 Task: Search one way flight ticket for 1 adult, 5 children, 2 infants in seat and 1 infant on lap in first from Eastsound: Orcas Island Airport to Indianapolis: Indianapolis International Airport on 8-5-2023. Choice of flights is Singapure airlines. Number of bags: 7 checked bags. Price is upto 100000. Outbound departure time preference is 15:00.
Action: Mouse moved to (382, 343)
Screenshot: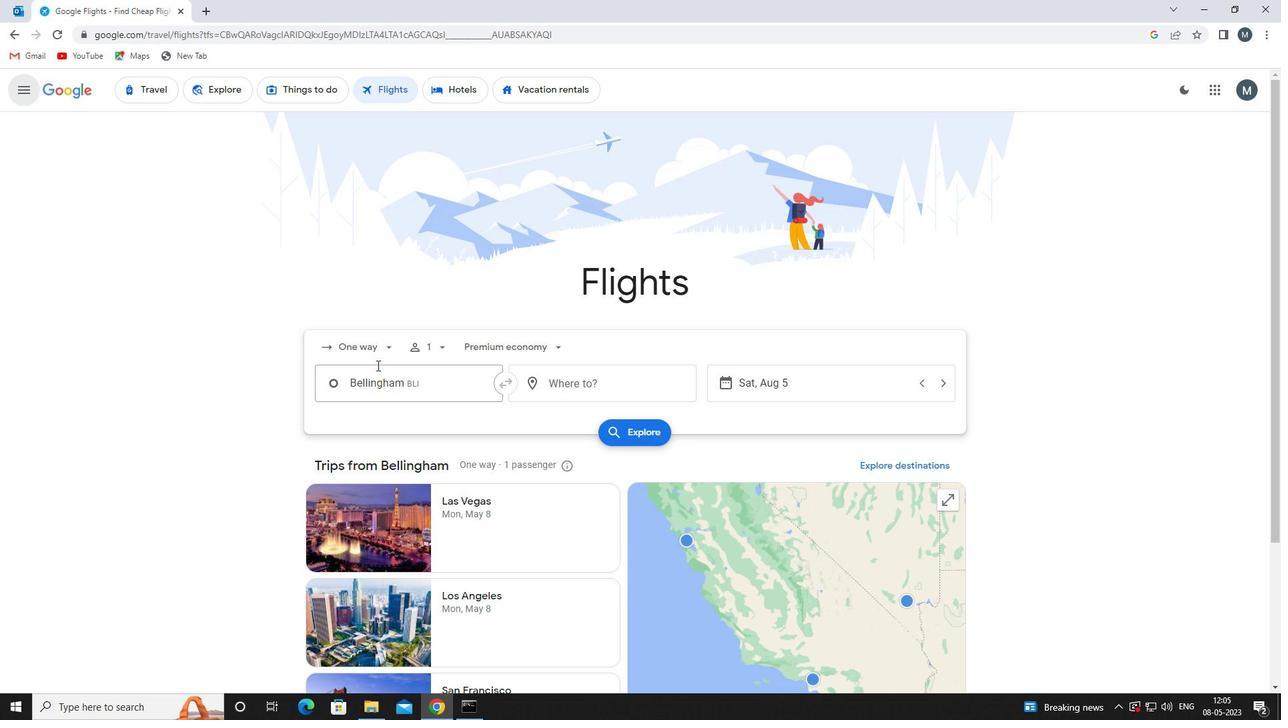 
Action: Mouse pressed left at (382, 343)
Screenshot: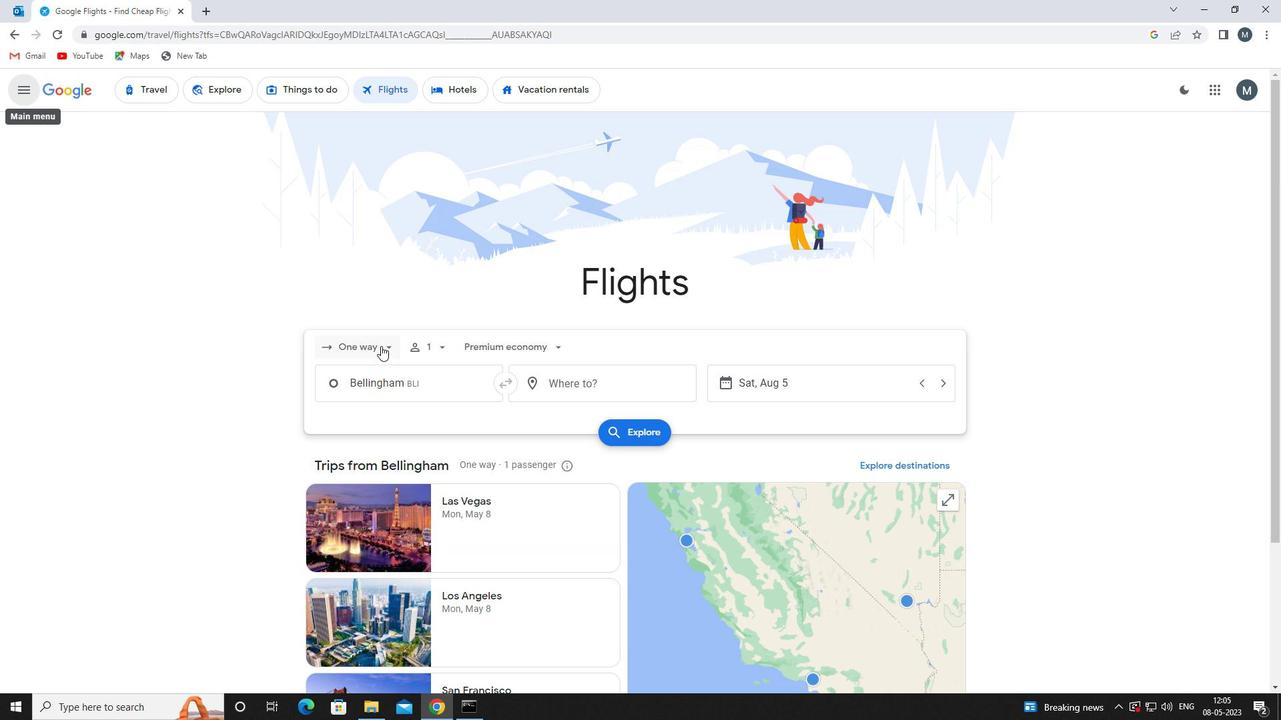 
Action: Mouse moved to (391, 403)
Screenshot: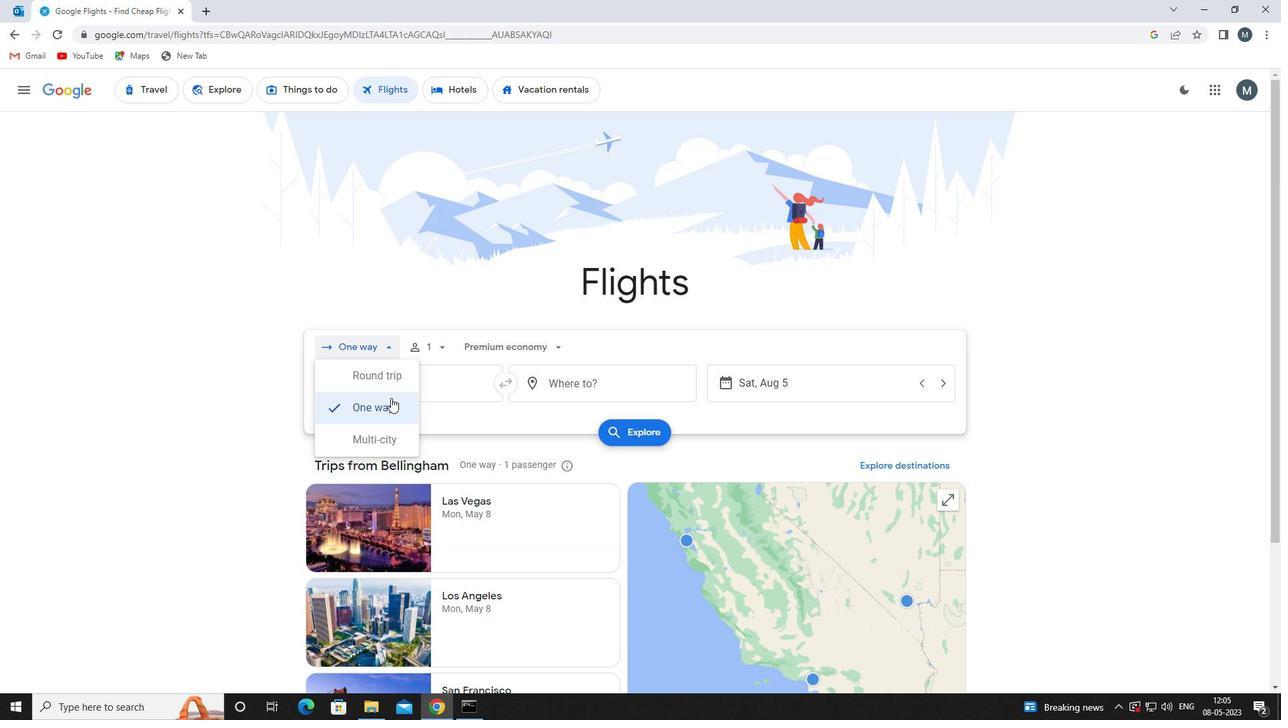 
Action: Mouse pressed left at (391, 403)
Screenshot: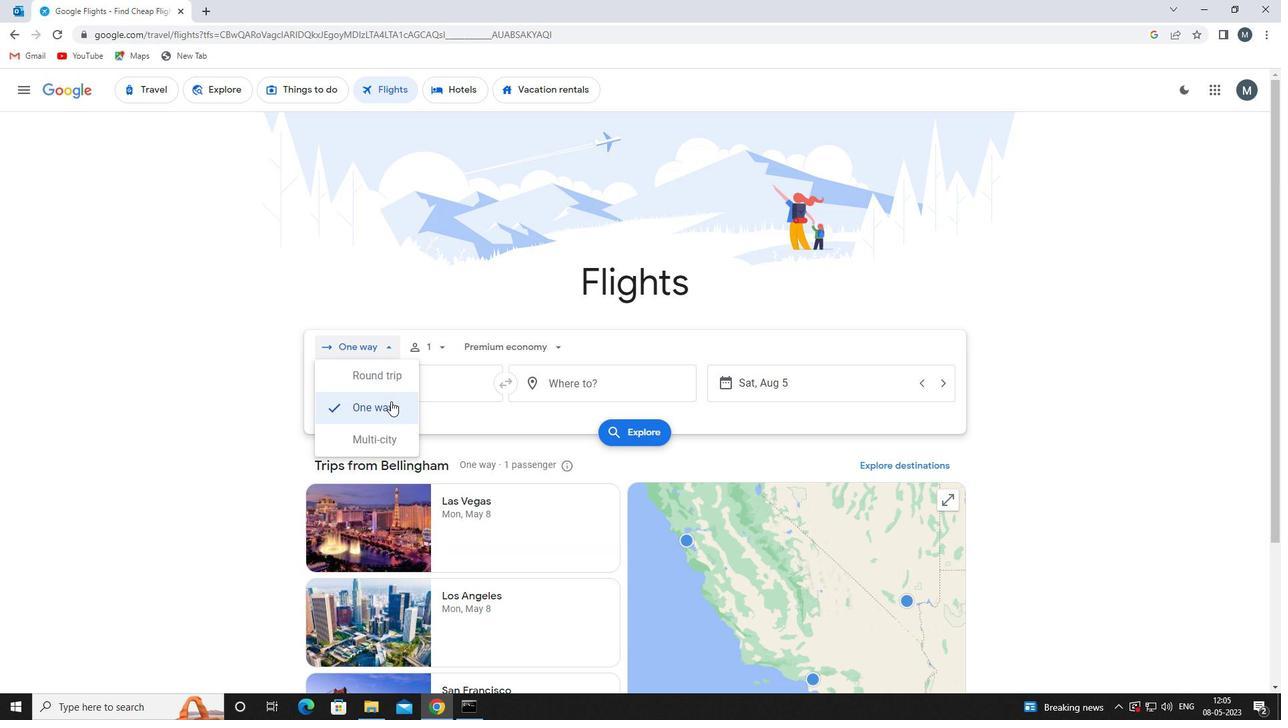 
Action: Mouse moved to (439, 351)
Screenshot: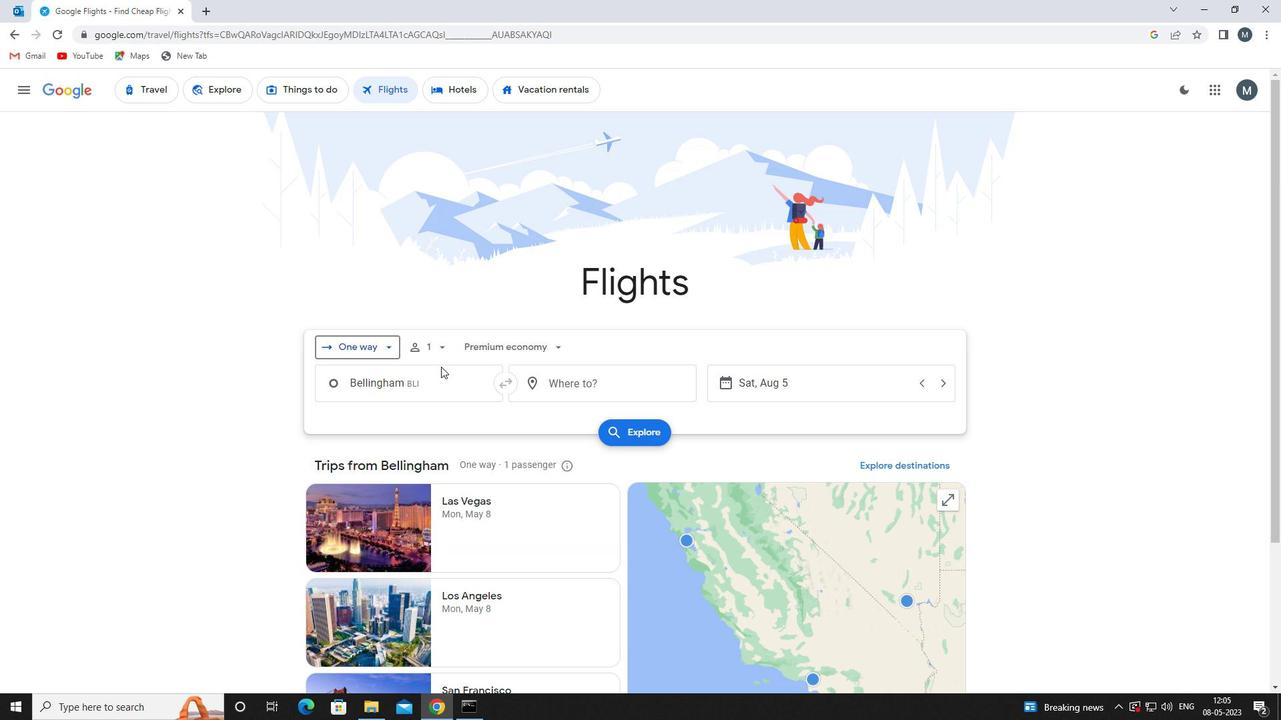 
Action: Mouse pressed left at (439, 351)
Screenshot: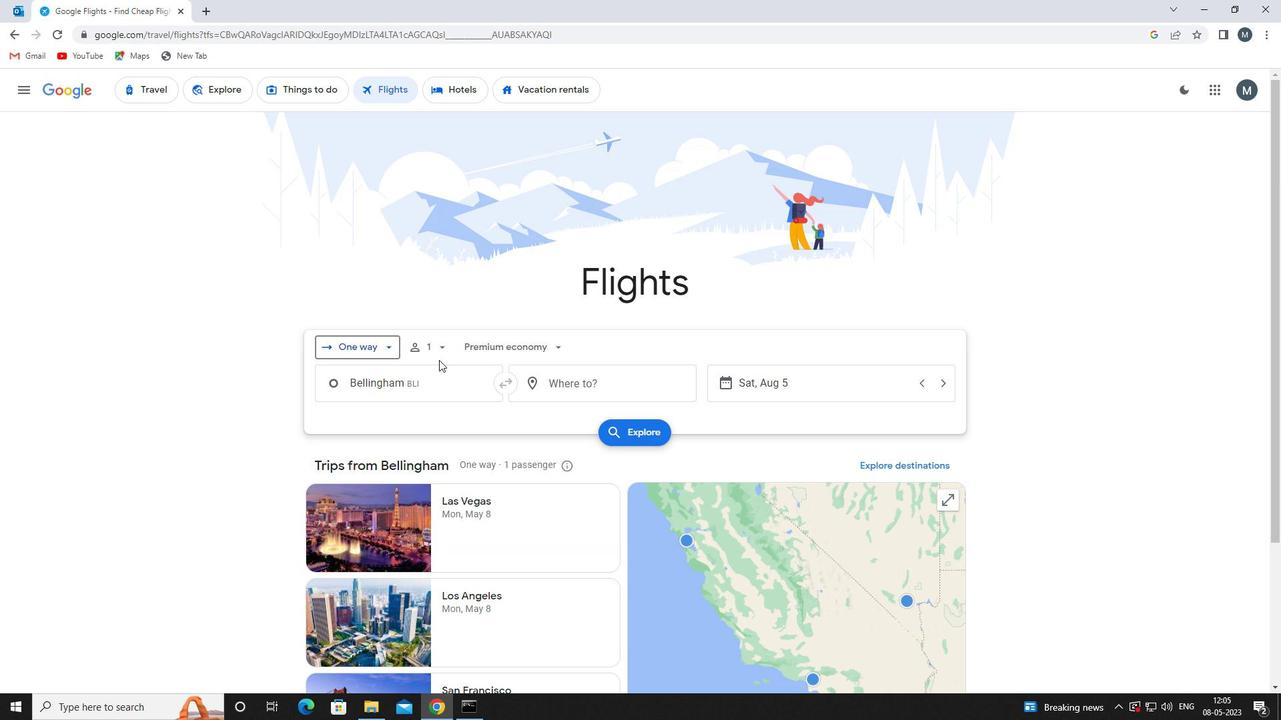 
Action: Mouse moved to (538, 419)
Screenshot: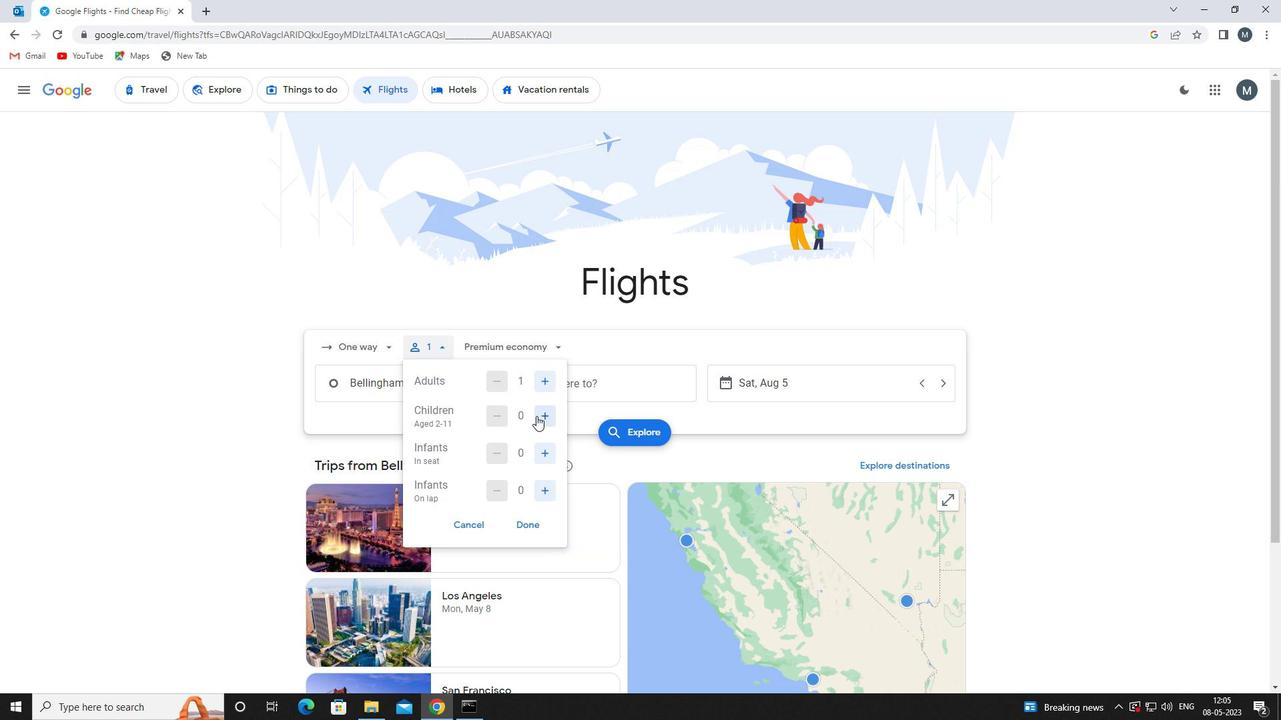 
Action: Mouse pressed left at (538, 419)
Screenshot: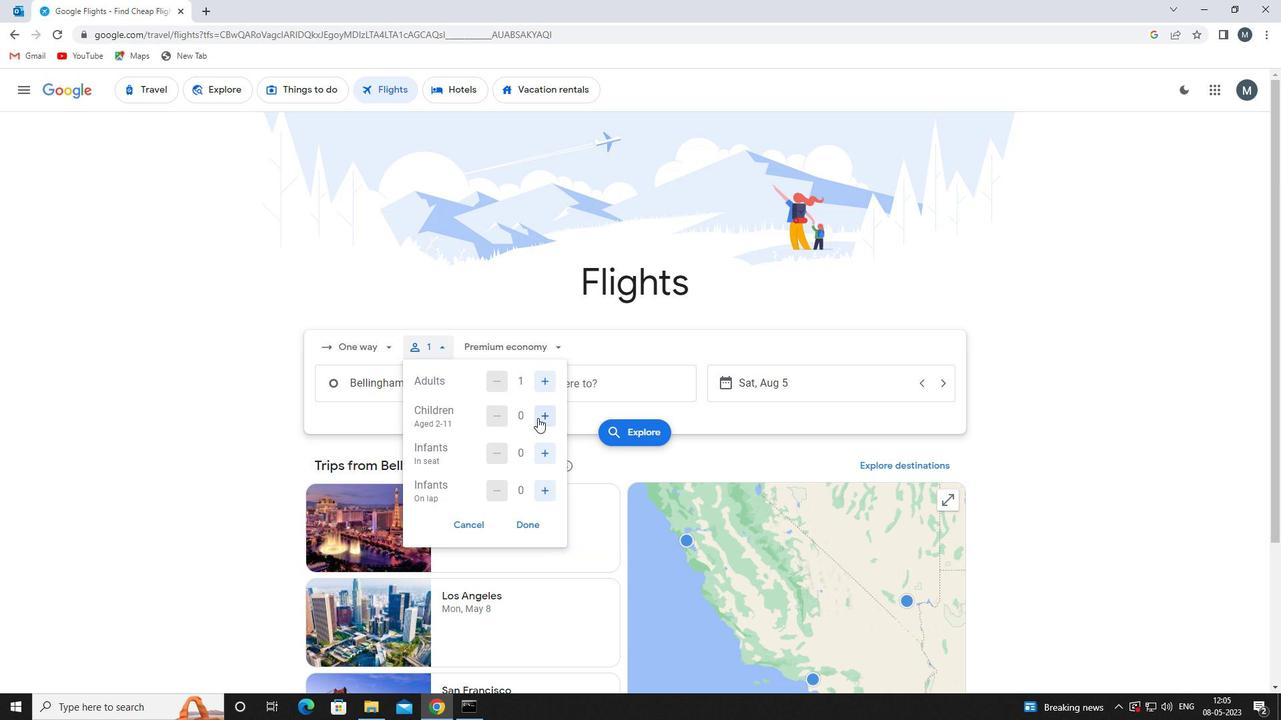 
Action: Mouse moved to (539, 419)
Screenshot: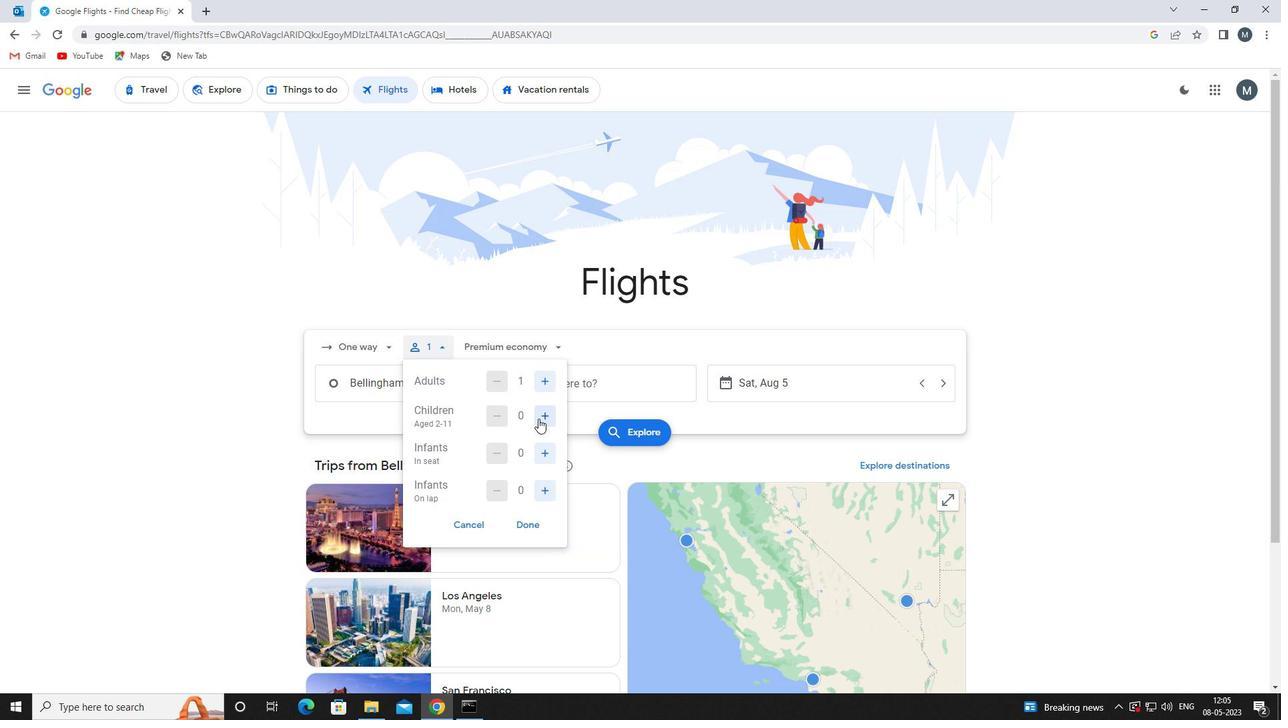 
Action: Mouse pressed left at (539, 419)
Screenshot: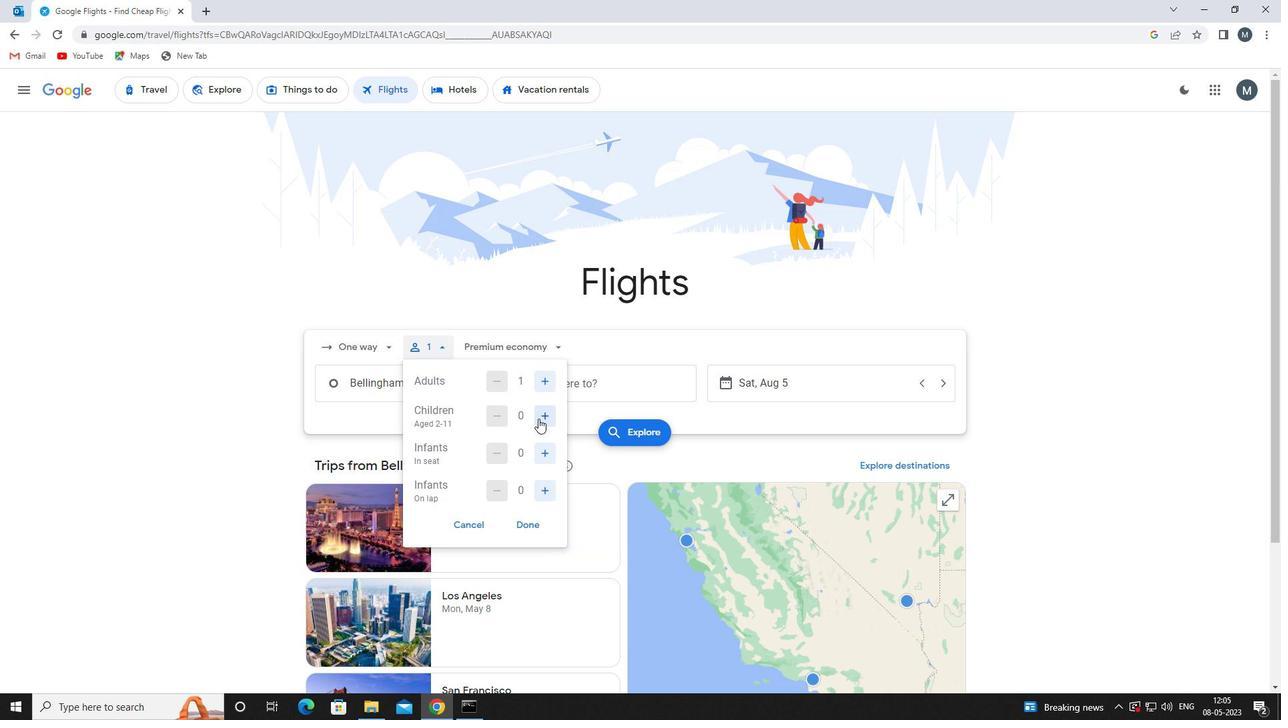 
Action: Mouse moved to (541, 419)
Screenshot: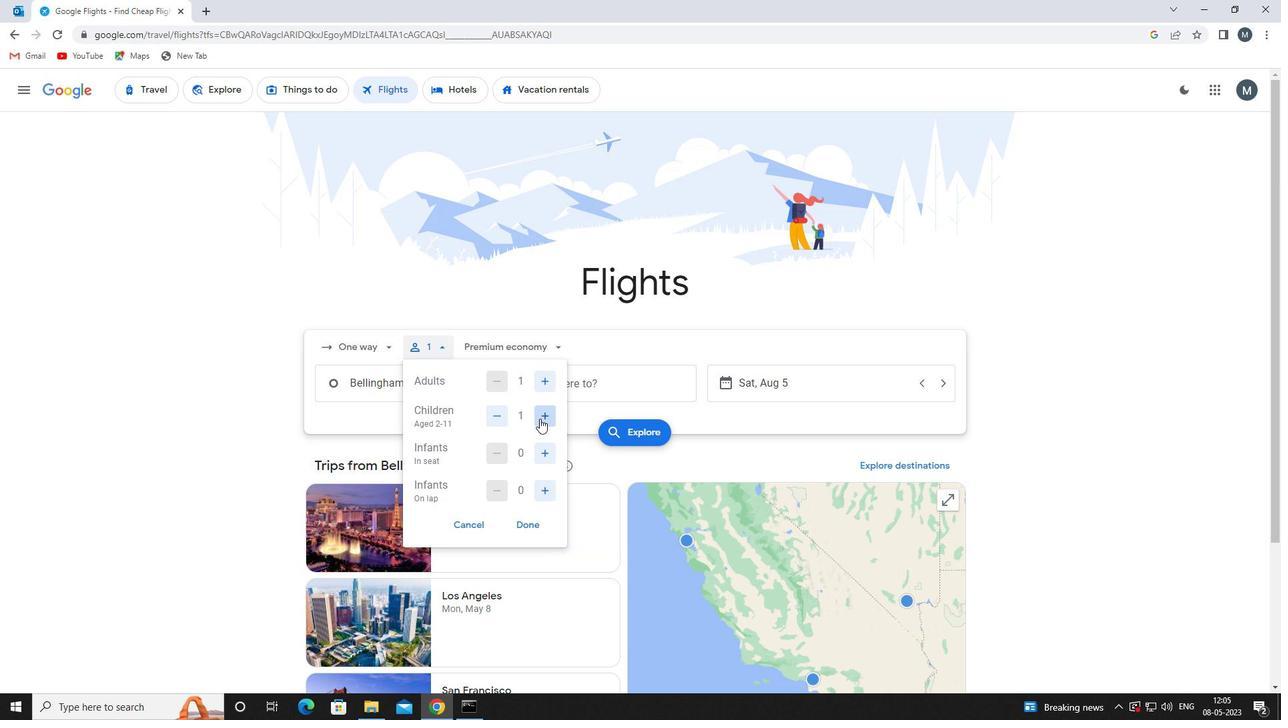 
Action: Mouse pressed left at (541, 419)
Screenshot: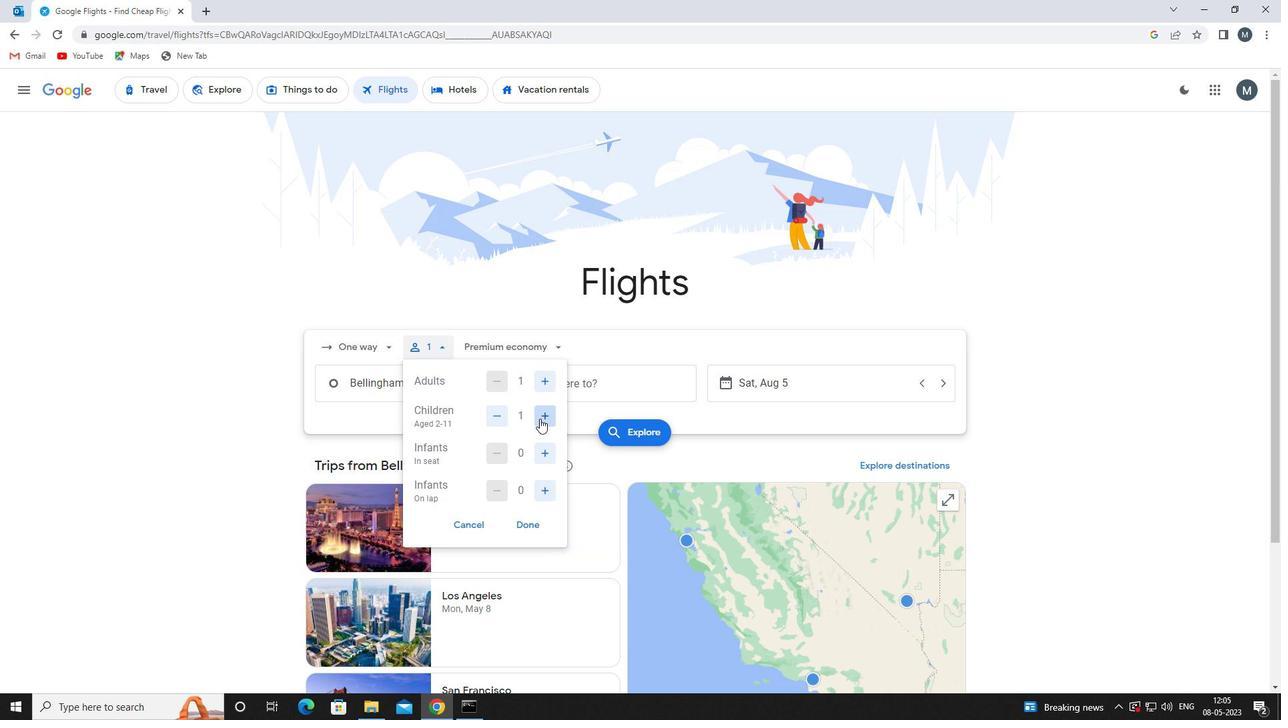 
Action: Mouse pressed left at (541, 419)
Screenshot: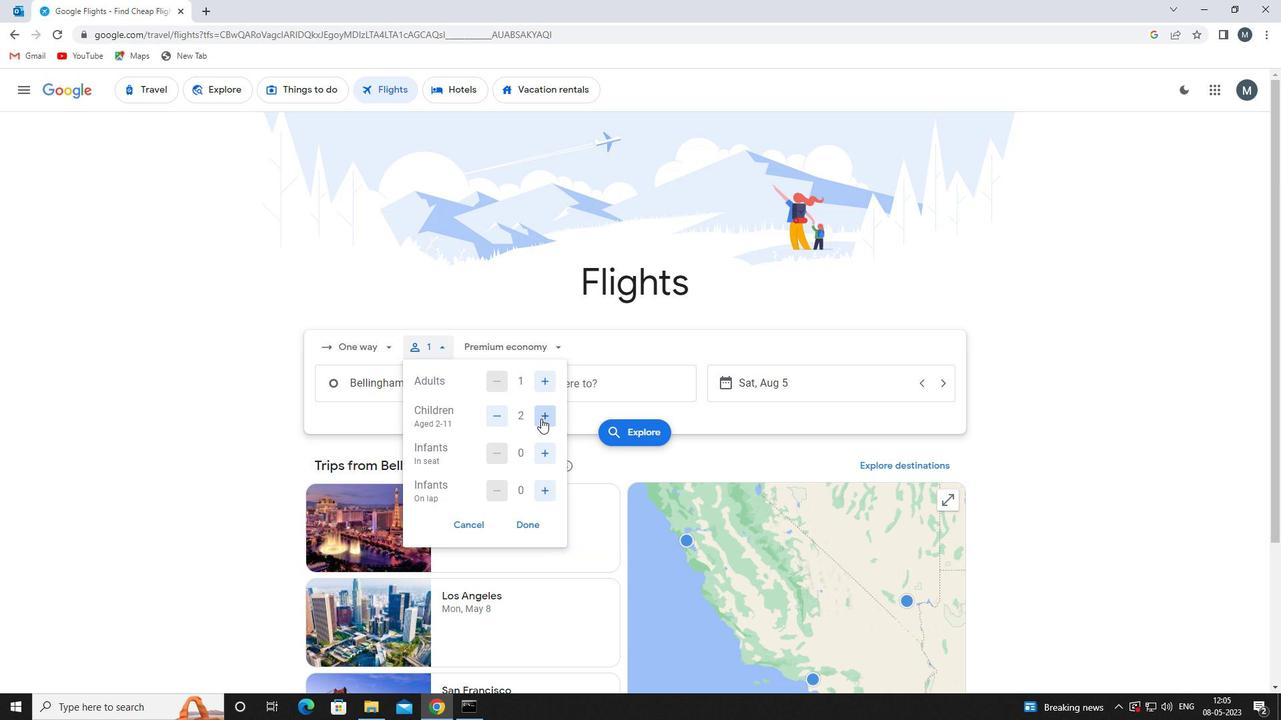 
Action: Mouse pressed left at (541, 419)
Screenshot: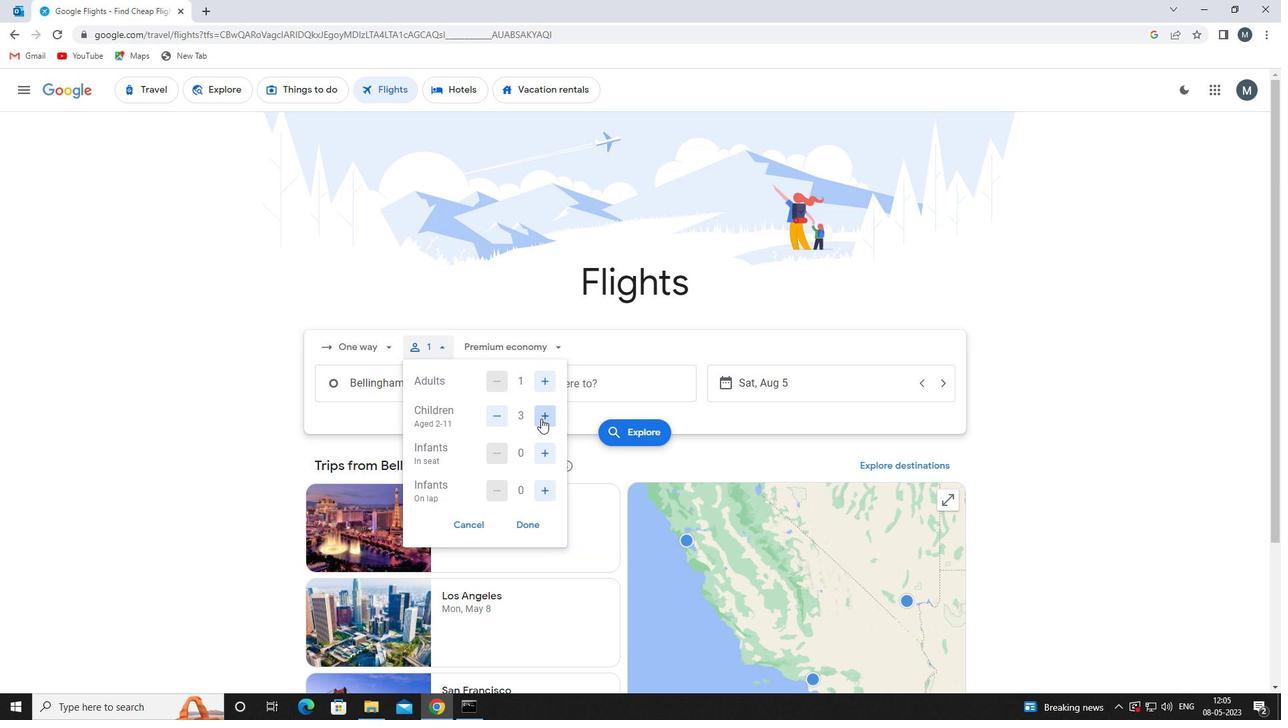 
Action: Mouse moved to (547, 454)
Screenshot: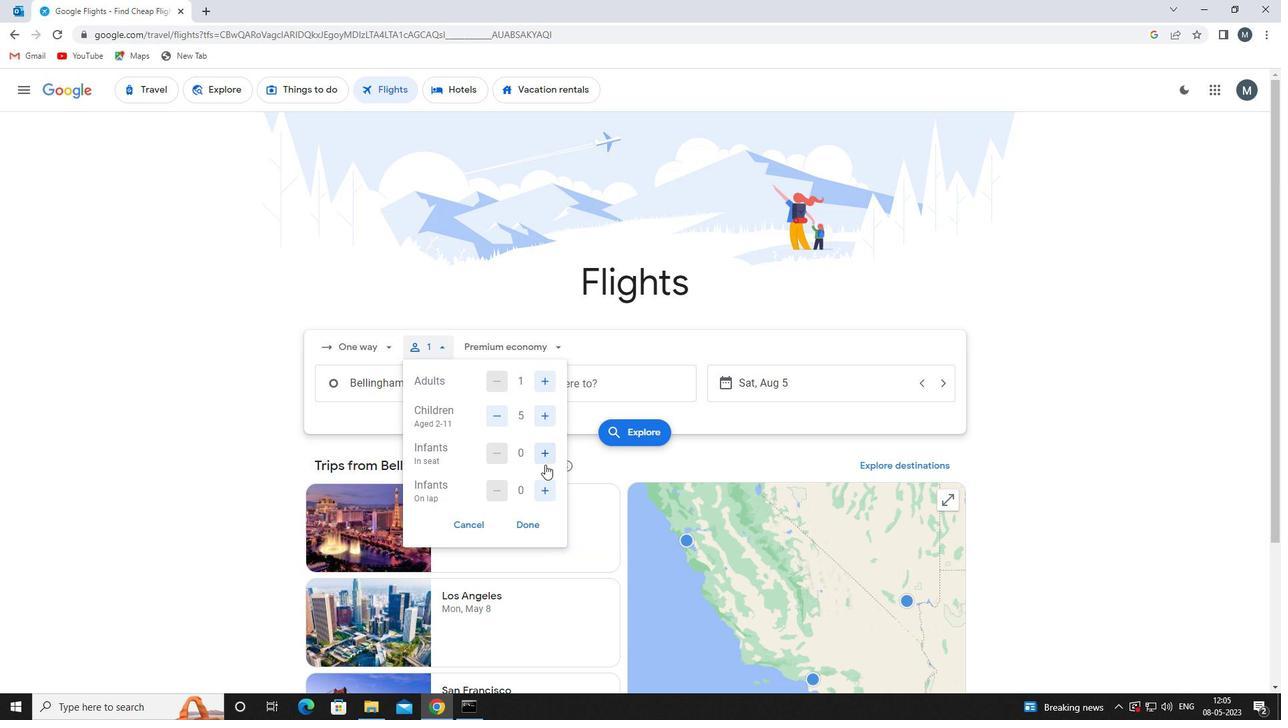 
Action: Mouse pressed left at (547, 454)
Screenshot: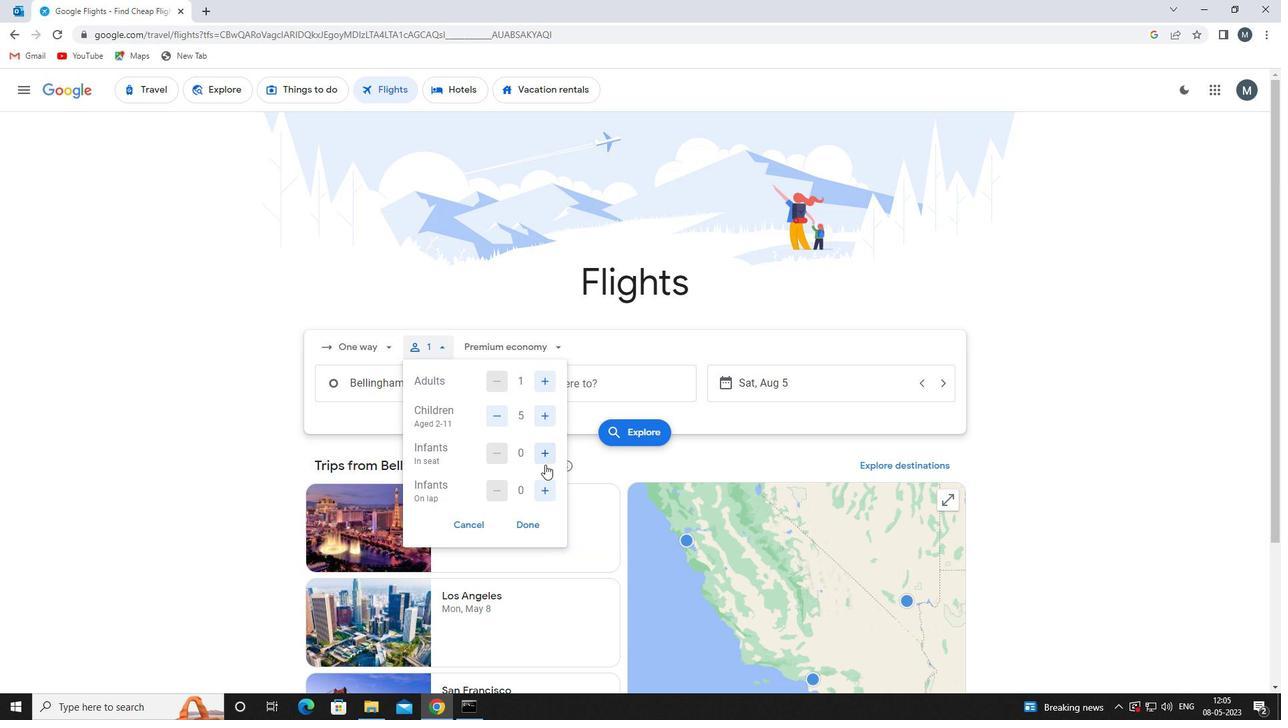 
Action: Mouse pressed left at (547, 454)
Screenshot: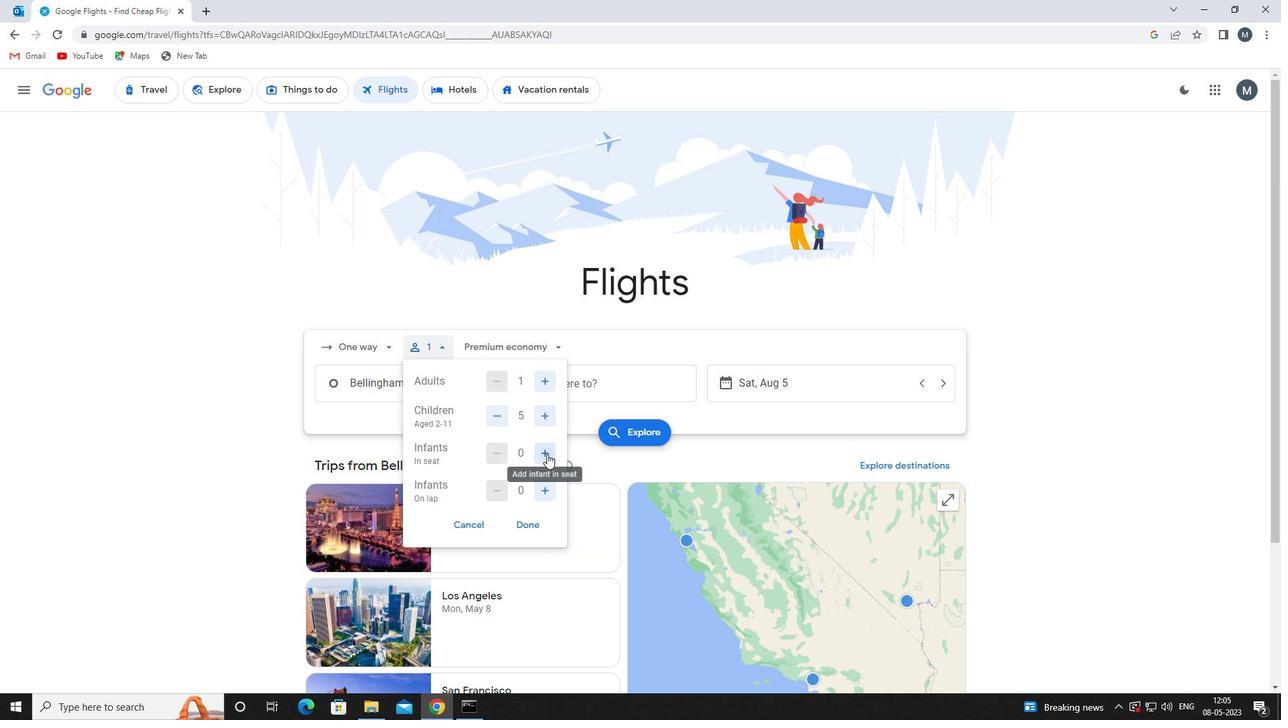 
Action: Mouse moved to (549, 493)
Screenshot: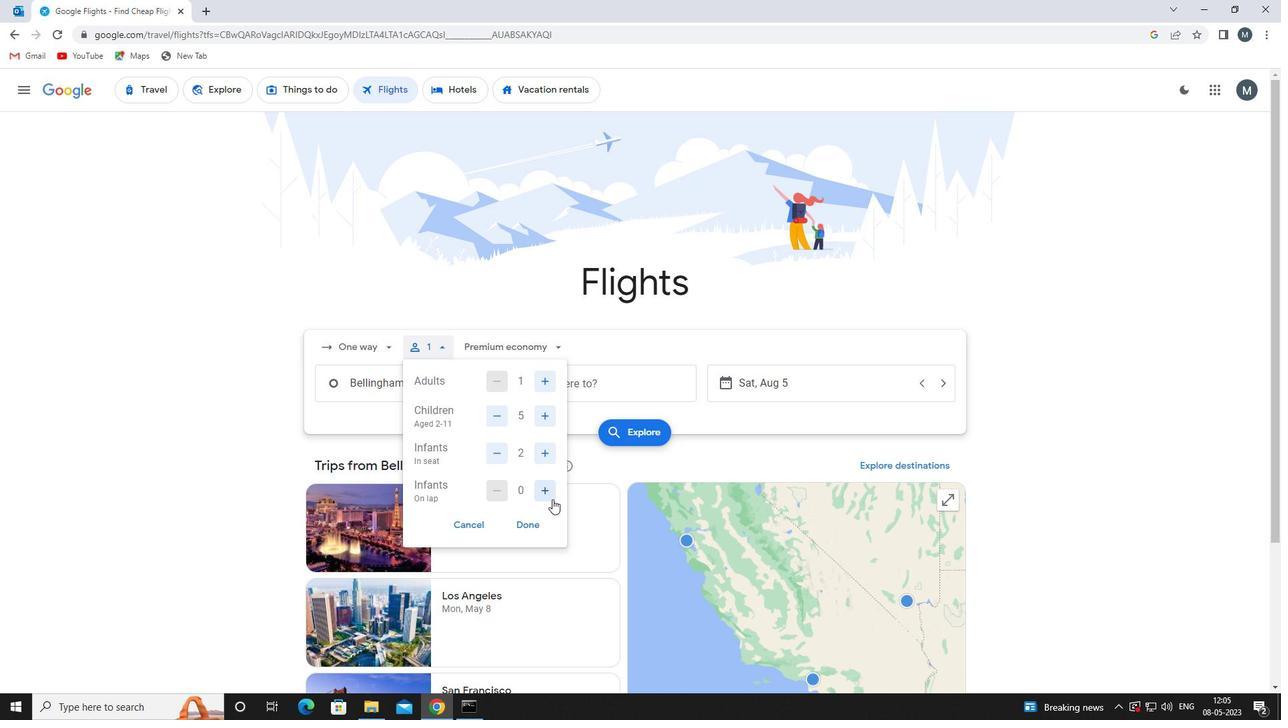 
Action: Mouse pressed left at (549, 493)
Screenshot: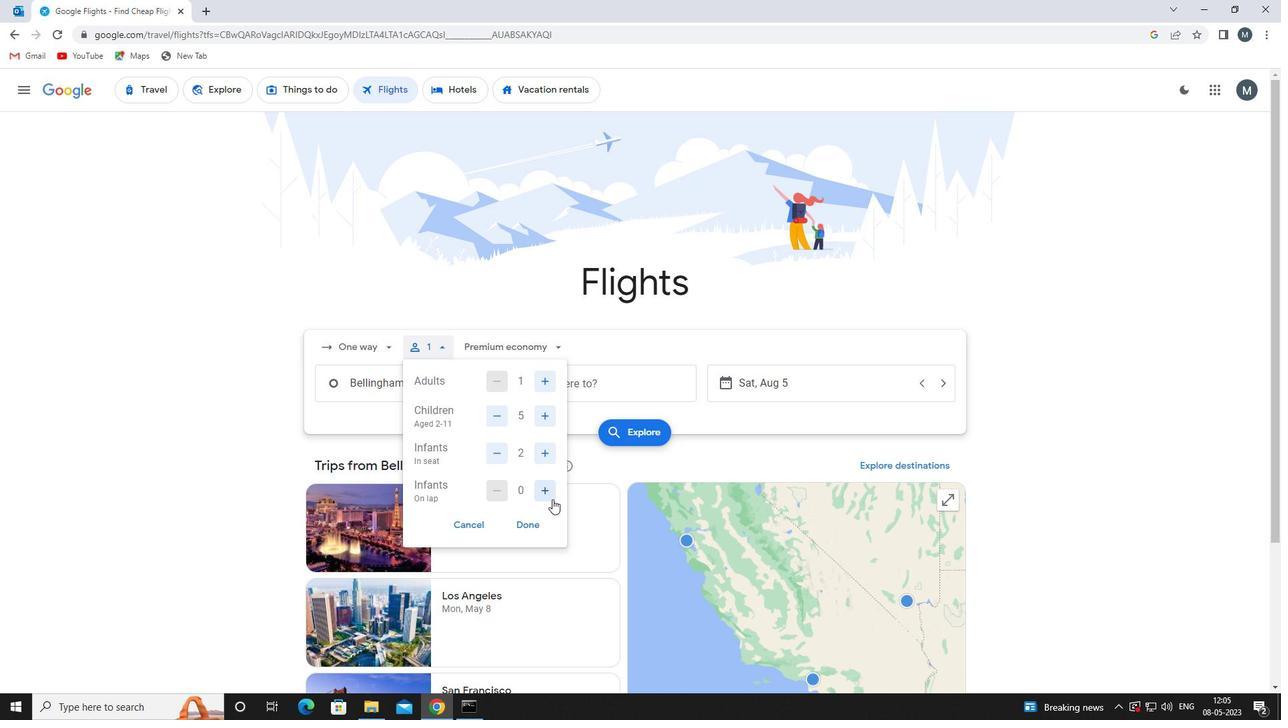 
Action: Mouse moved to (527, 527)
Screenshot: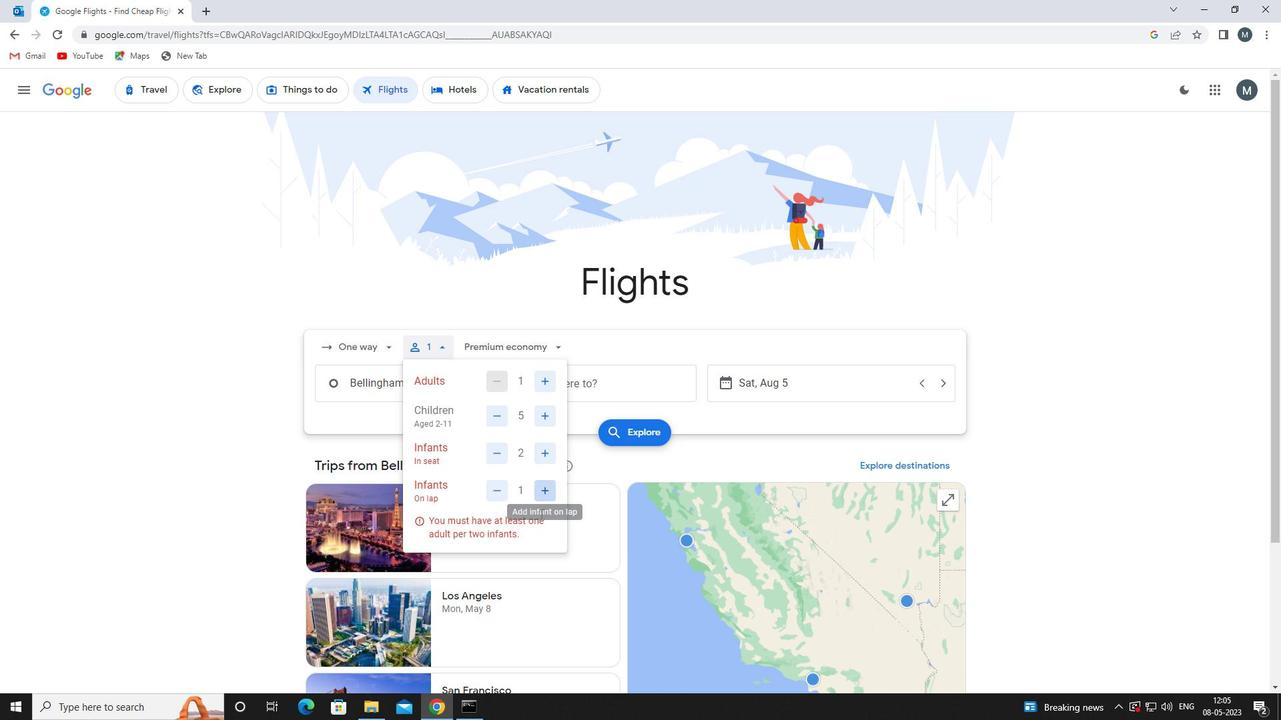 
Action: Mouse pressed left at (527, 527)
Screenshot: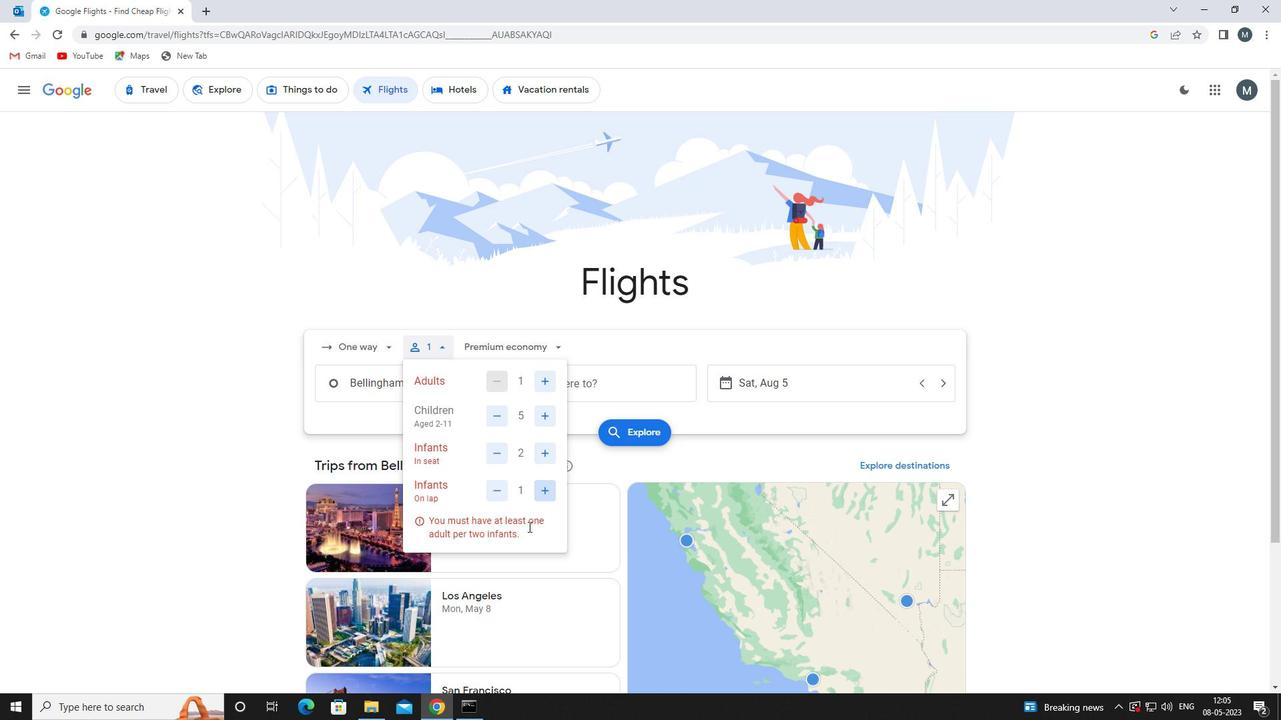 
Action: Mouse moved to (493, 451)
Screenshot: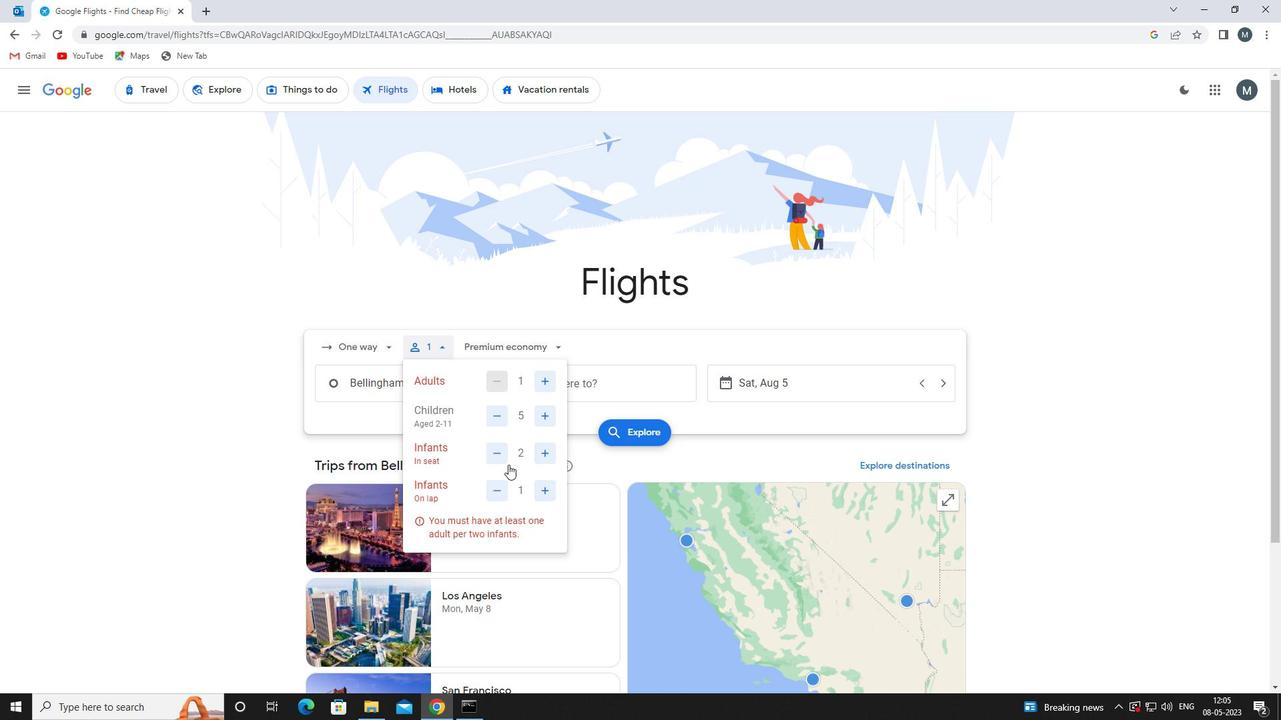 
Action: Mouse pressed left at (493, 451)
Screenshot: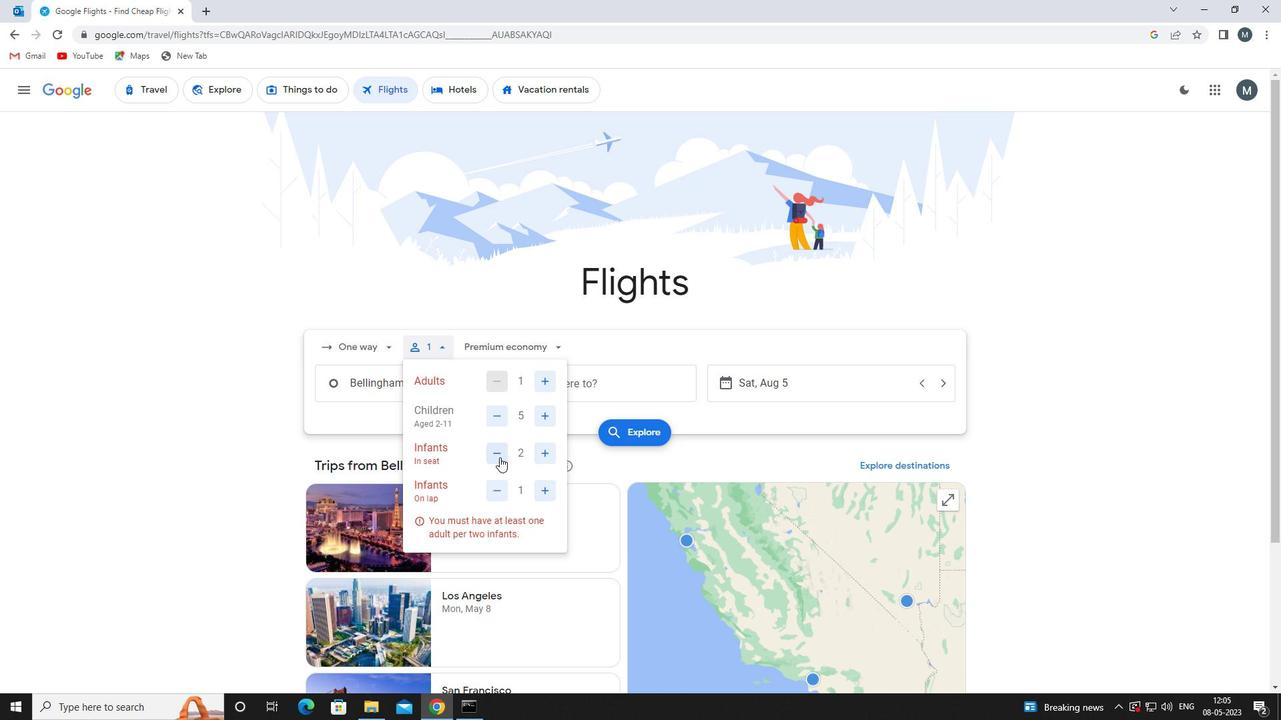 
Action: Mouse moved to (532, 527)
Screenshot: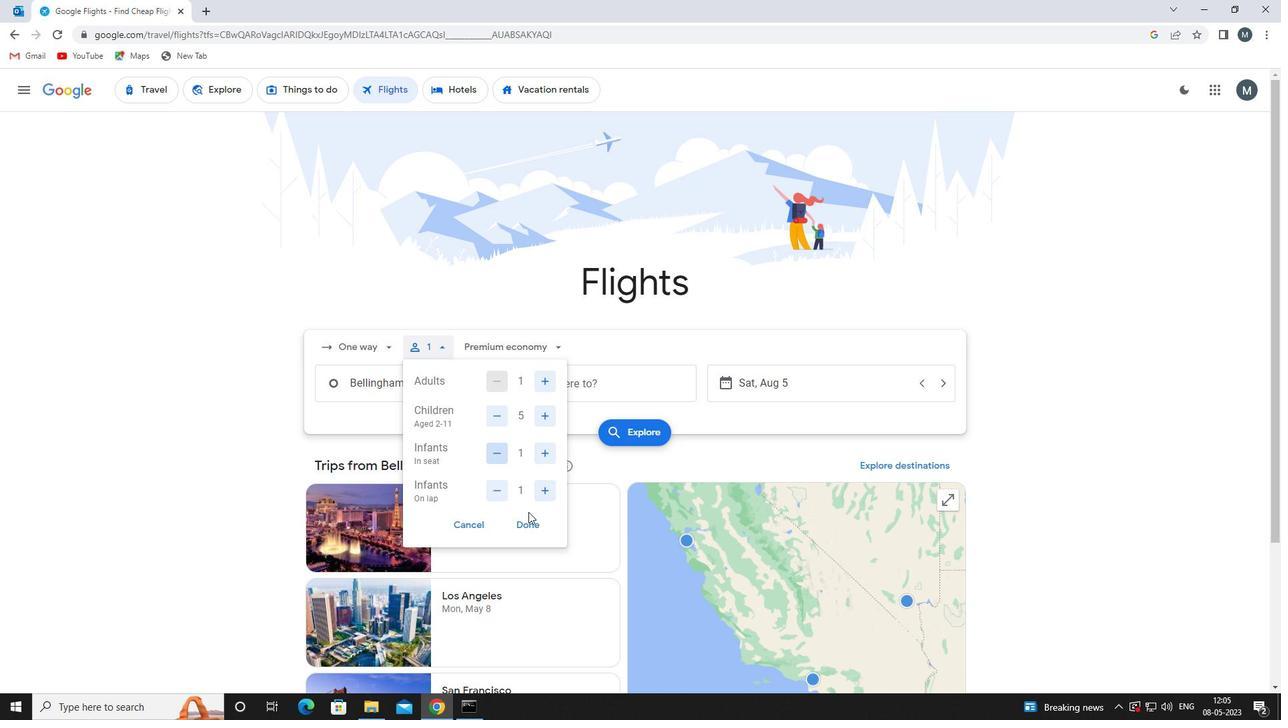 
Action: Mouse pressed left at (532, 527)
Screenshot: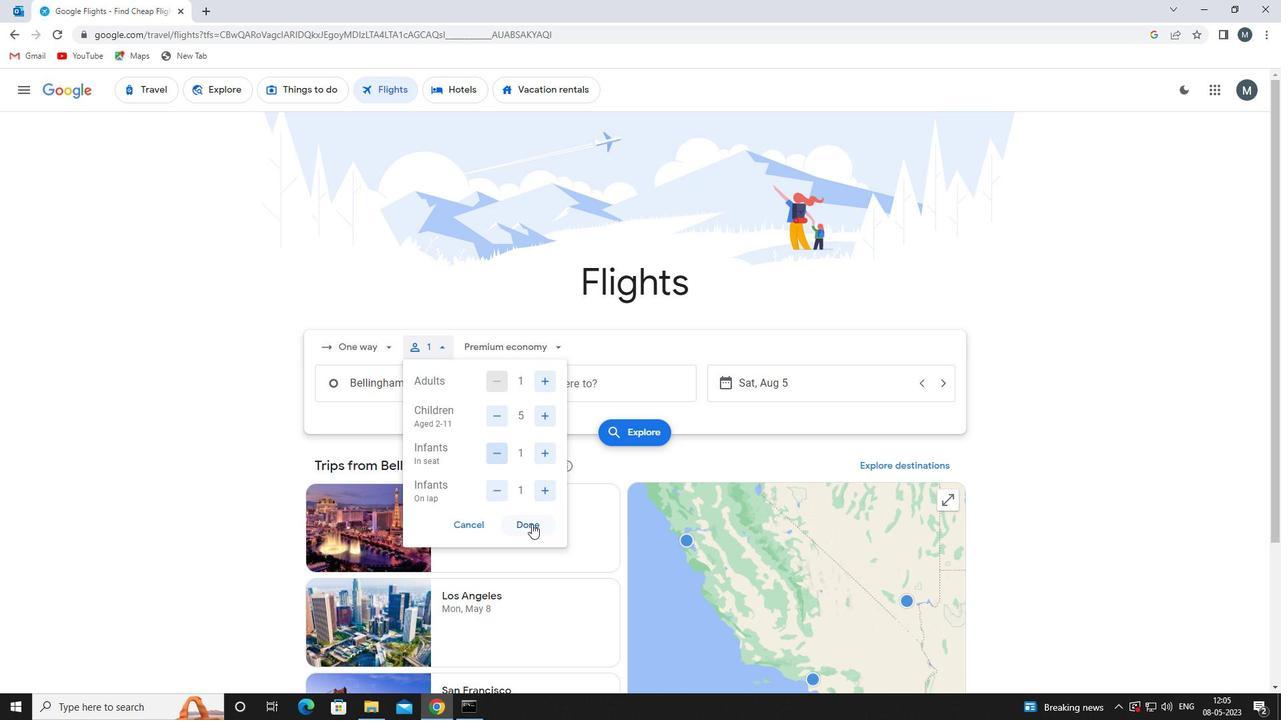 
Action: Mouse moved to (497, 349)
Screenshot: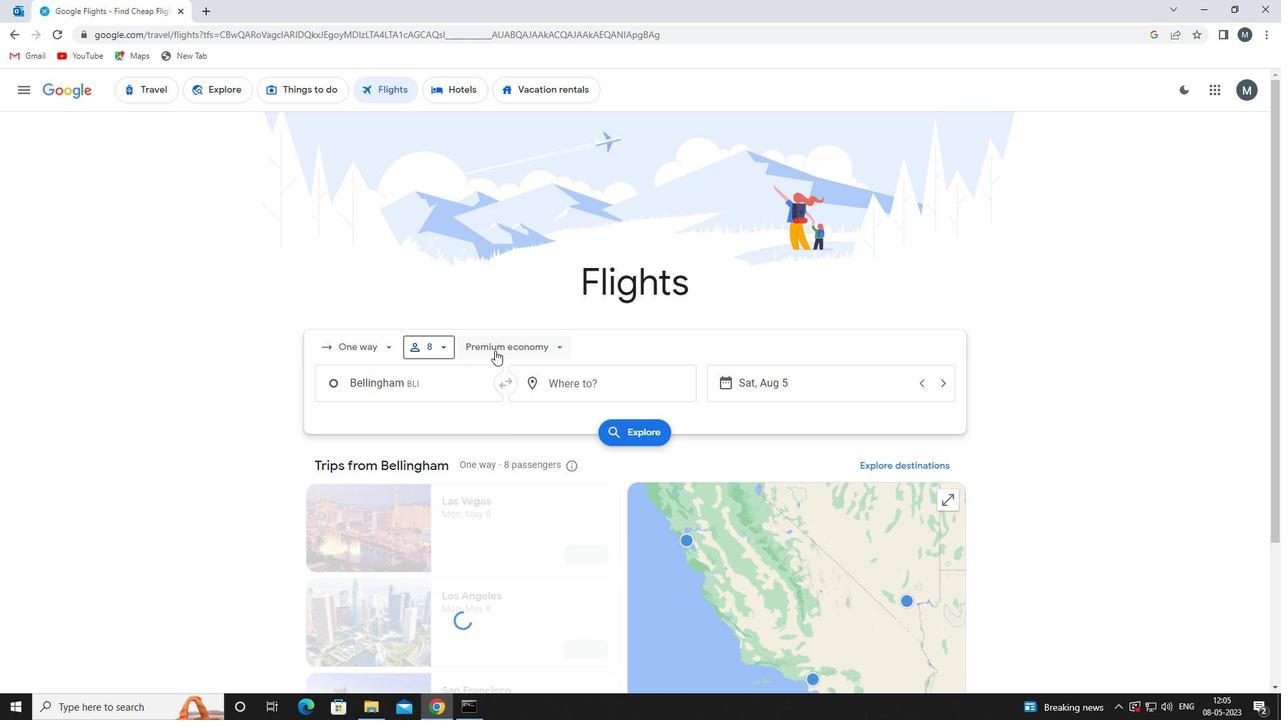 
Action: Mouse pressed left at (497, 349)
Screenshot: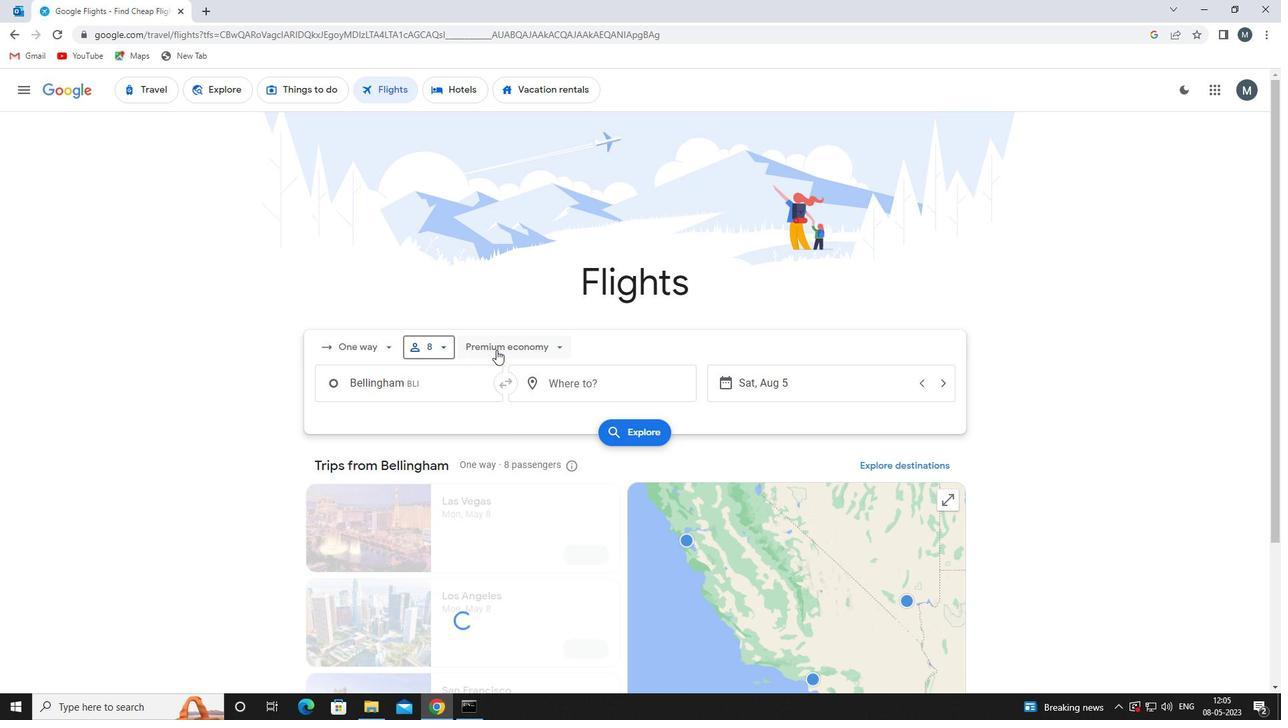 
Action: Mouse moved to (516, 470)
Screenshot: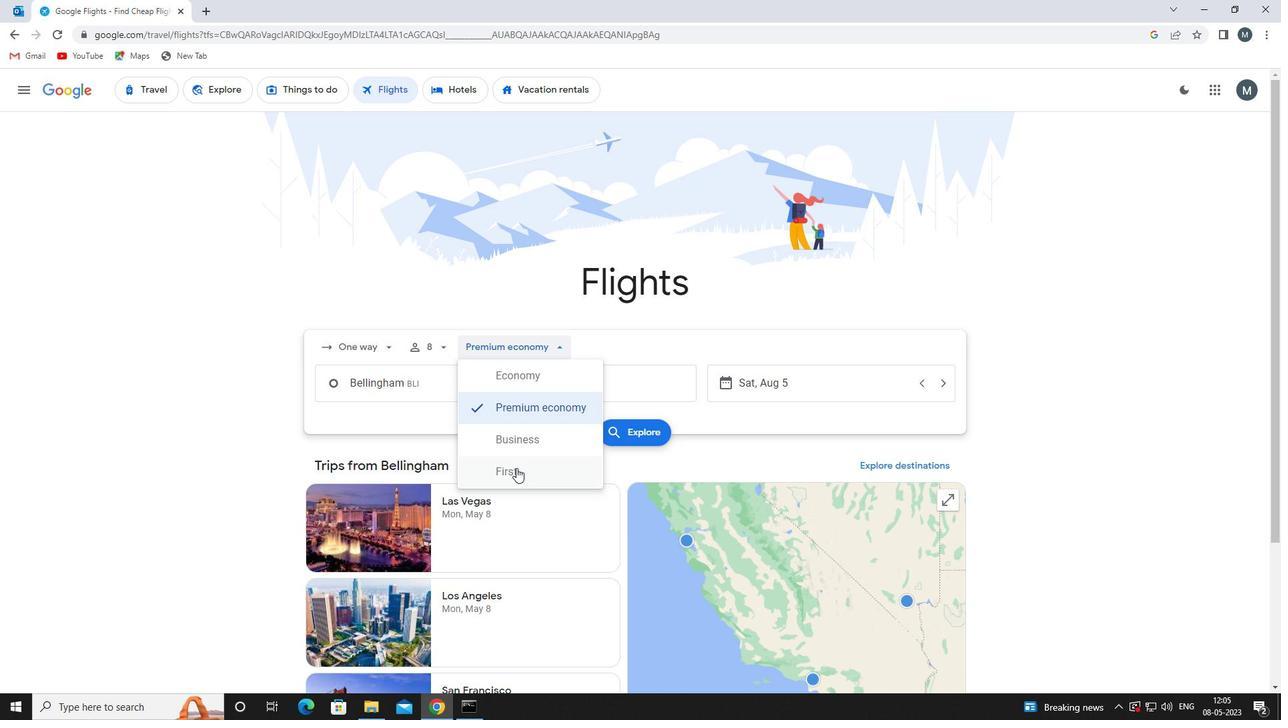 
Action: Mouse pressed left at (516, 470)
Screenshot: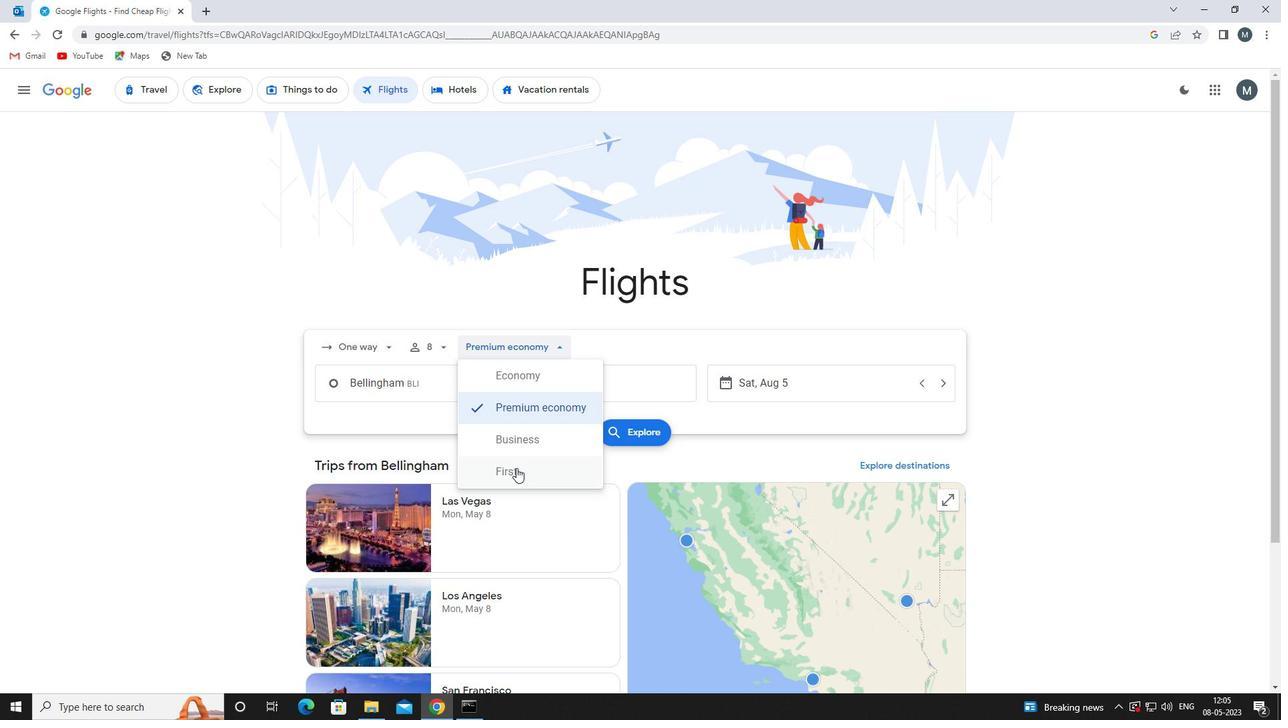 
Action: Mouse moved to (422, 387)
Screenshot: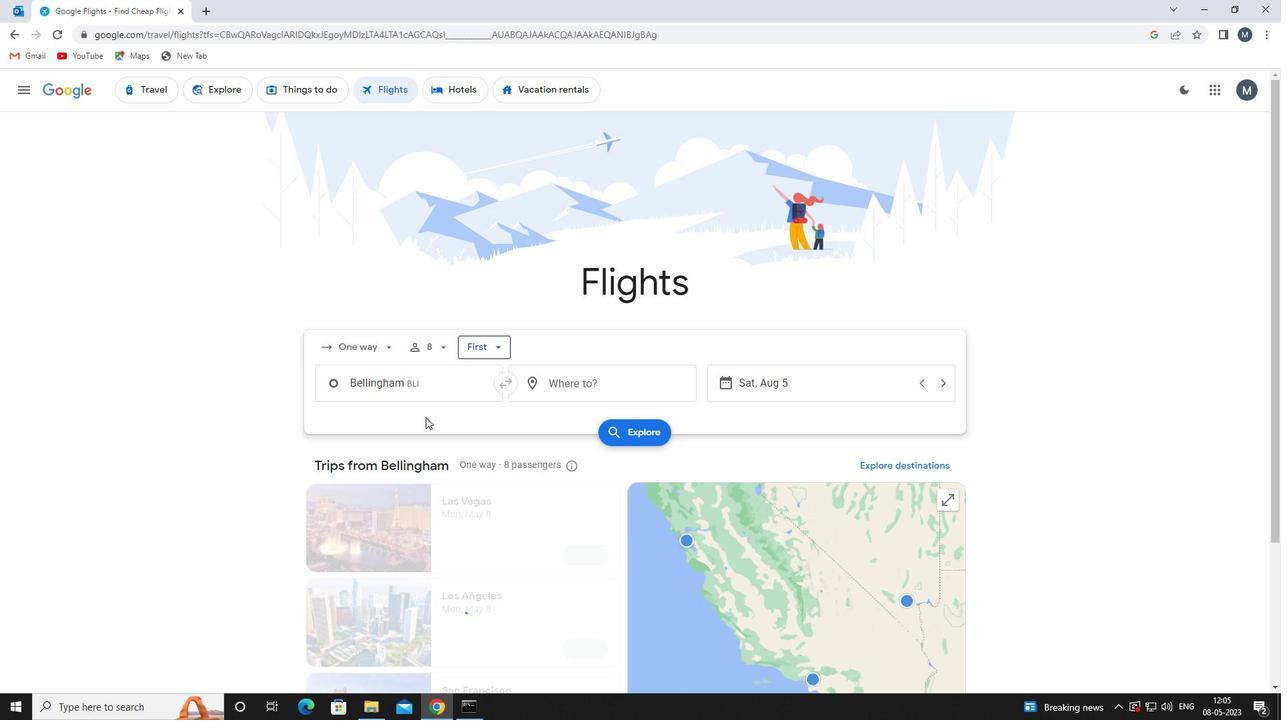 
Action: Mouse pressed left at (422, 387)
Screenshot: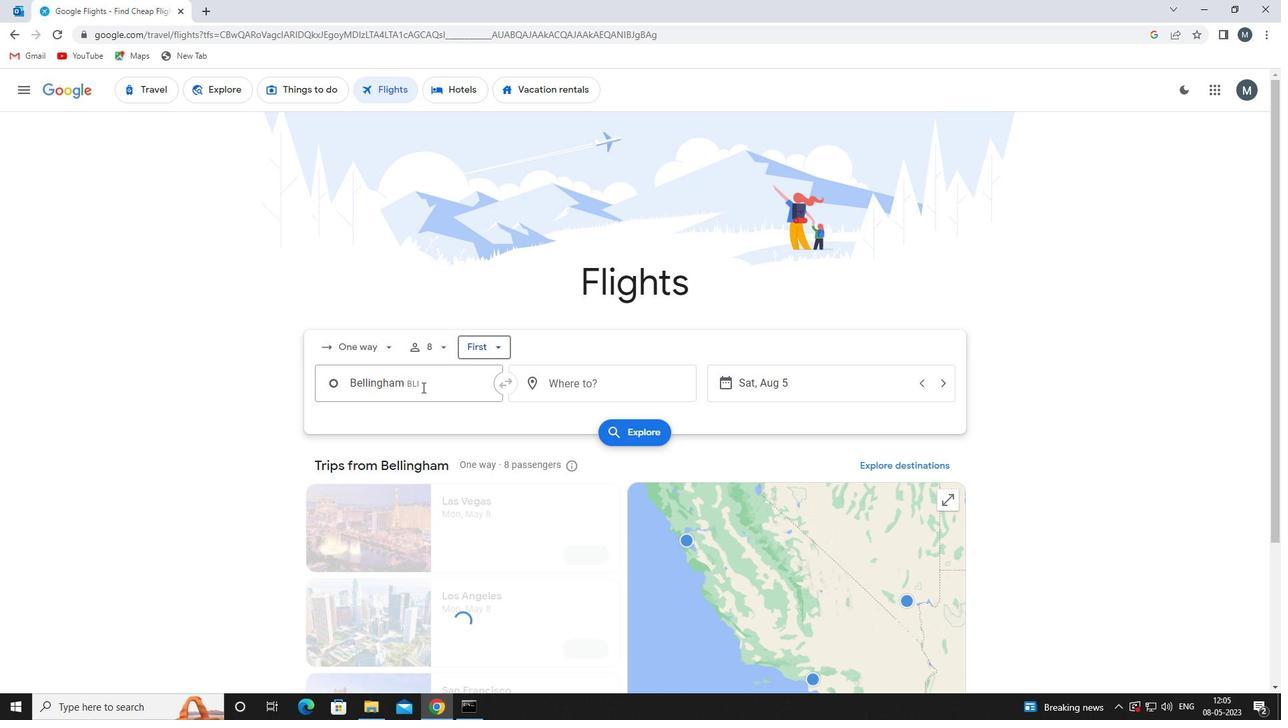 
Action: Mouse moved to (423, 386)
Screenshot: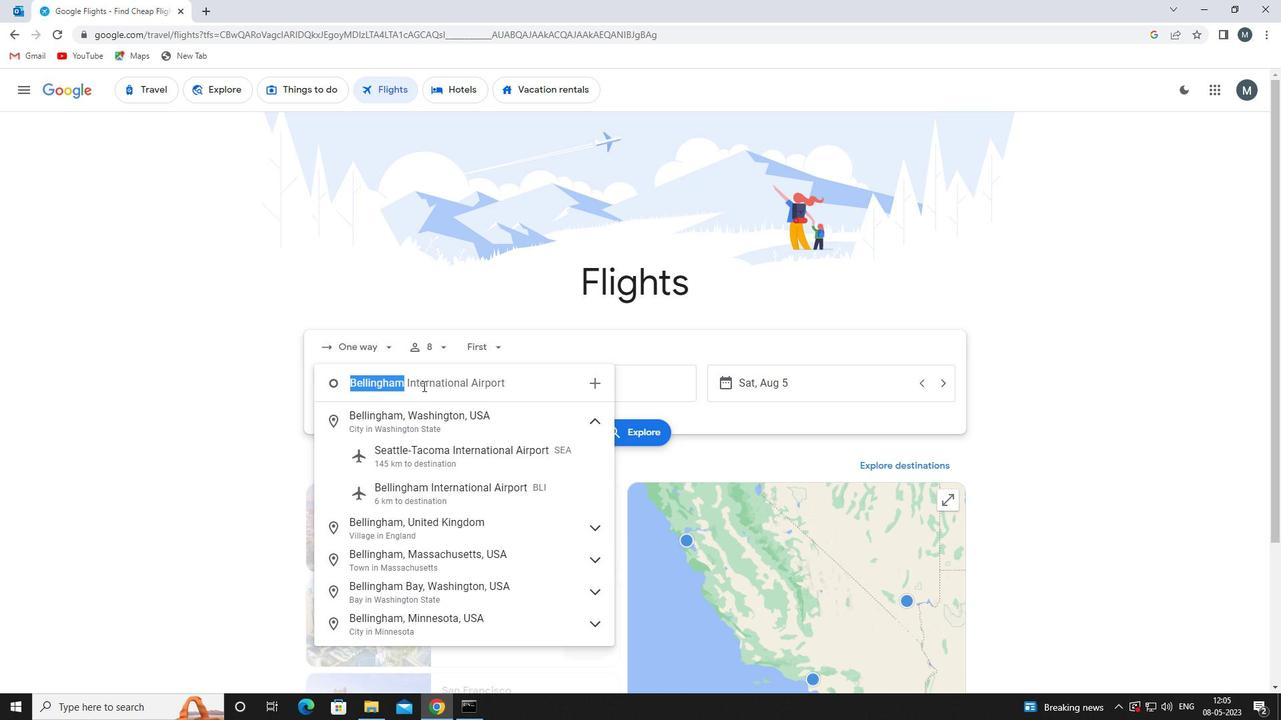 
Action: Key pressed orcas<Key.space>iskan
Screenshot: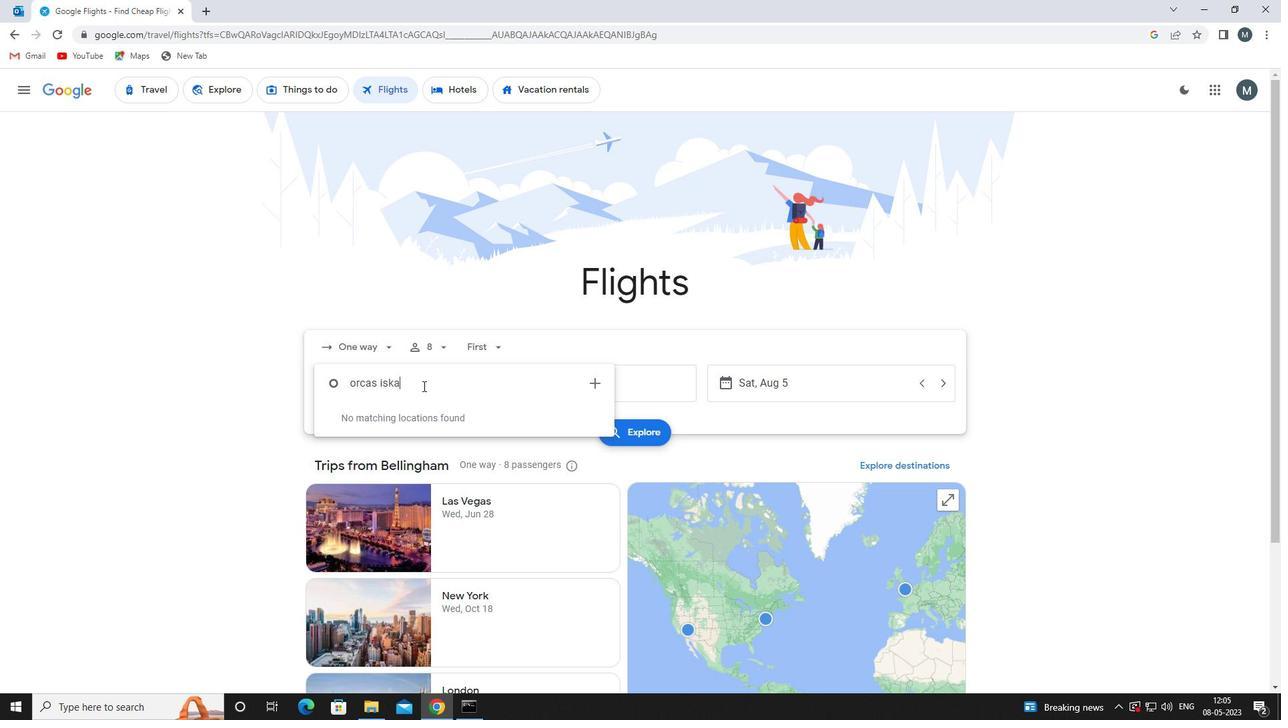 
Action: Mouse moved to (443, 425)
Screenshot: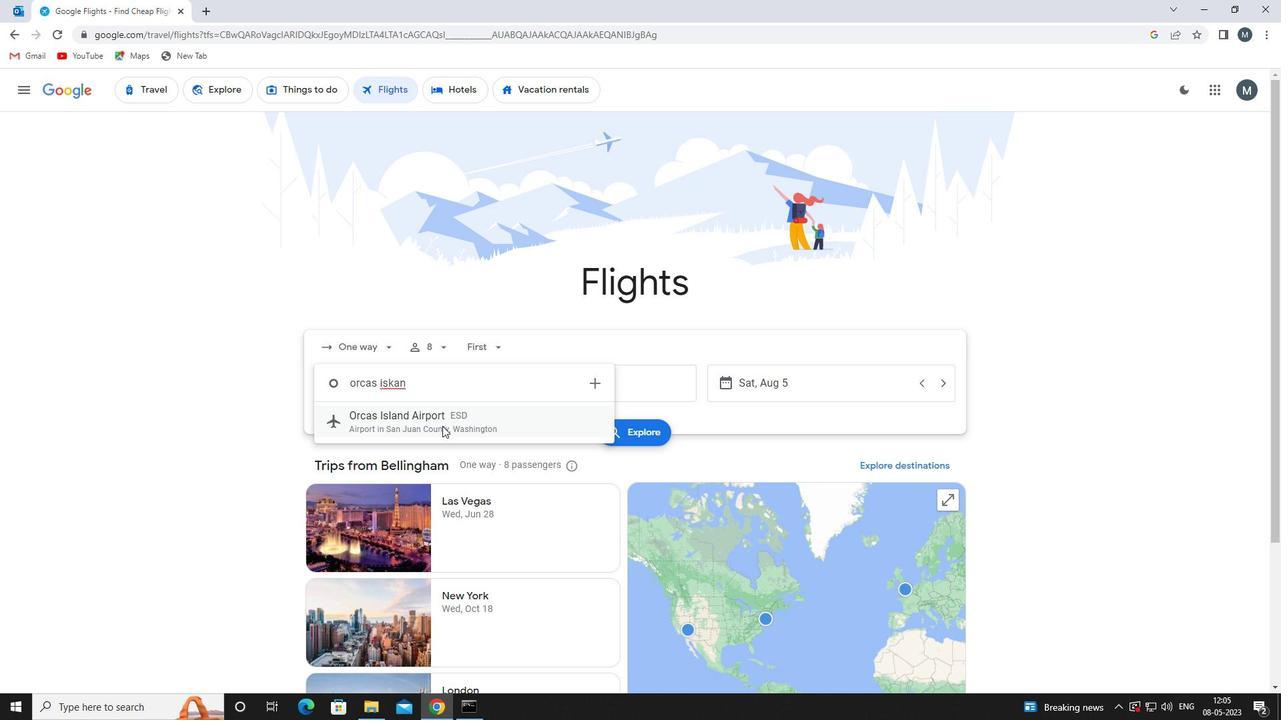 
Action: Mouse pressed left at (443, 425)
Screenshot: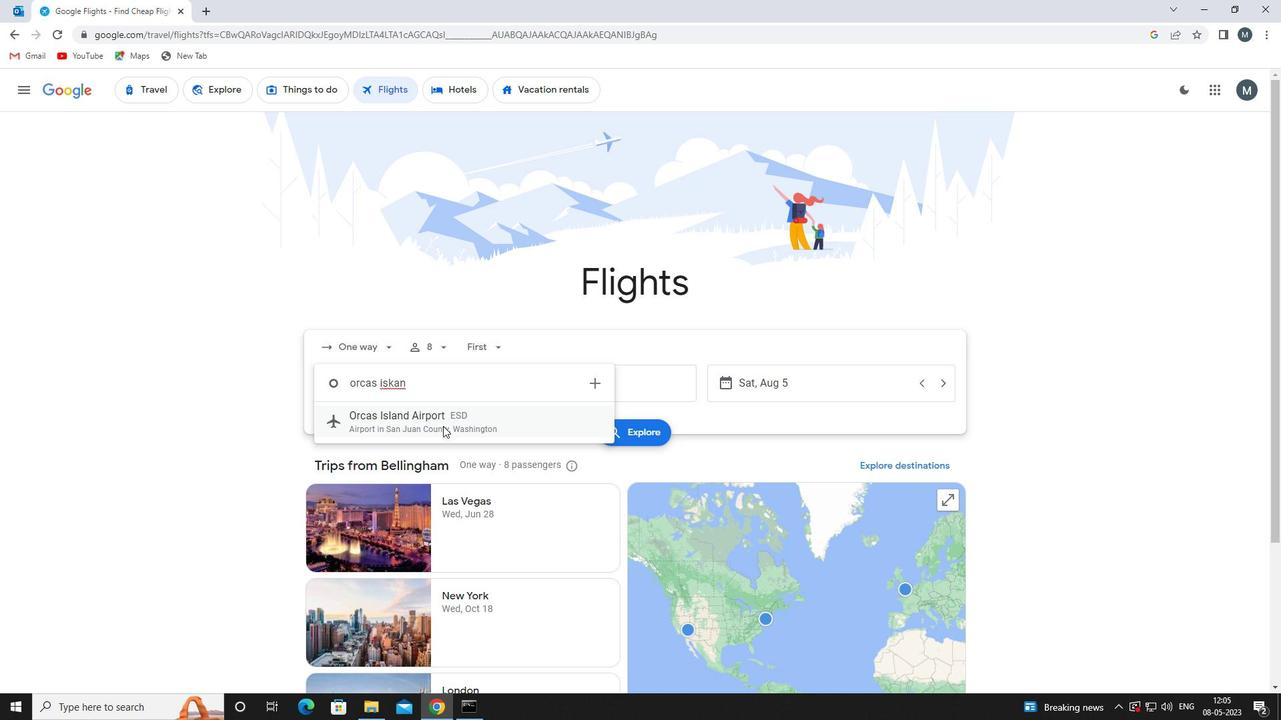 
Action: Mouse moved to (562, 388)
Screenshot: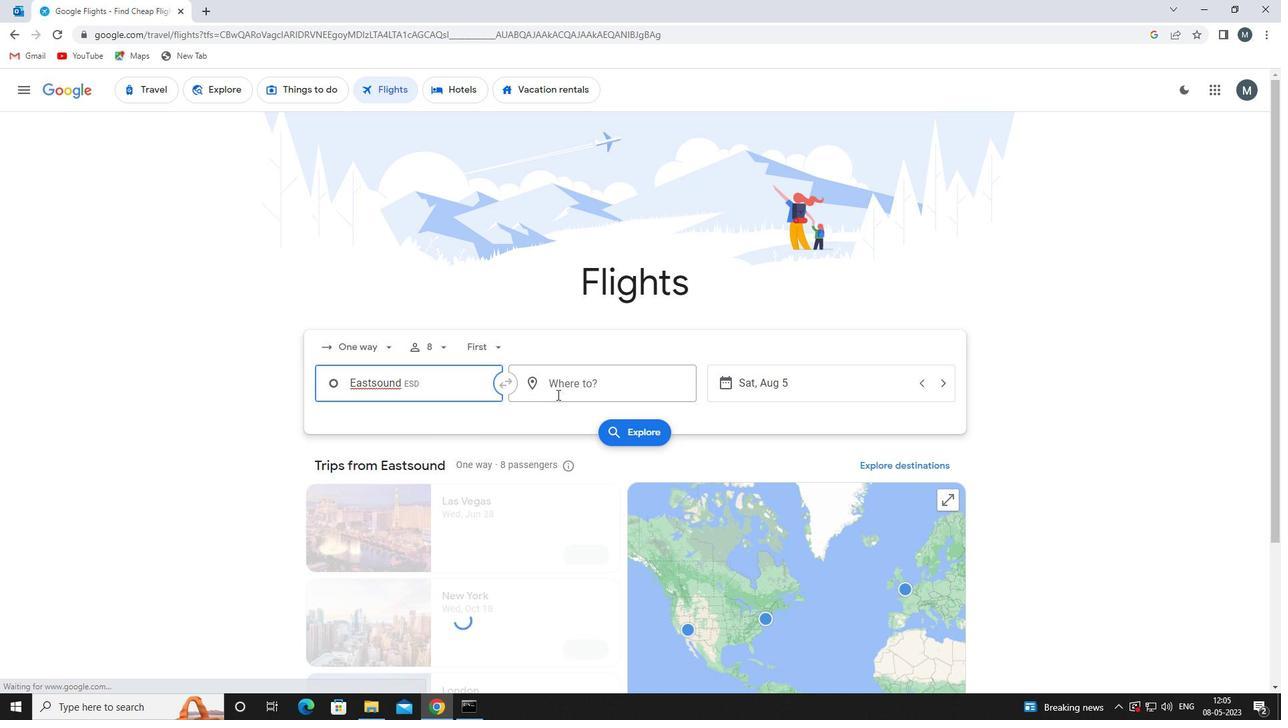
Action: Mouse pressed left at (562, 388)
Screenshot: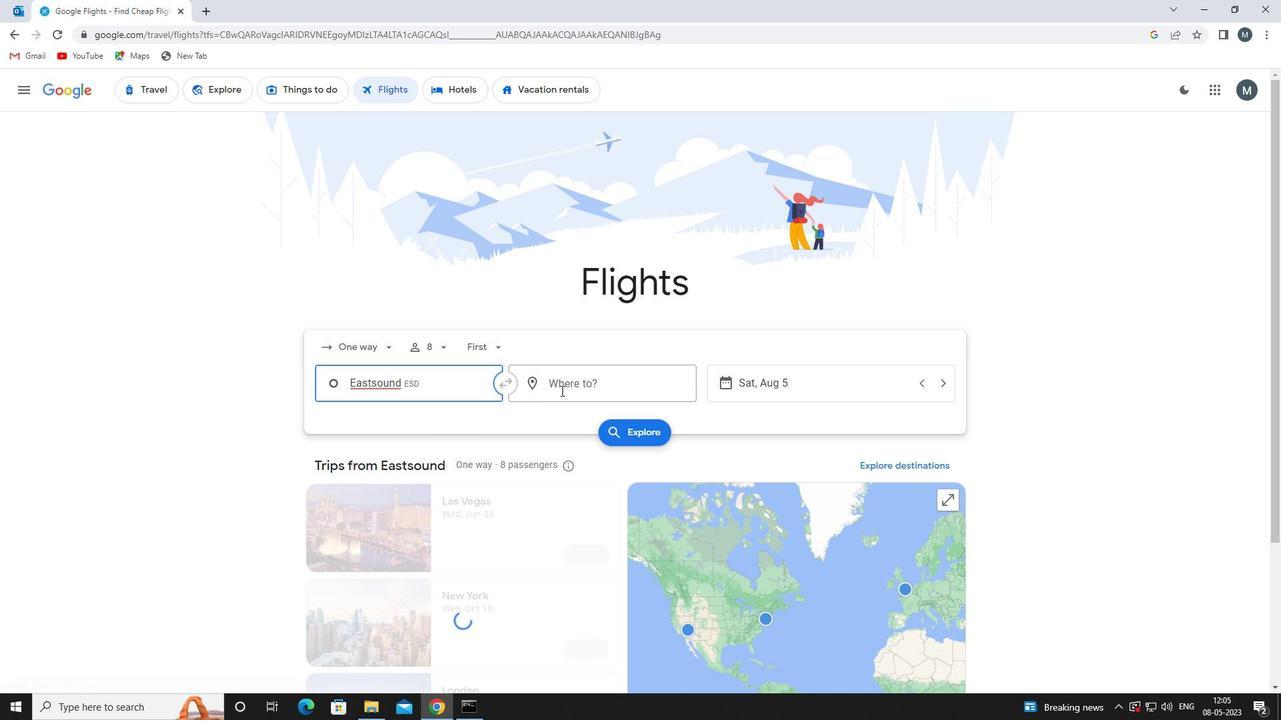 
Action: Mouse moved to (563, 385)
Screenshot: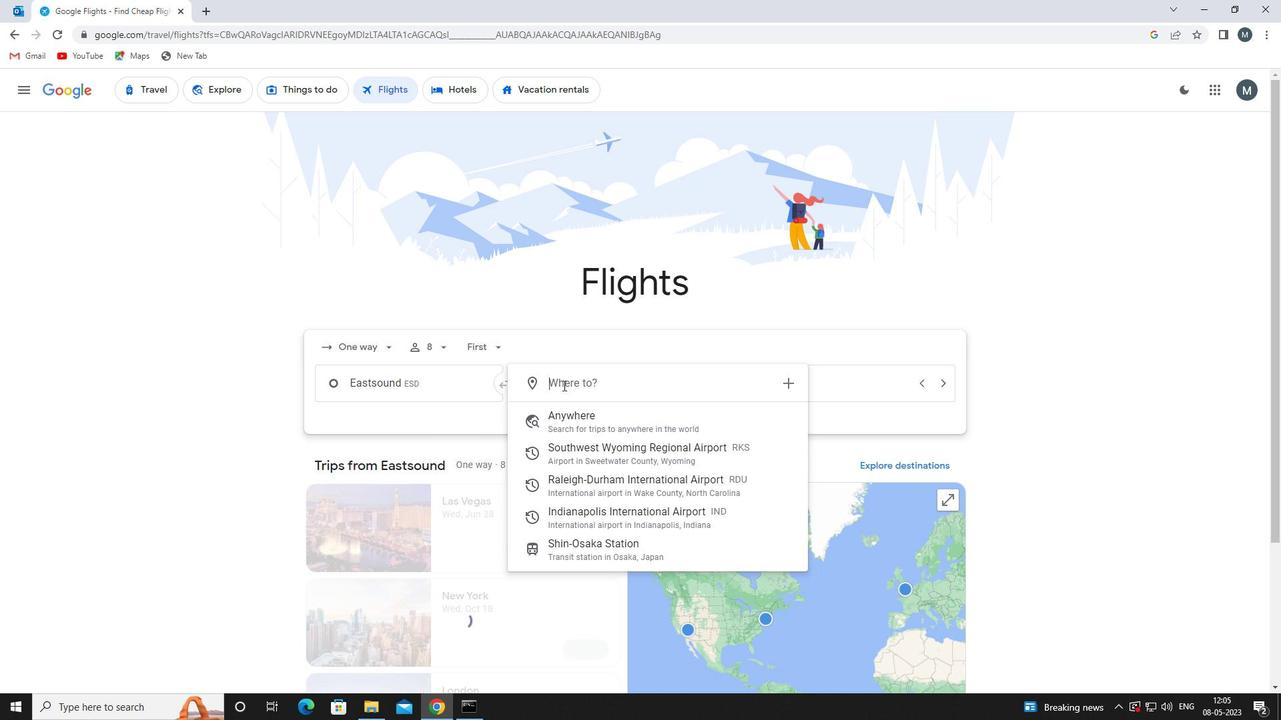 
Action: Key pressed ind
Screenshot: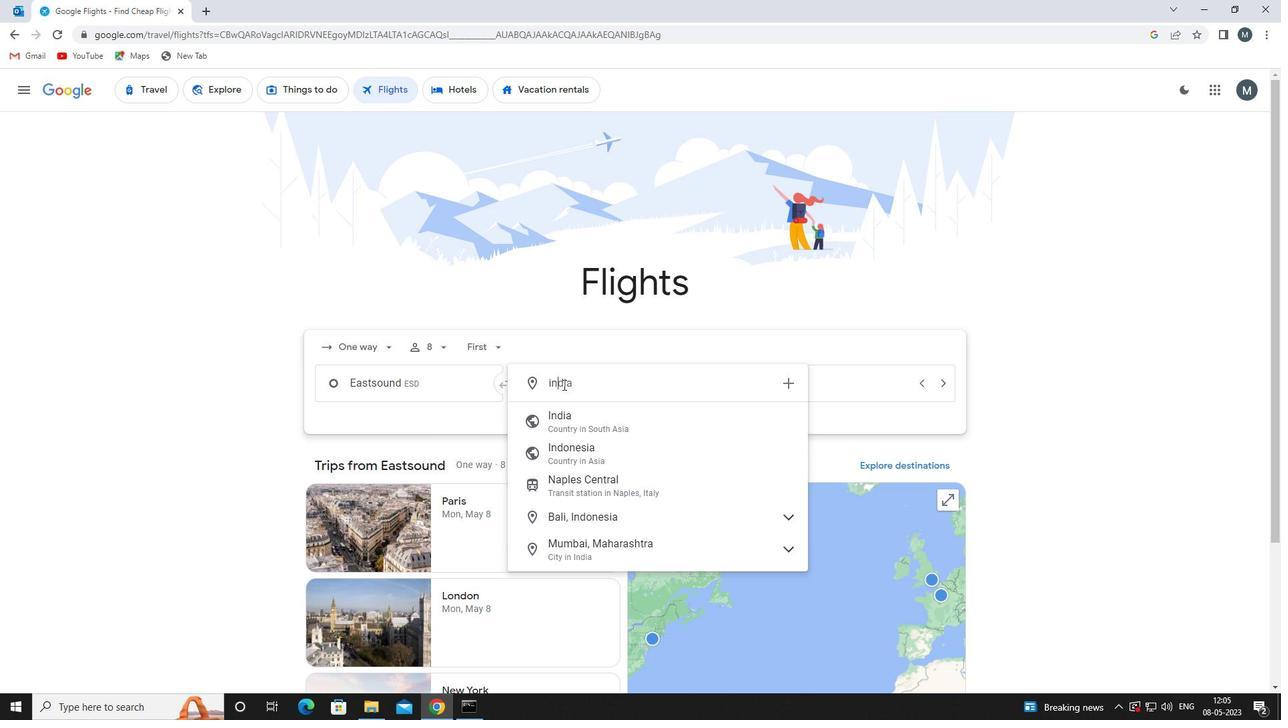 
Action: Mouse moved to (603, 413)
Screenshot: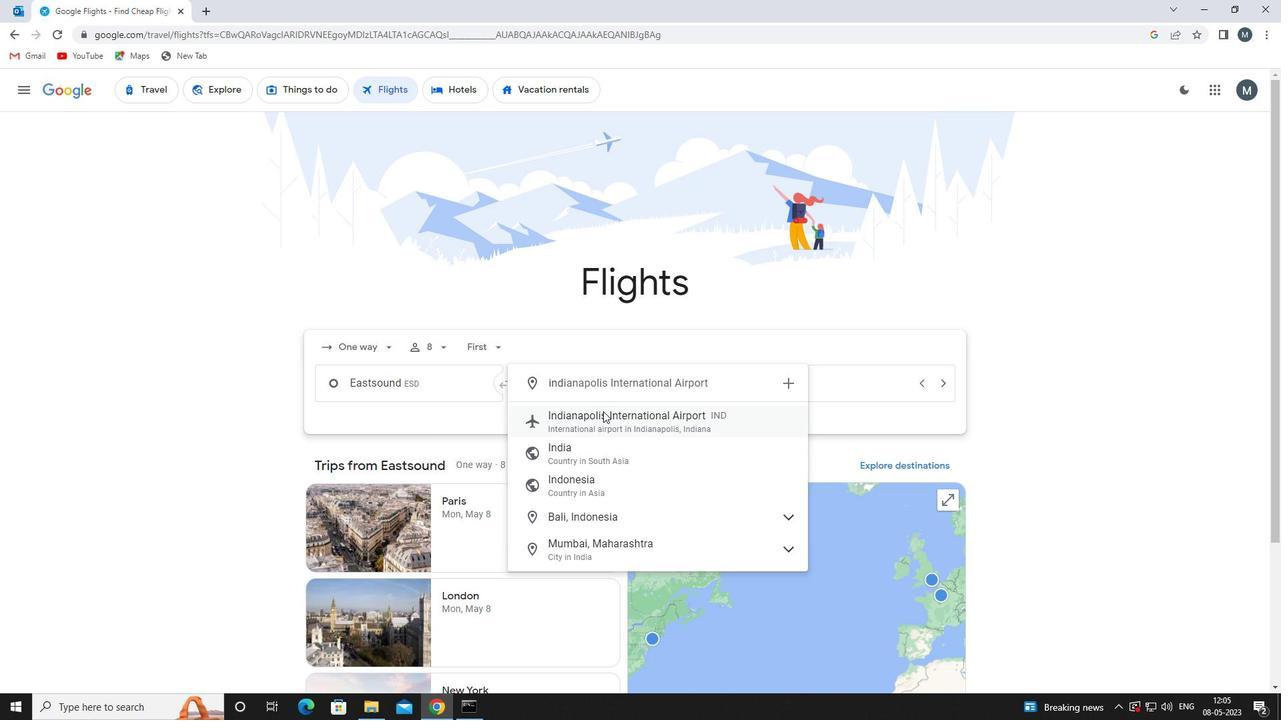 
Action: Mouse pressed left at (603, 413)
Screenshot: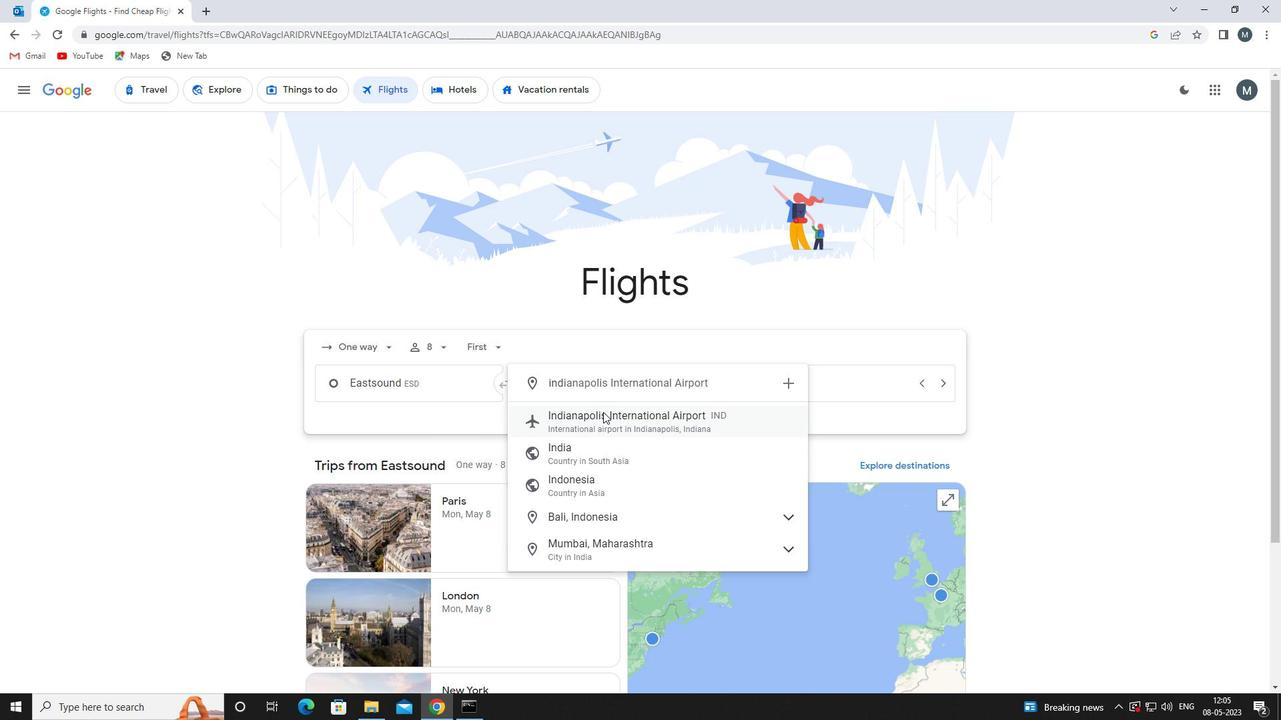 
Action: Mouse moved to (743, 379)
Screenshot: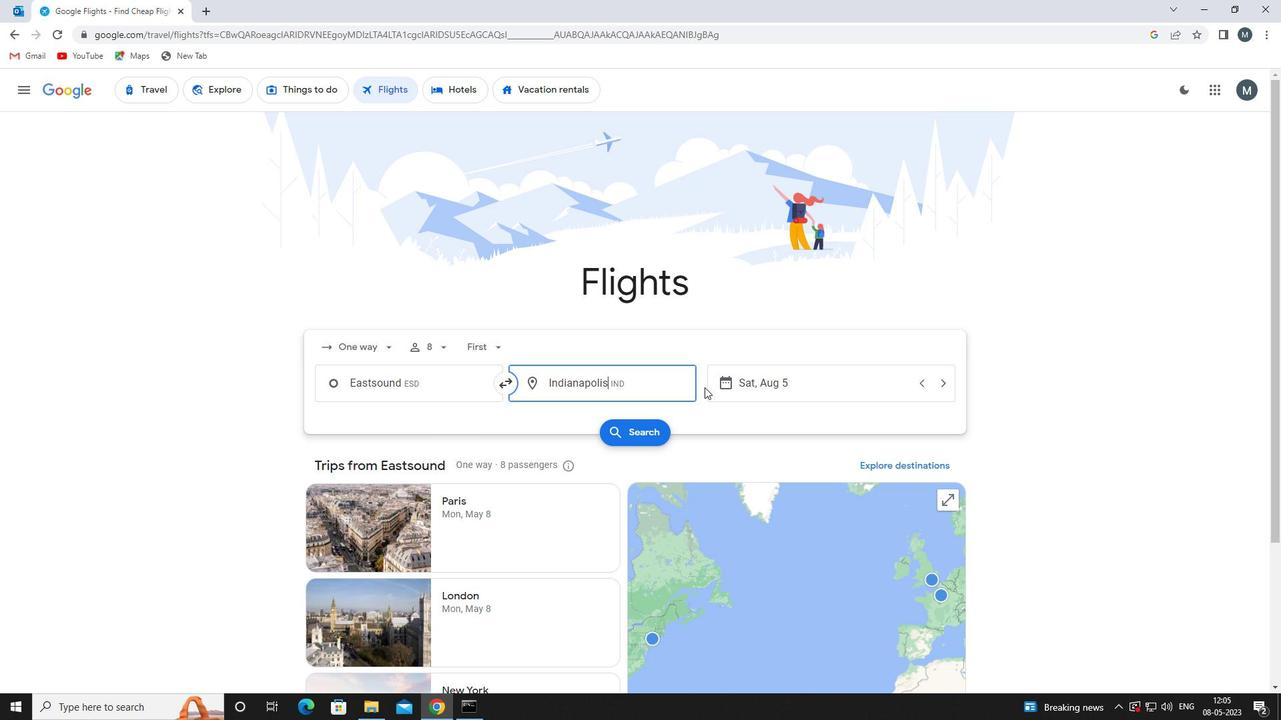 
Action: Mouse pressed left at (743, 379)
Screenshot: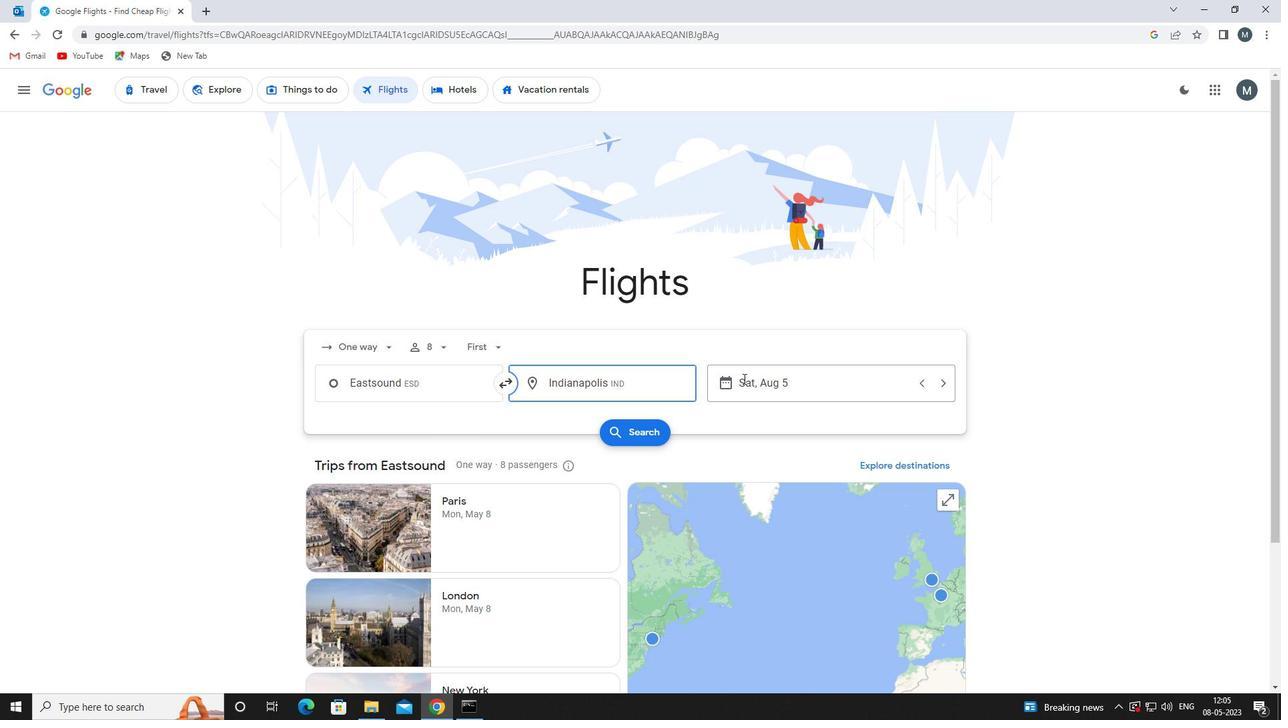 
Action: Mouse moved to (681, 455)
Screenshot: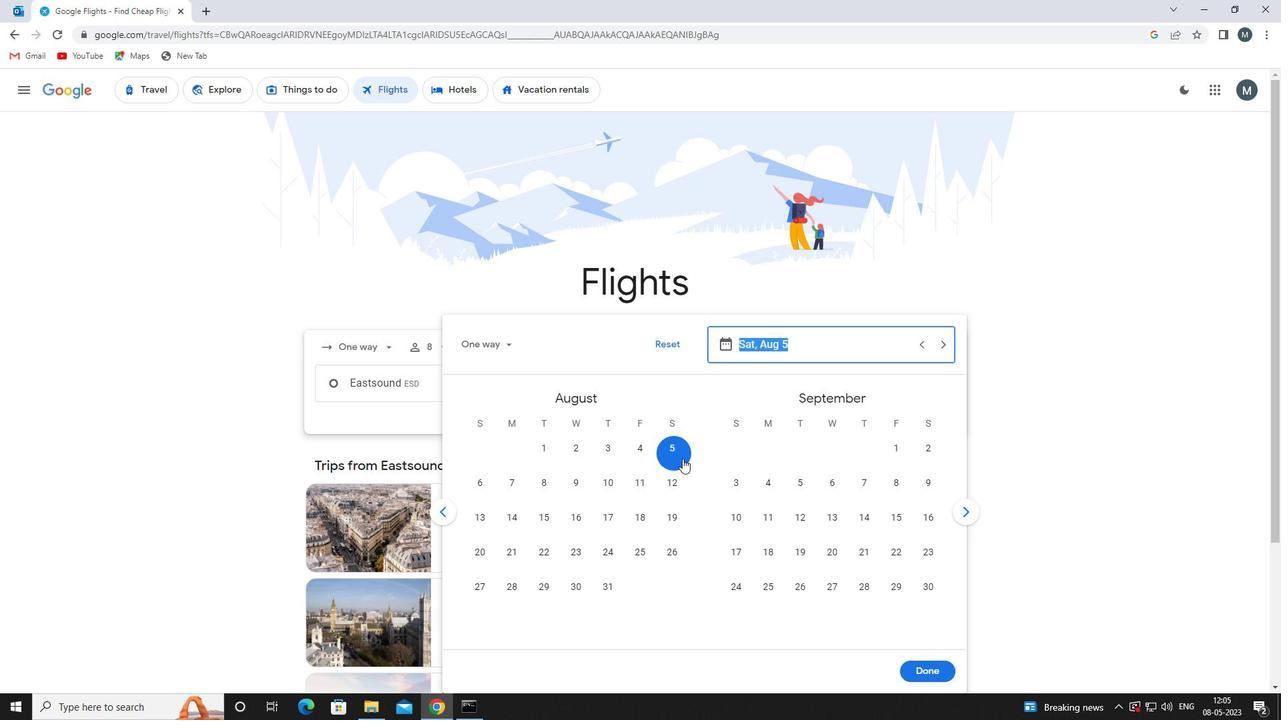 
Action: Mouse pressed left at (681, 455)
Screenshot: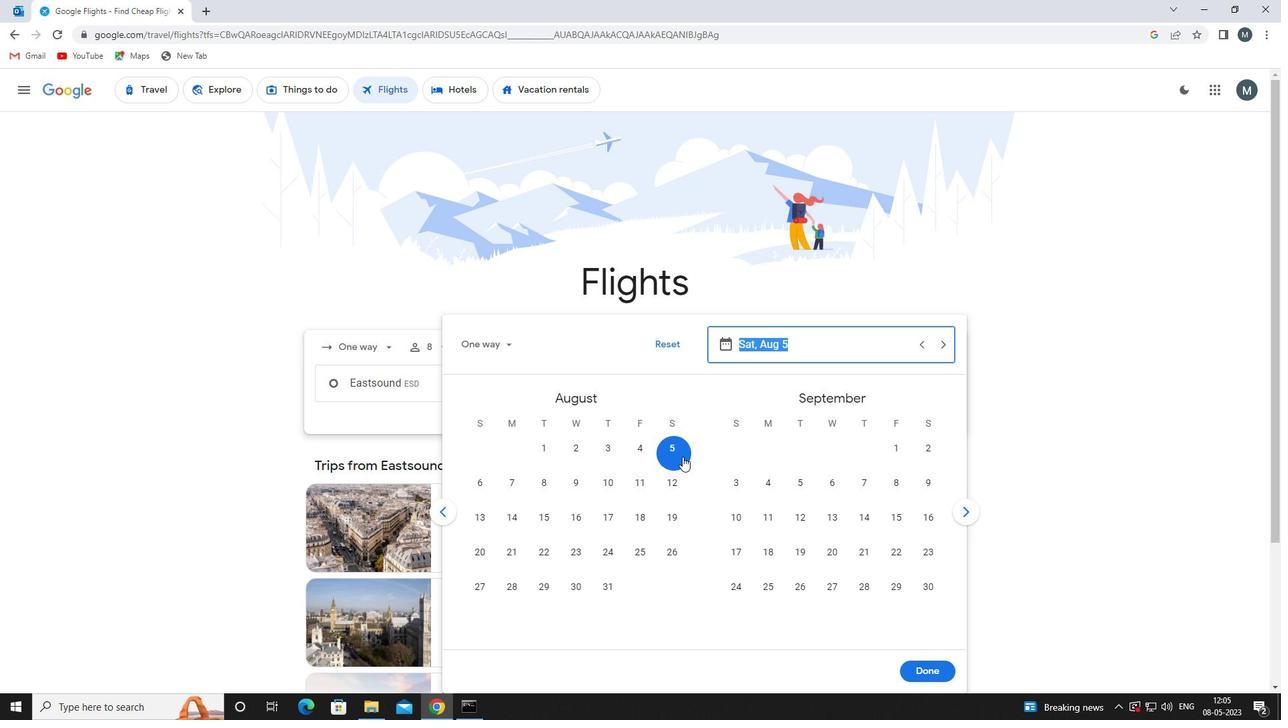 
Action: Mouse moved to (945, 679)
Screenshot: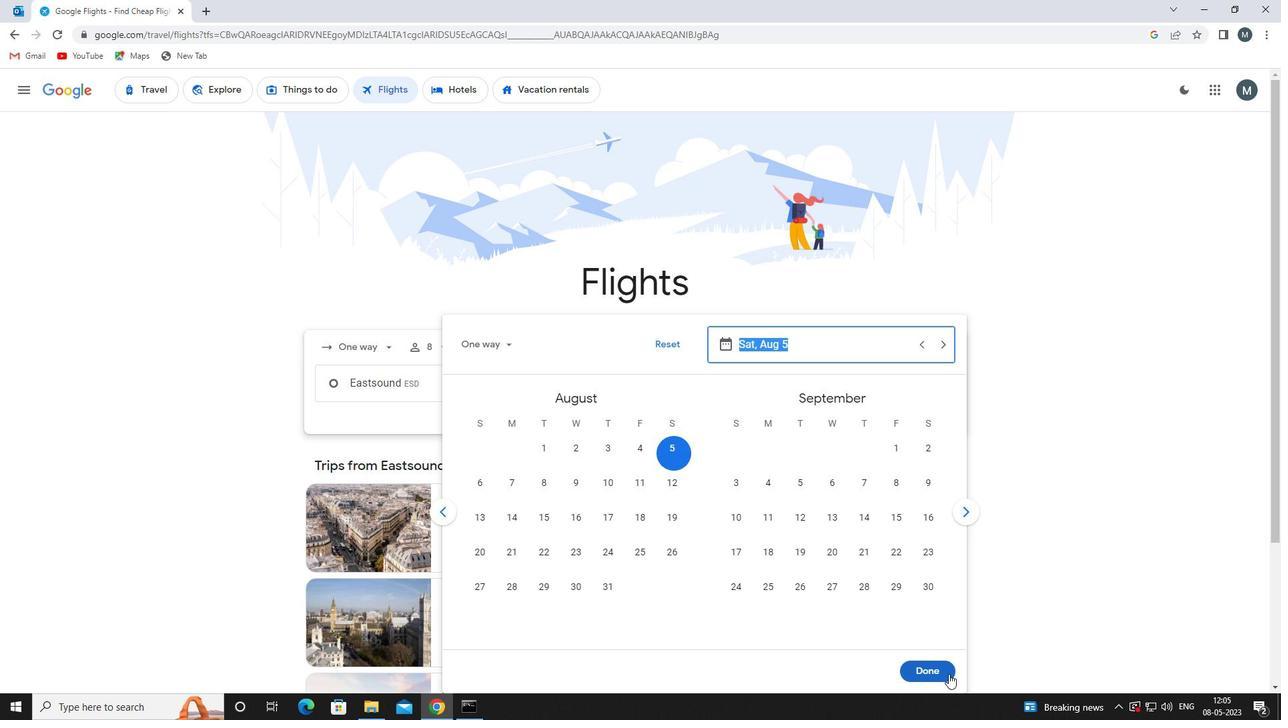 
Action: Mouse pressed left at (945, 679)
Screenshot: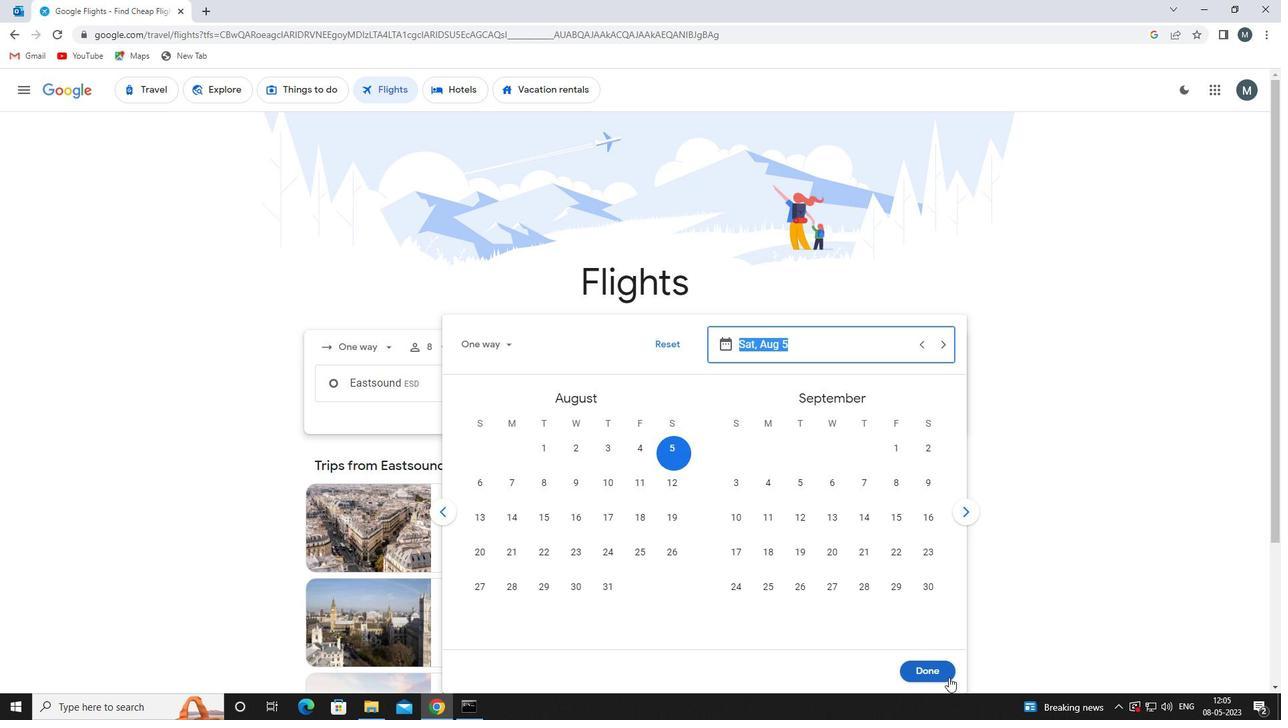 
Action: Mouse moved to (631, 435)
Screenshot: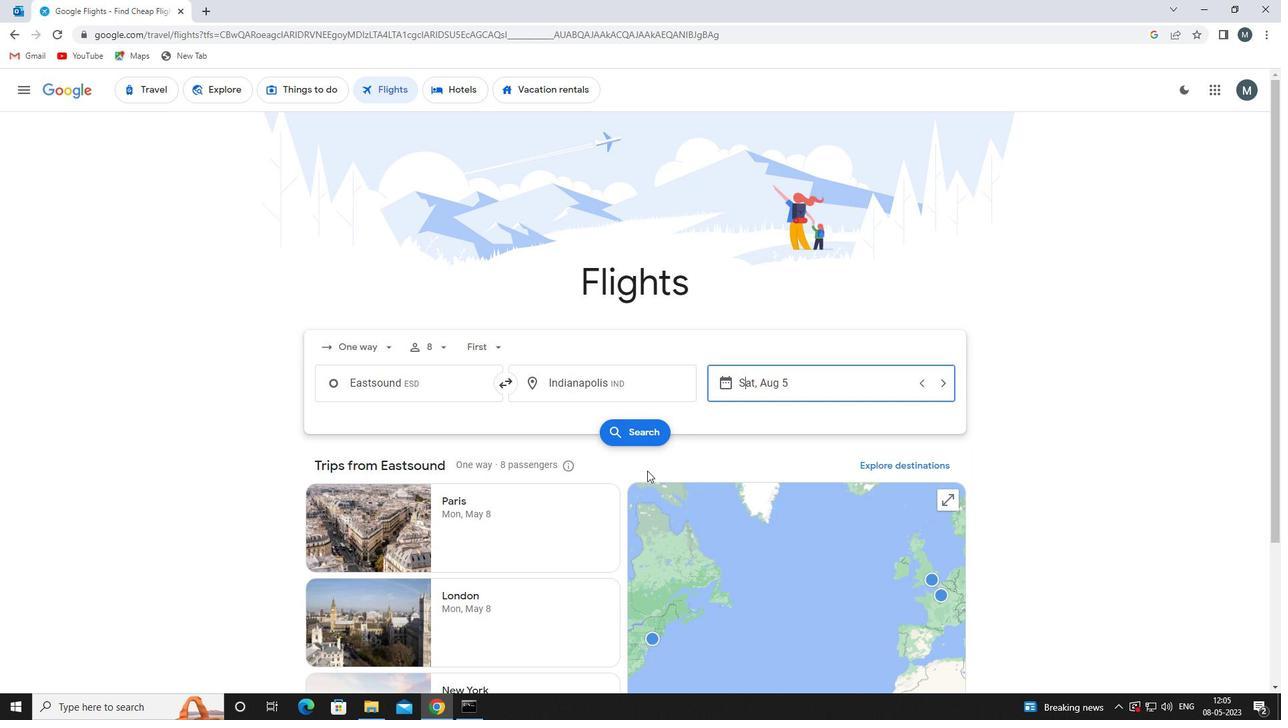 
Action: Mouse pressed left at (631, 435)
Screenshot: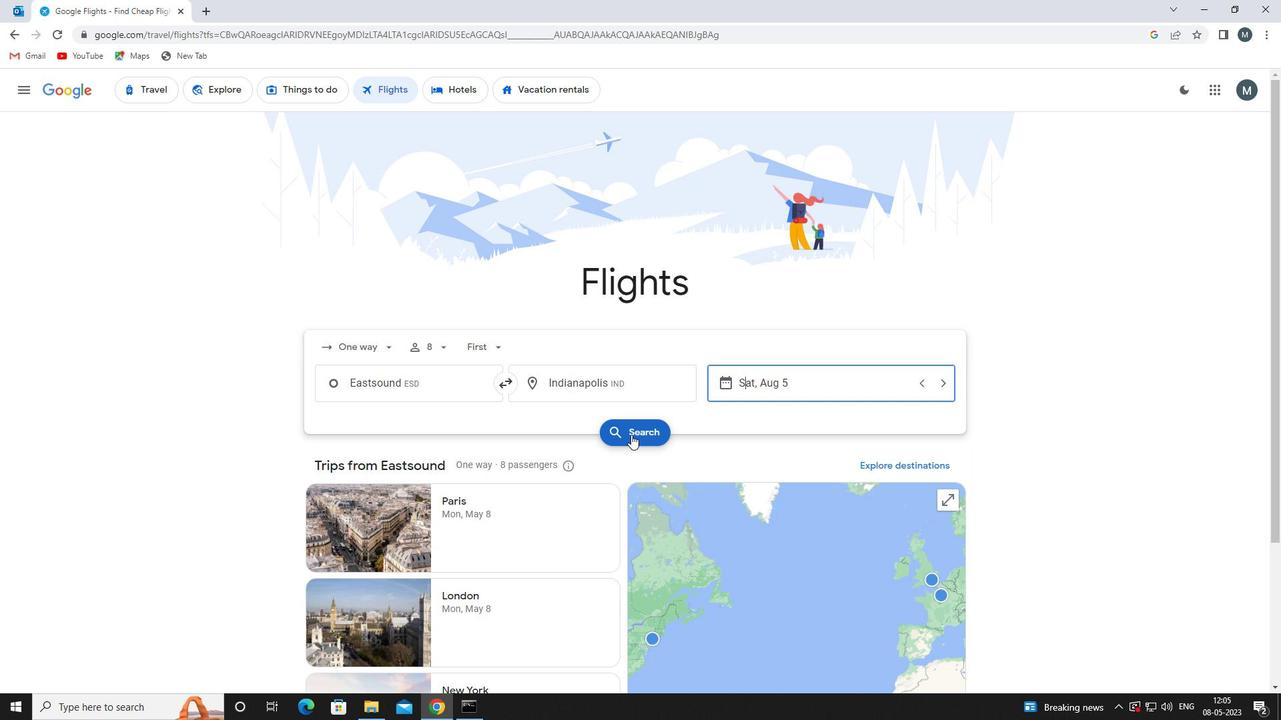 
Action: Mouse moved to (325, 218)
Screenshot: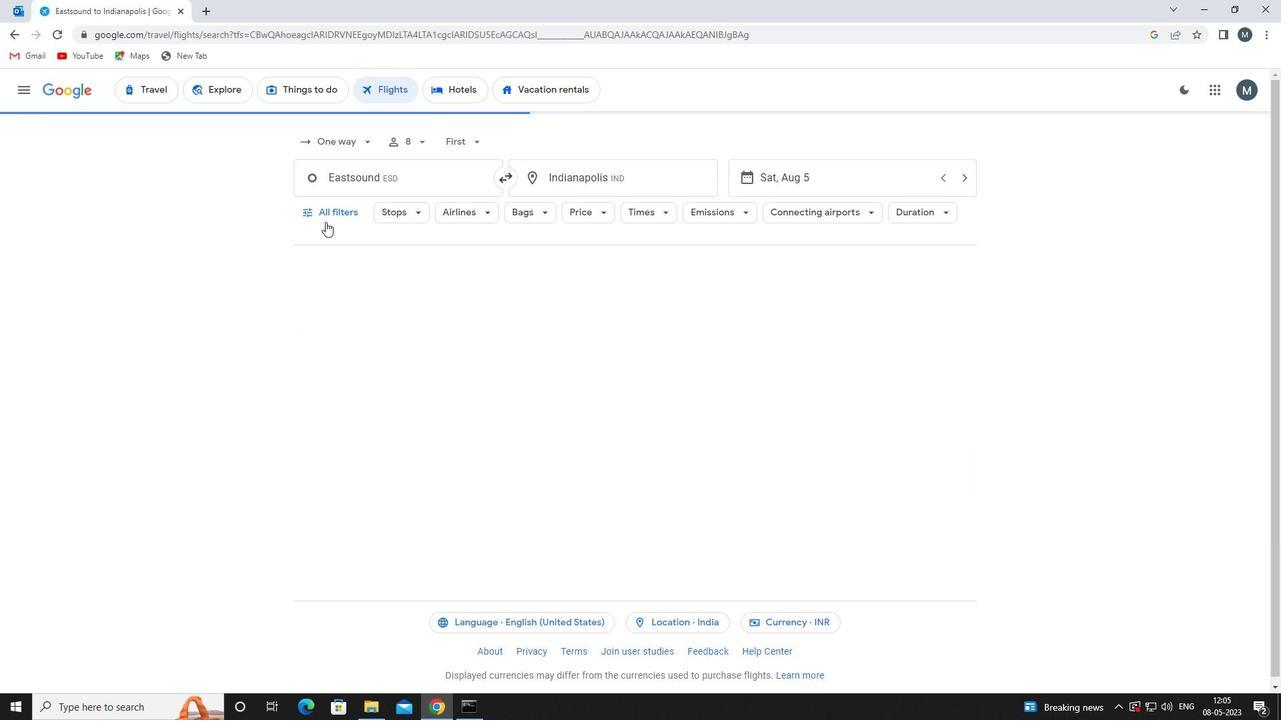 
Action: Mouse pressed left at (325, 218)
Screenshot: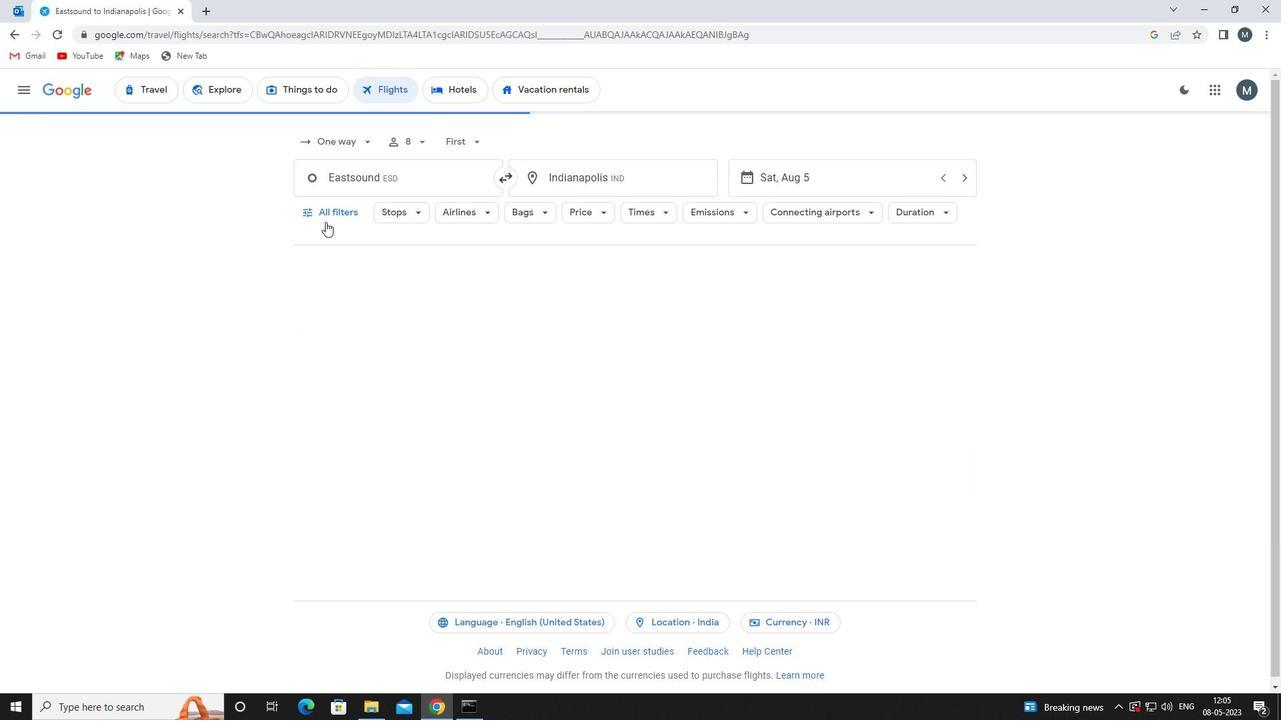 
Action: Mouse moved to (374, 330)
Screenshot: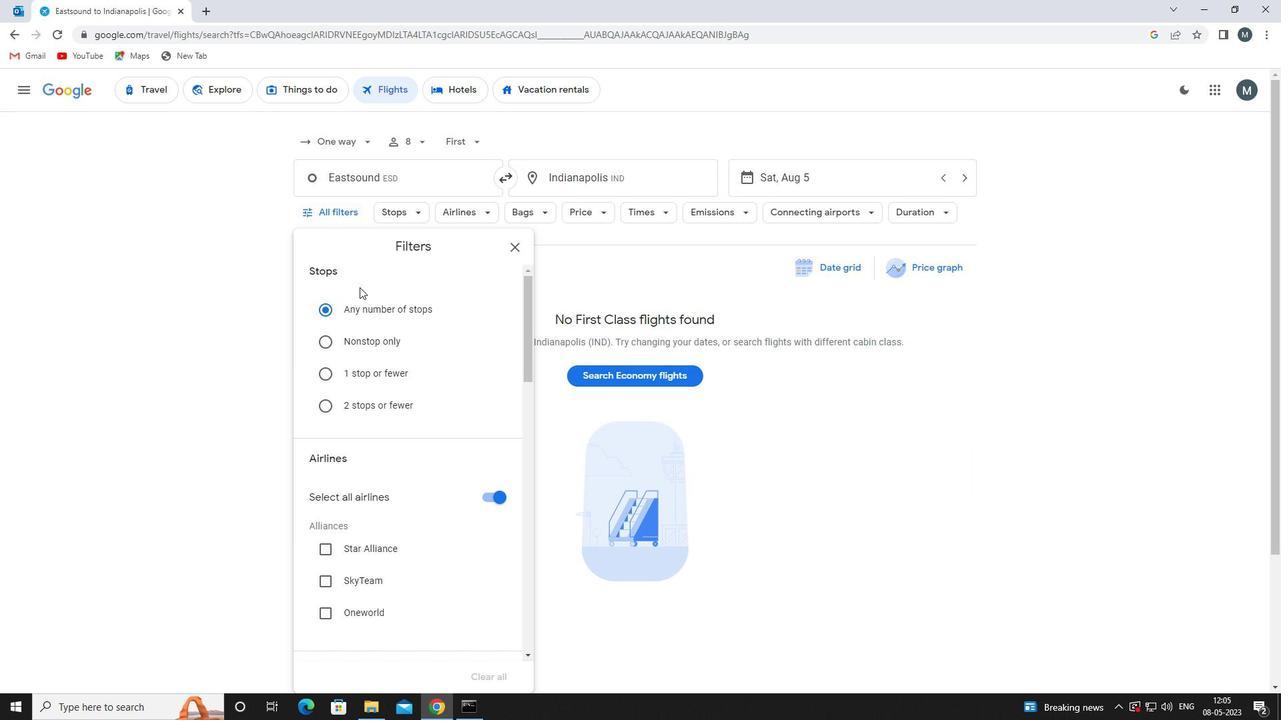 
Action: Mouse scrolled (374, 330) with delta (0, 0)
Screenshot: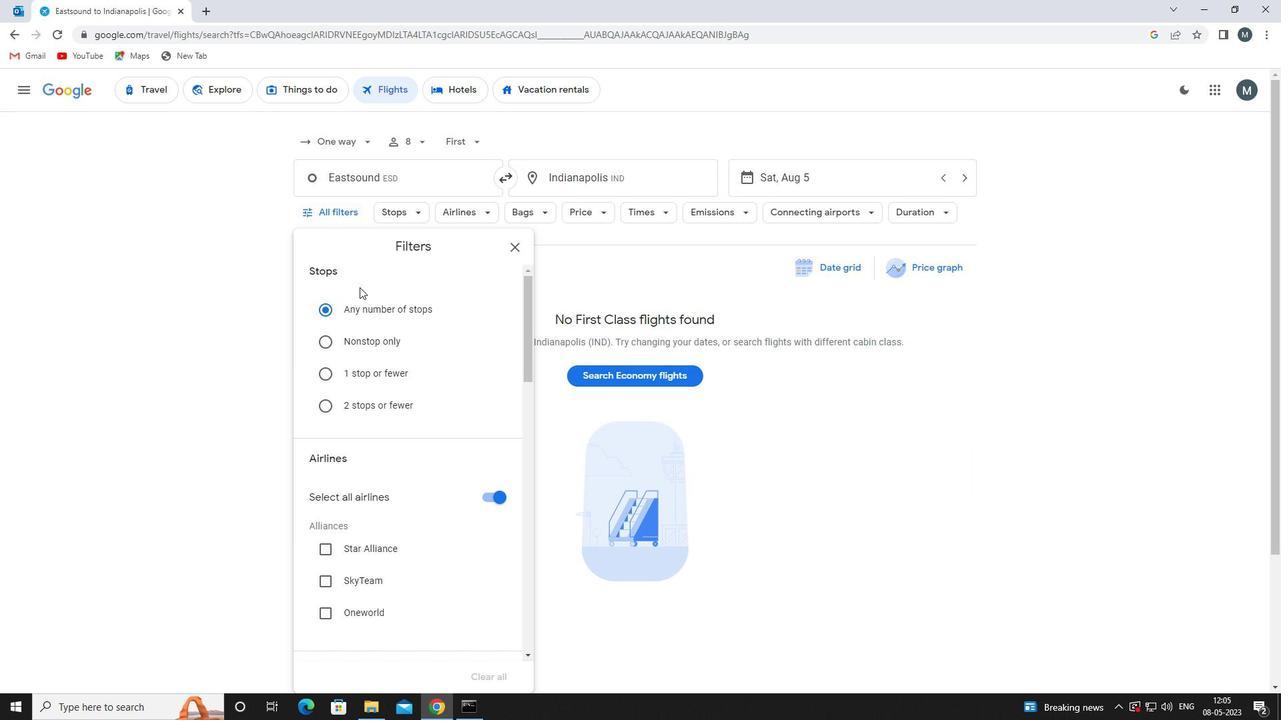 
Action: Mouse moved to (375, 334)
Screenshot: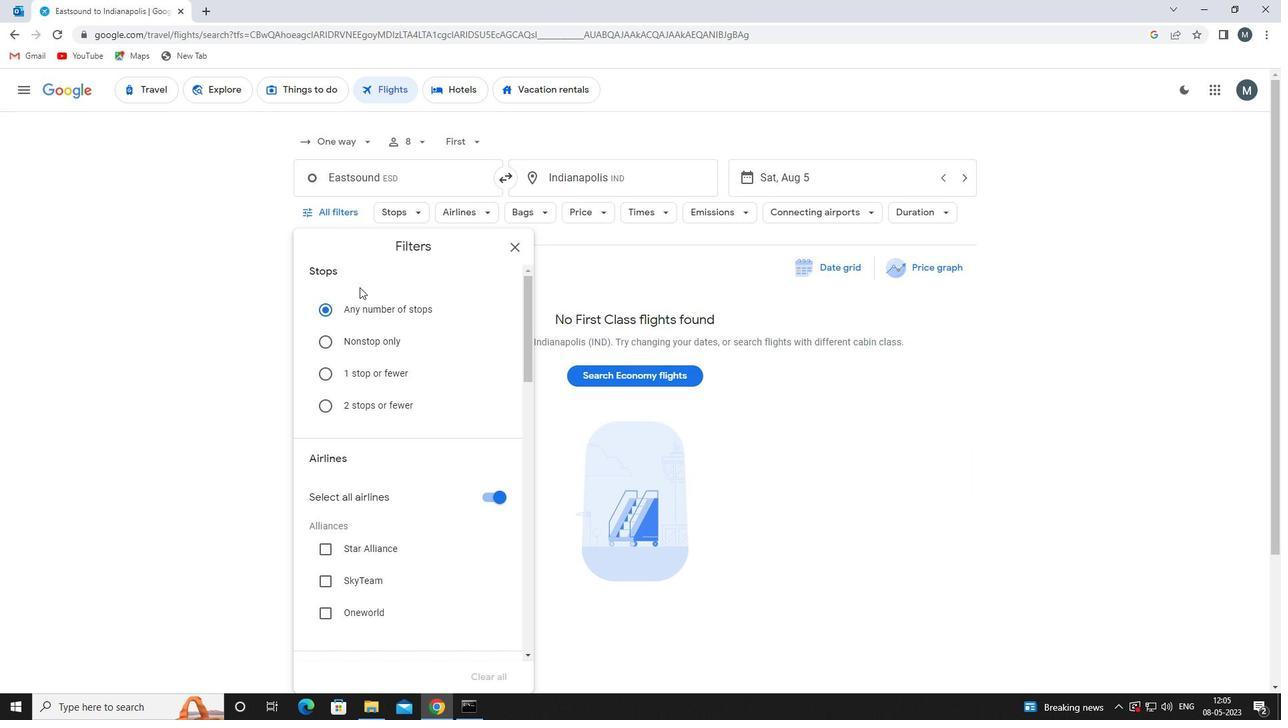 
Action: Mouse scrolled (375, 334) with delta (0, 0)
Screenshot: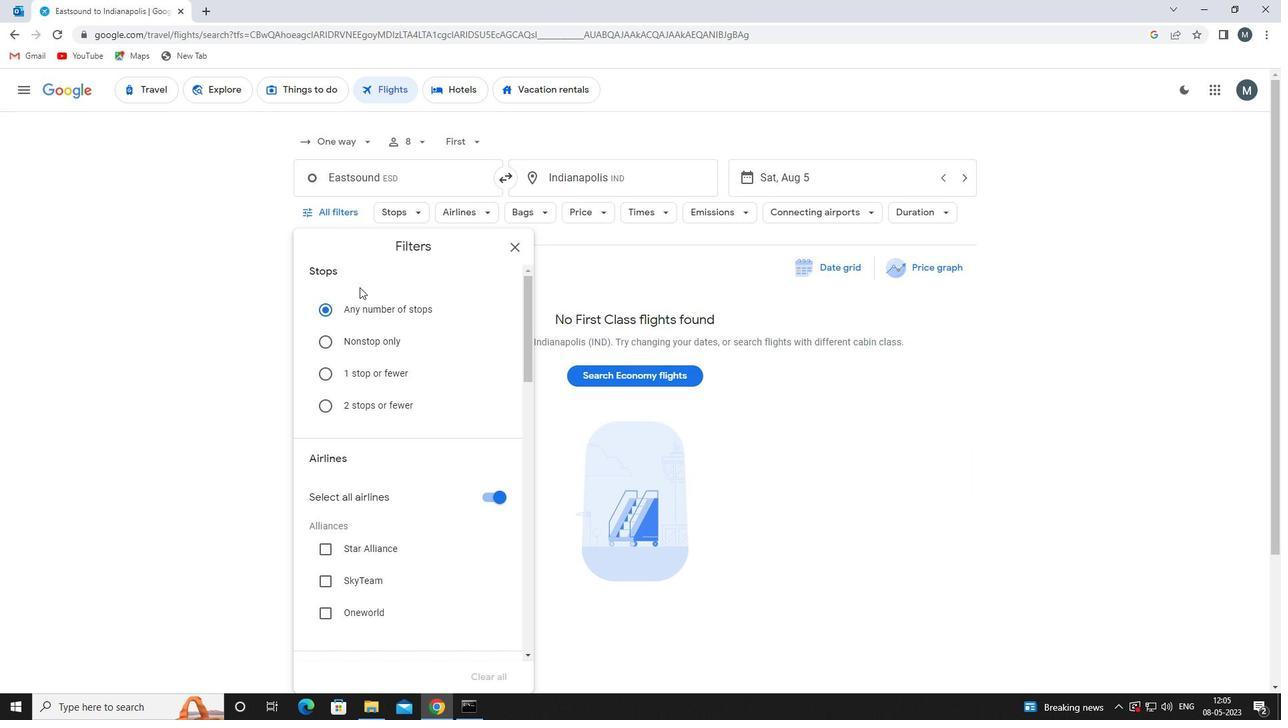 
Action: Mouse moved to (489, 358)
Screenshot: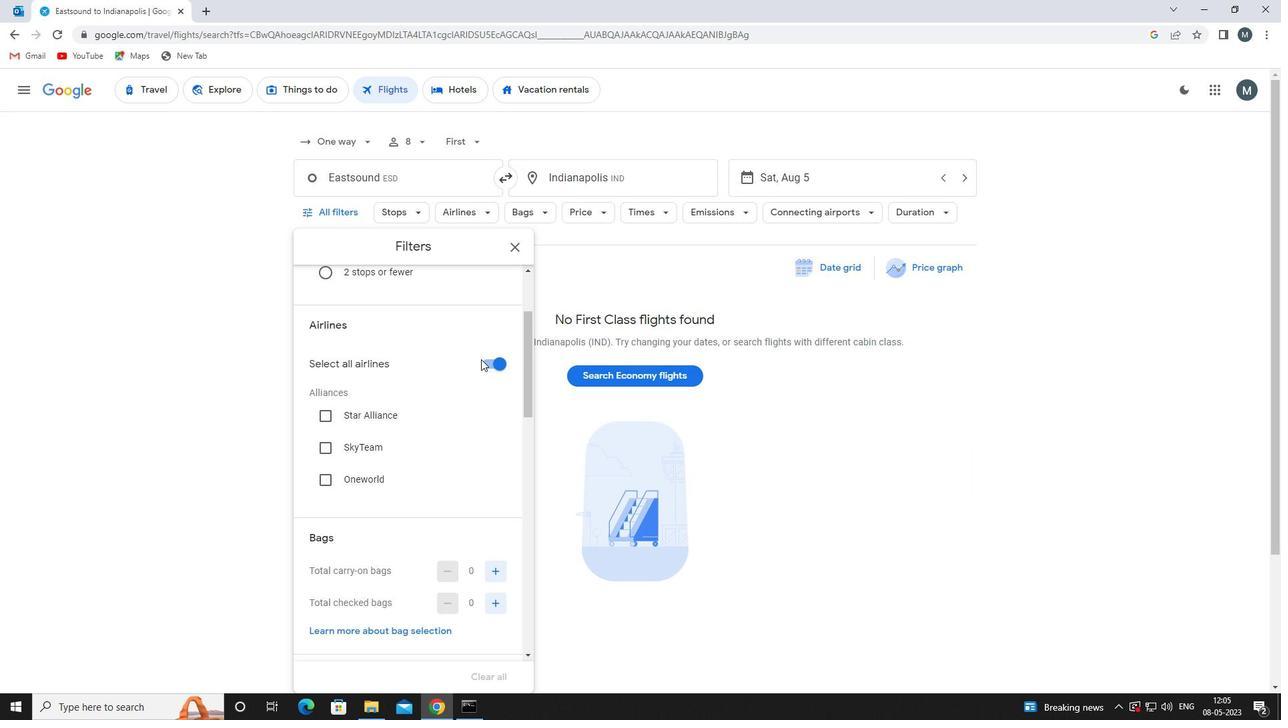 
Action: Mouse pressed left at (489, 358)
Screenshot: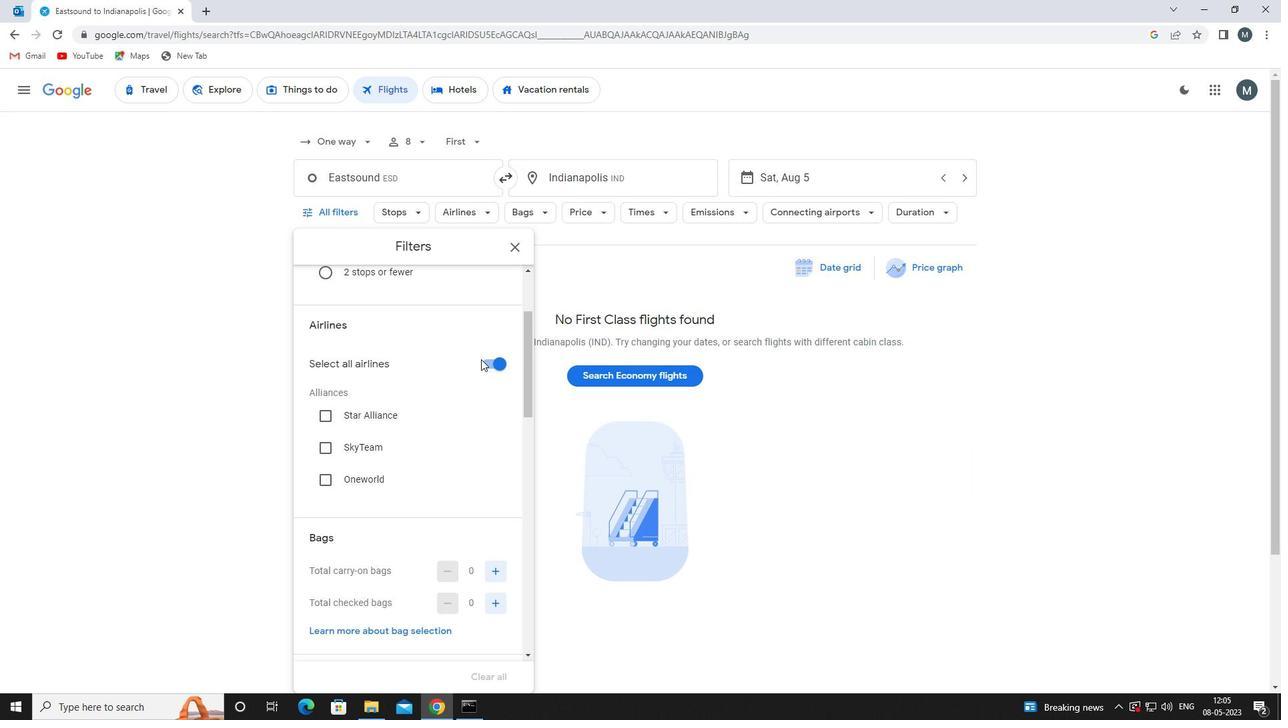 
Action: Mouse moved to (403, 377)
Screenshot: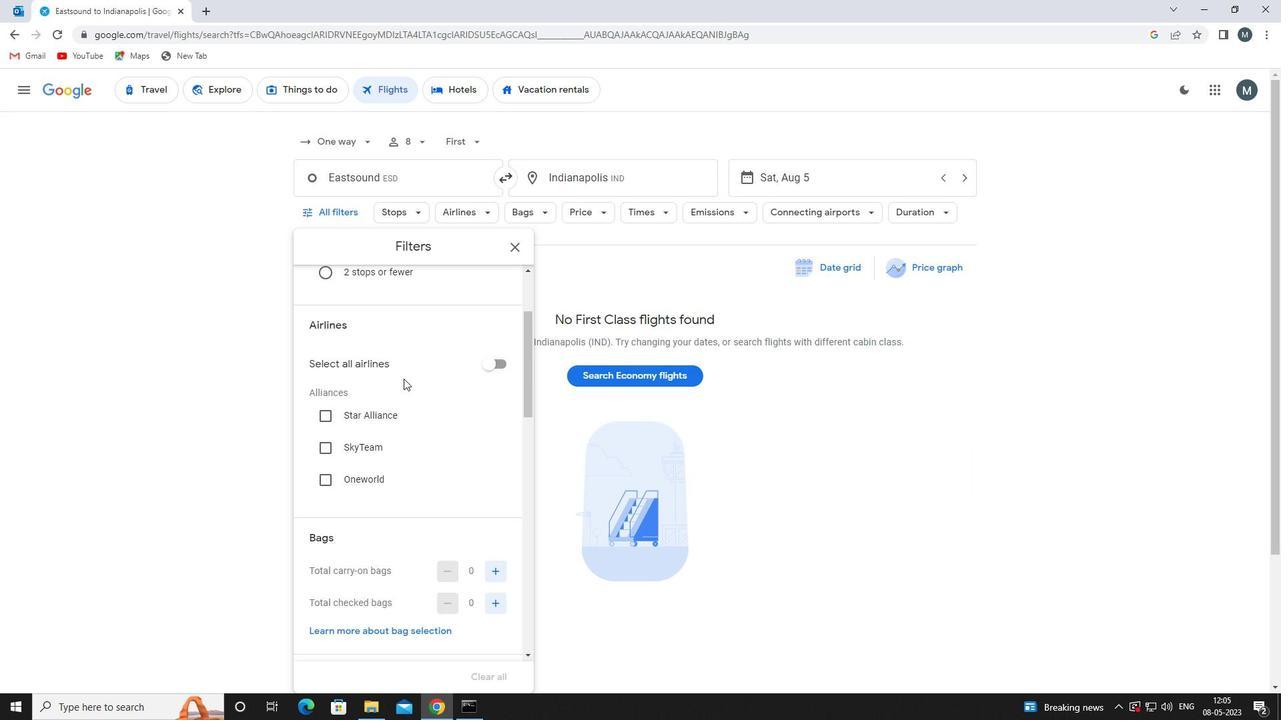 
Action: Mouse scrolled (403, 377) with delta (0, 0)
Screenshot: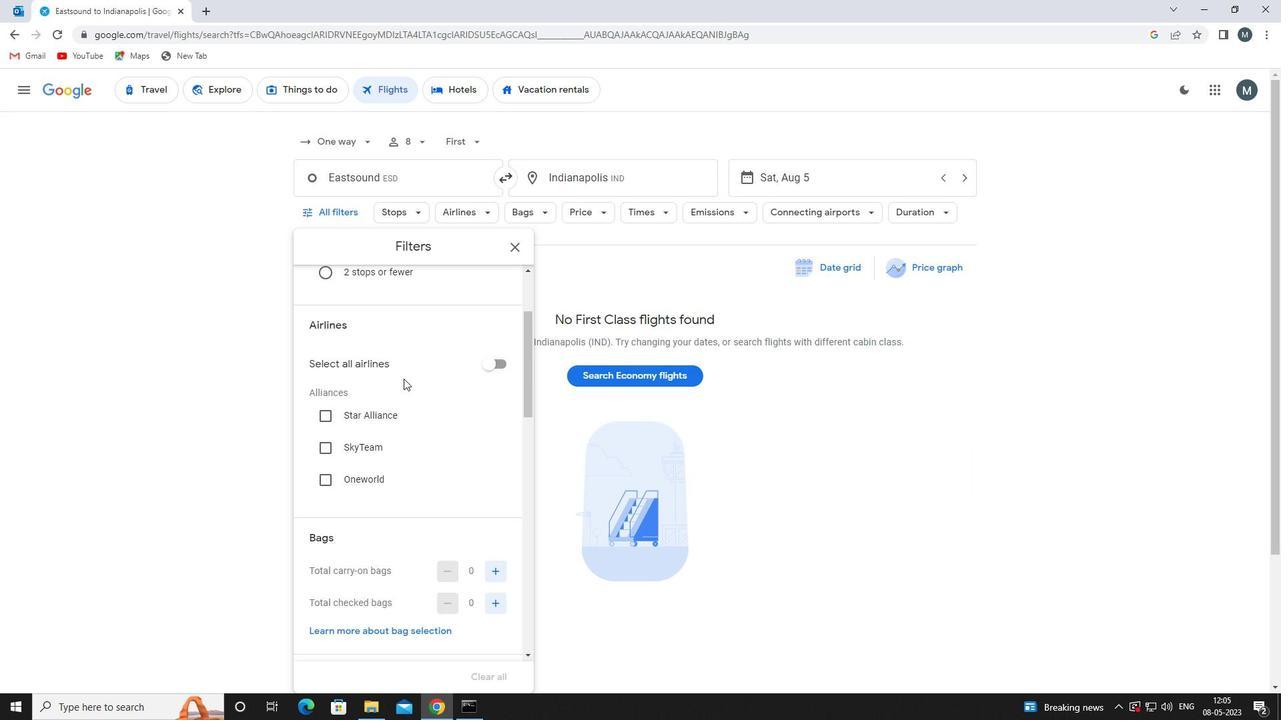 
Action: Mouse moved to (483, 542)
Screenshot: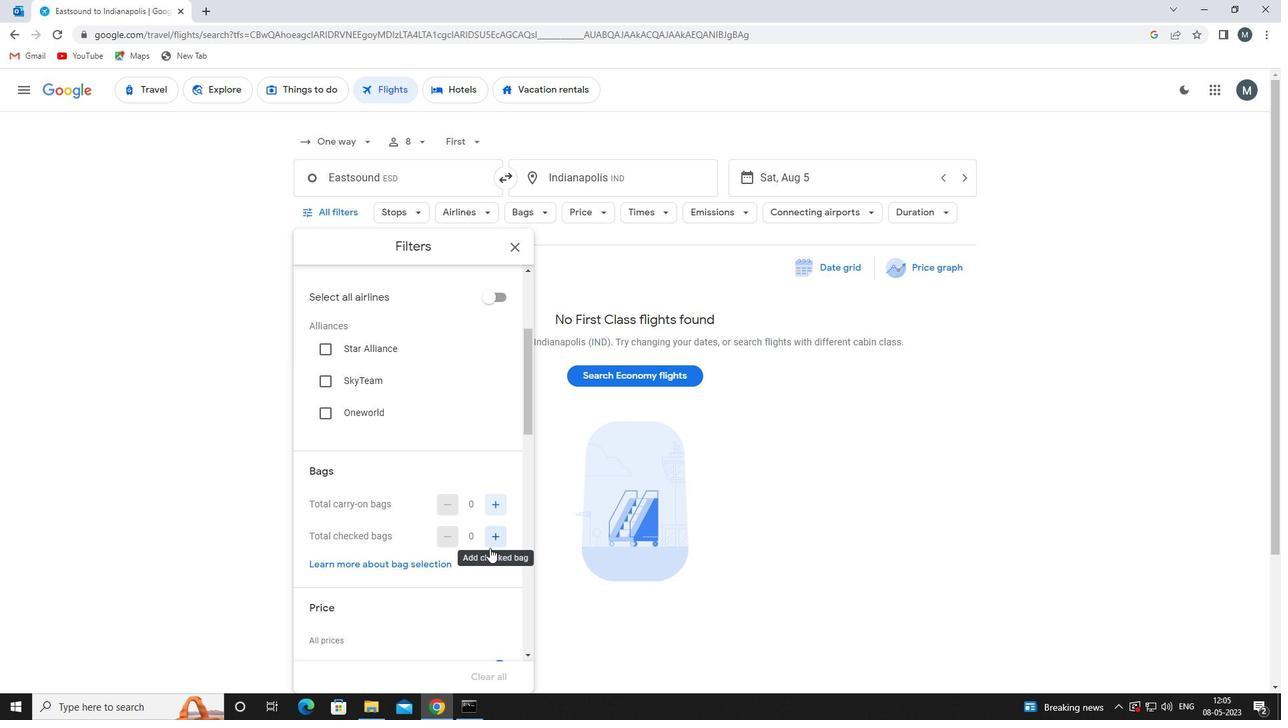 
Action: Mouse pressed left at (483, 542)
Screenshot: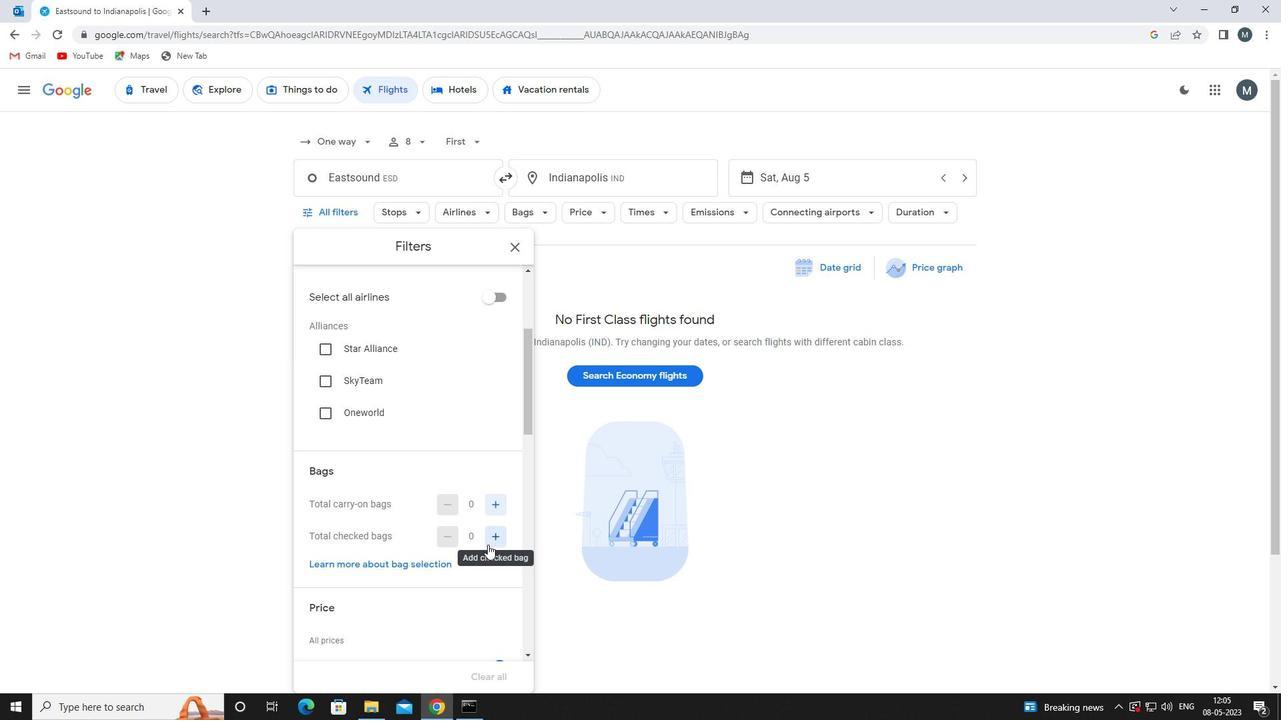 
Action: Mouse pressed left at (483, 542)
Screenshot: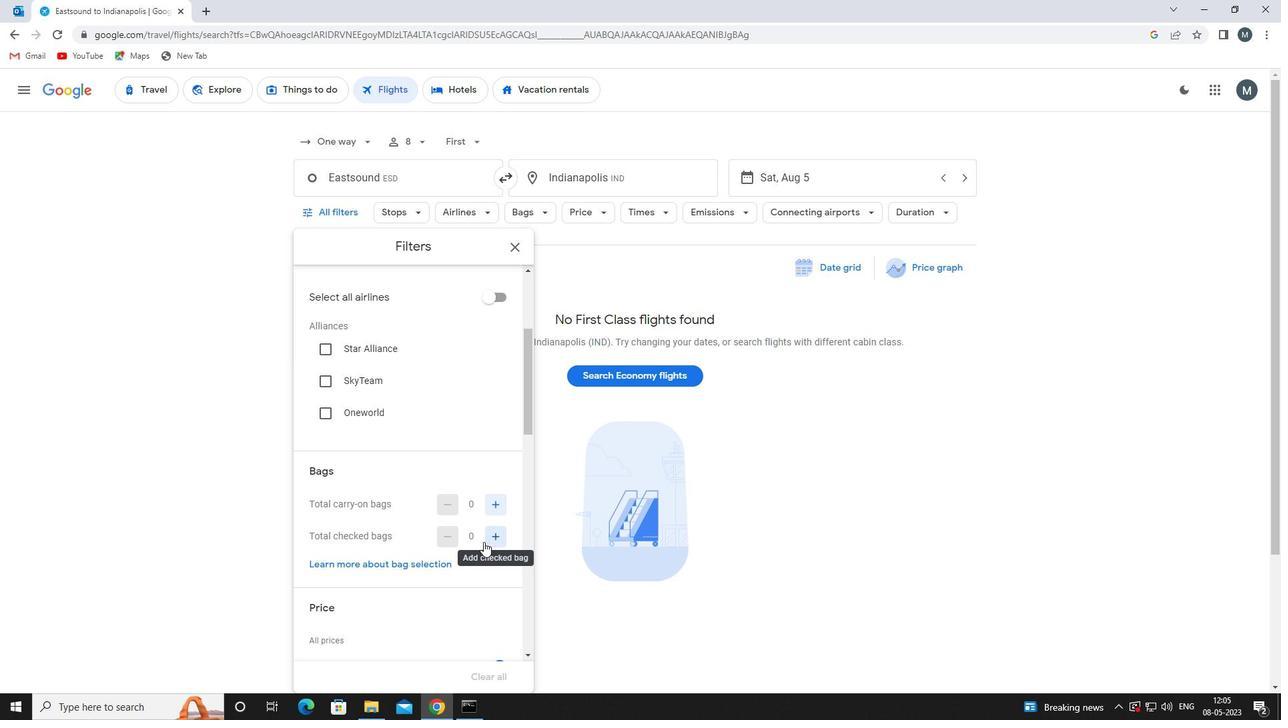 
Action: Mouse moved to (483, 543)
Screenshot: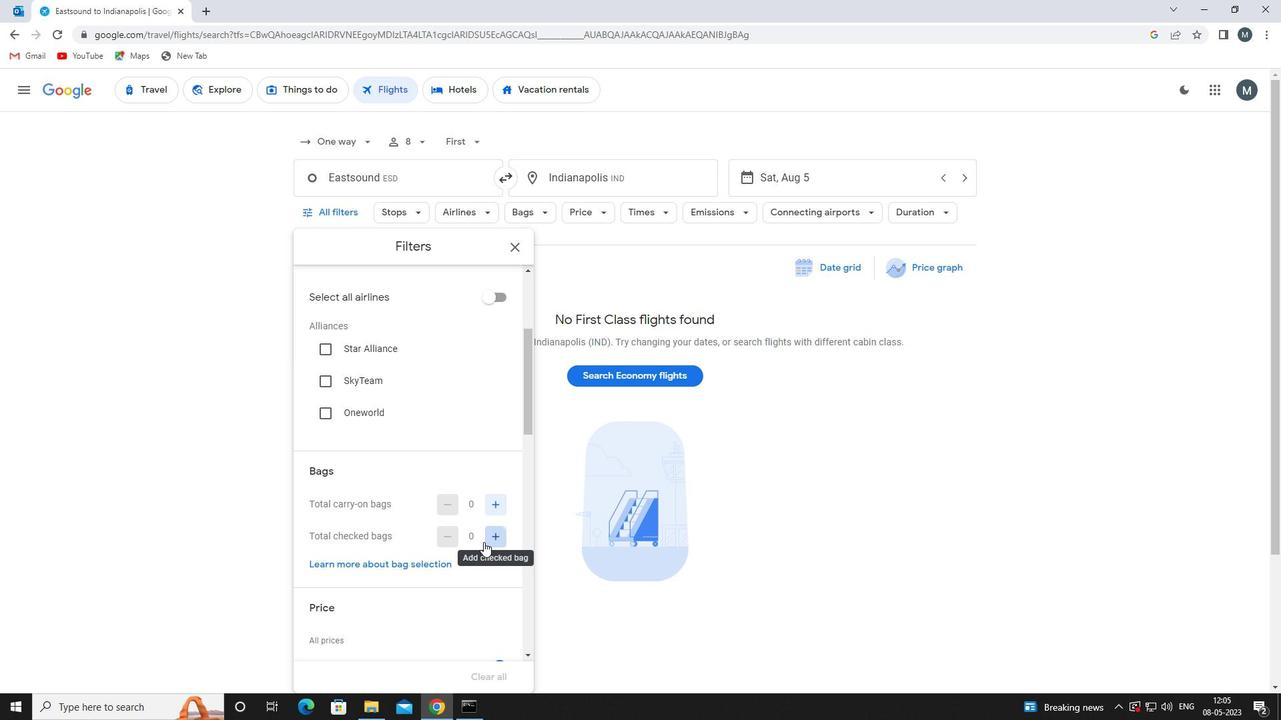 
Action: Mouse pressed left at (483, 543)
Screenshot: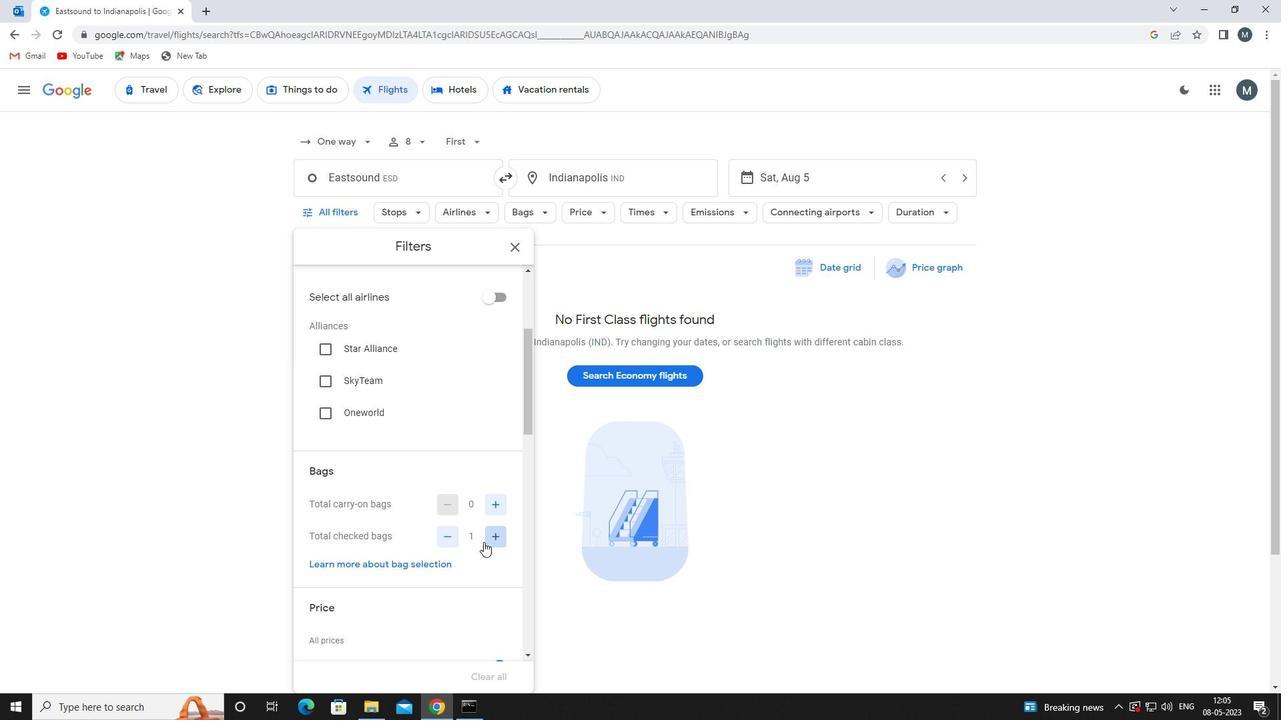 
Action: Mouse moved to (485, 543)
Screenshot: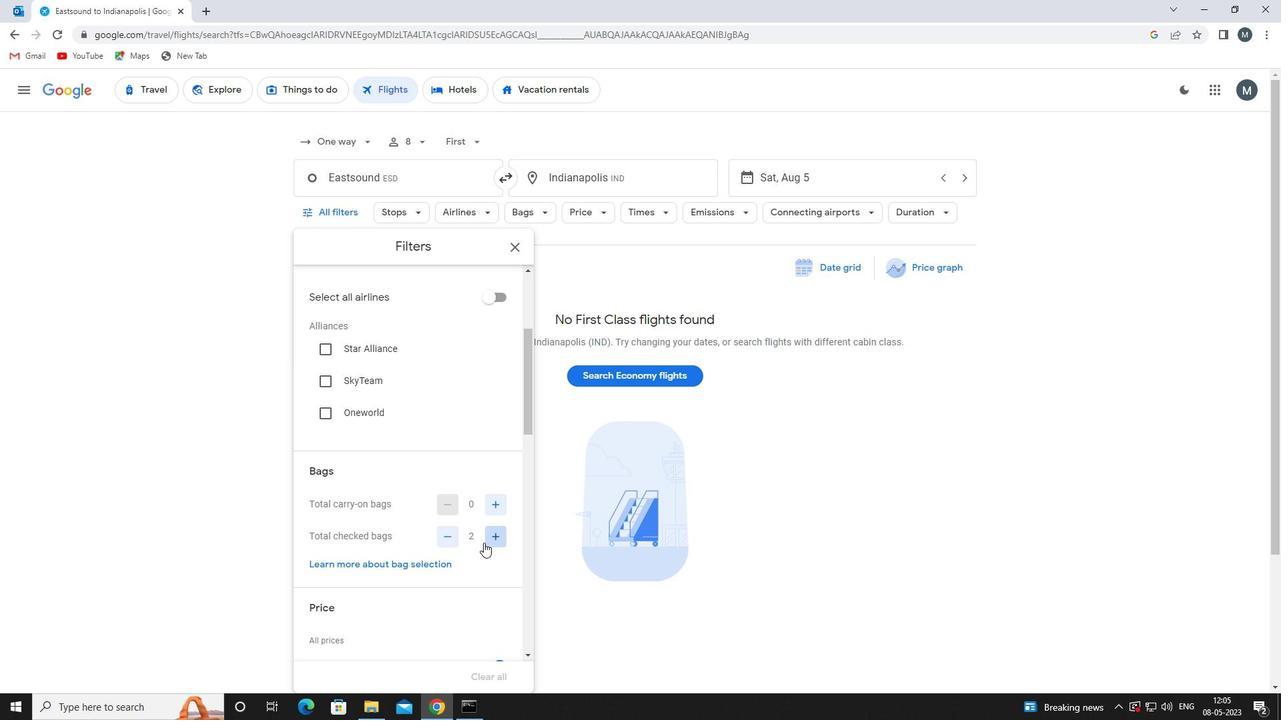 
Action: Mouse pressed left at (485, 543)
Screenshot: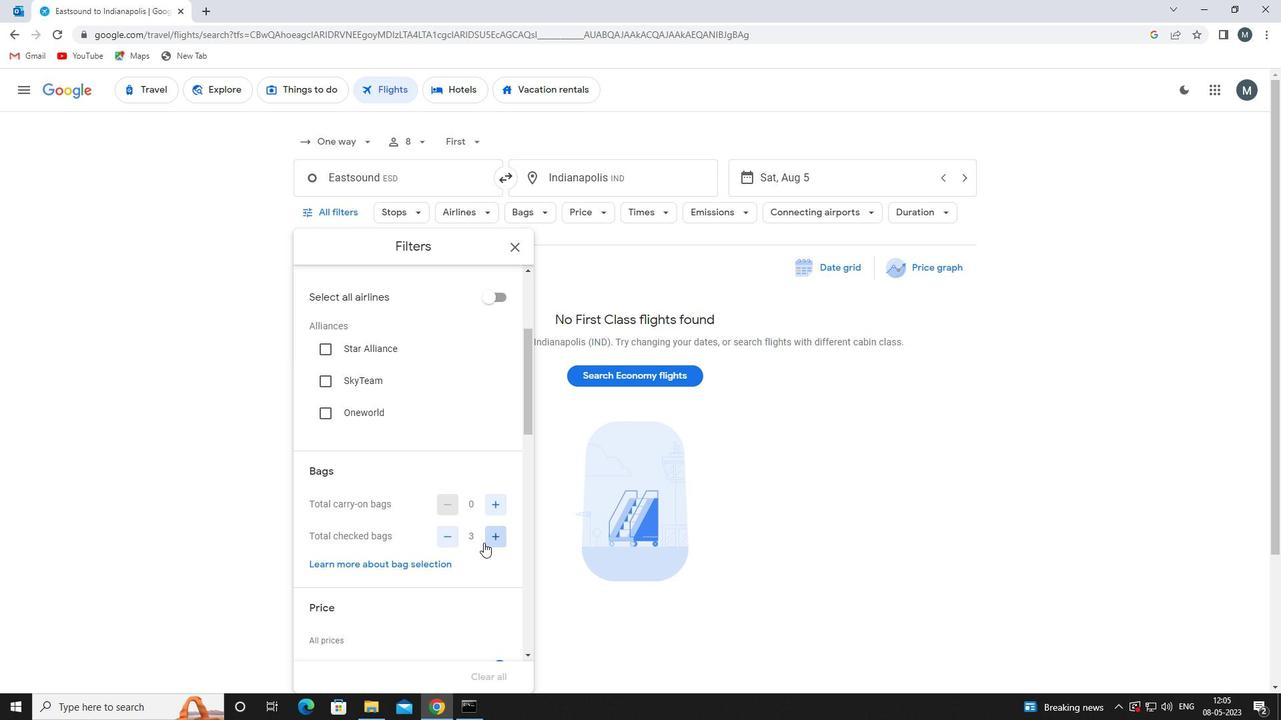 
Action: Mouse moved to (488, 539)
Screenshot: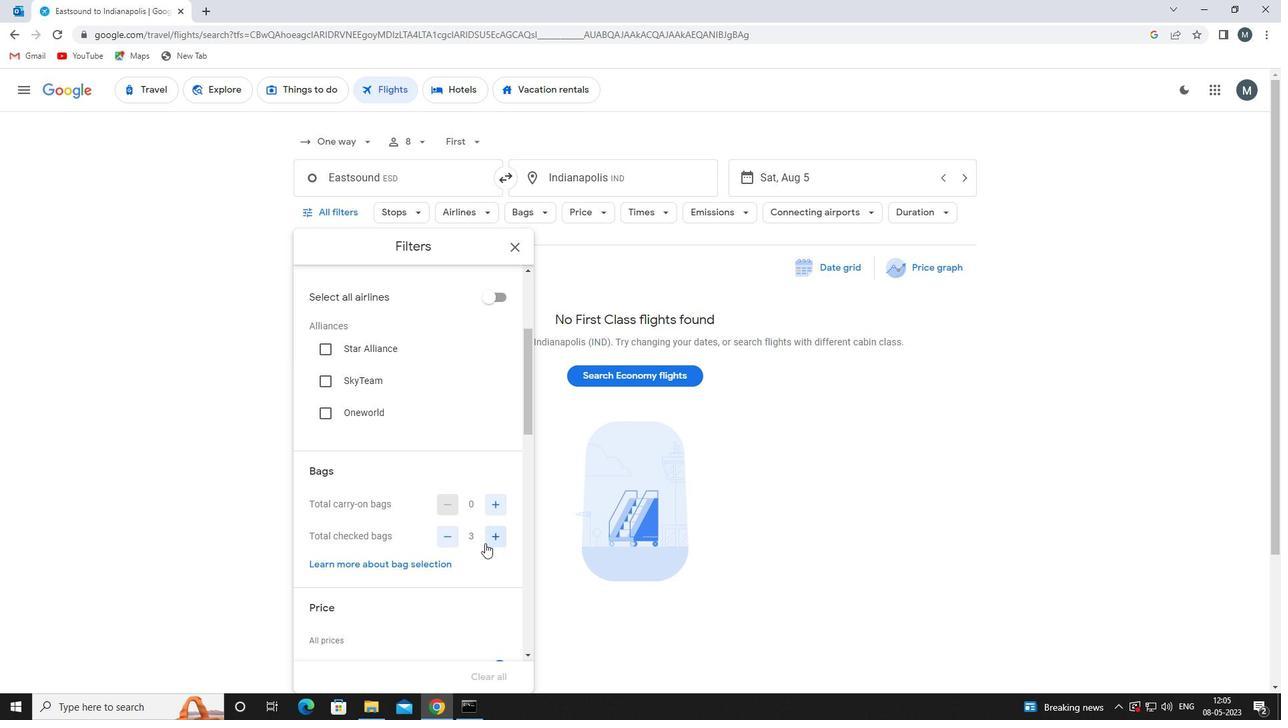
Action: Mouse pressed left at (488, 539)
Screenshot: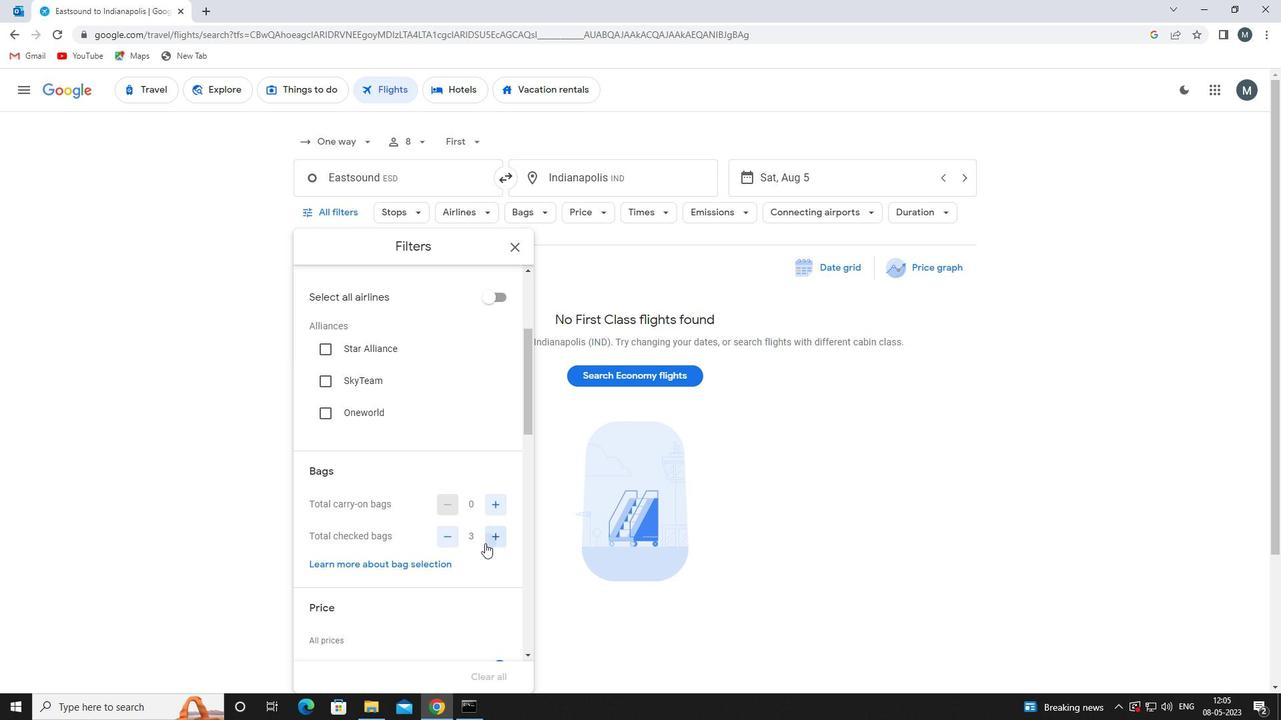 
Action: Mouse pressed left at (488, 539)
Screenshot: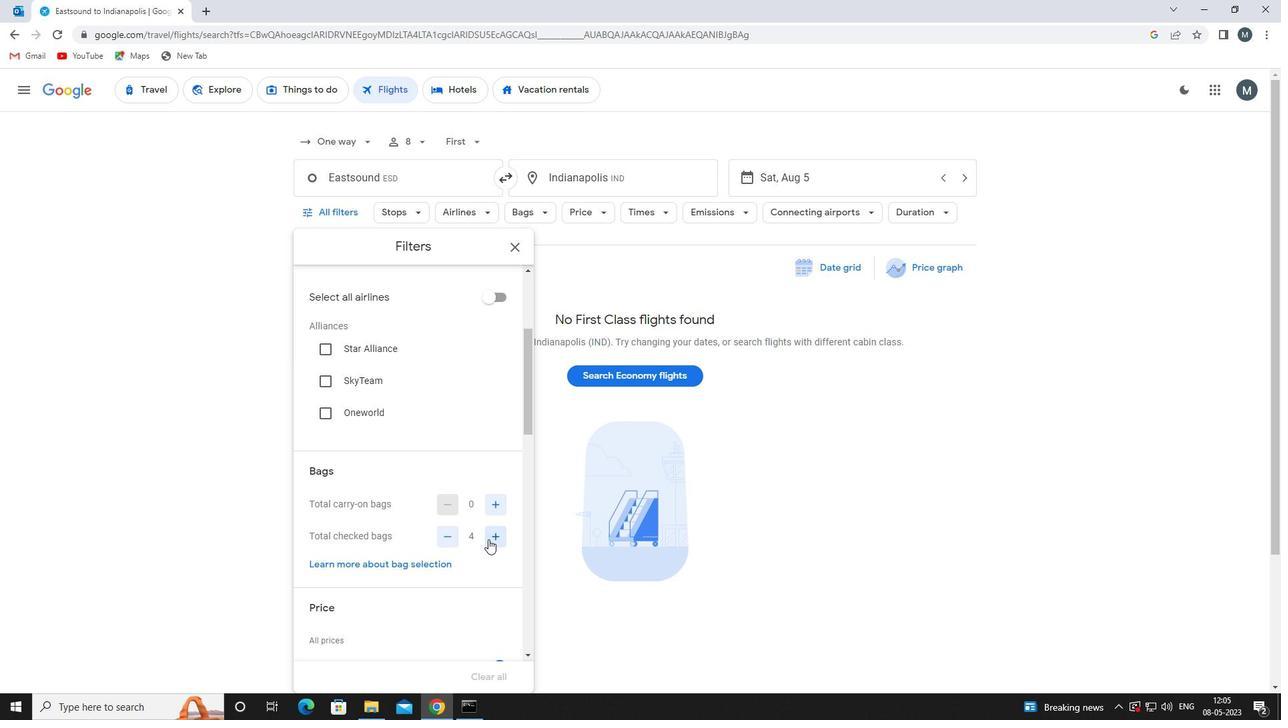 
Action: Mouse pressed left at (488, 539)
Screenshot: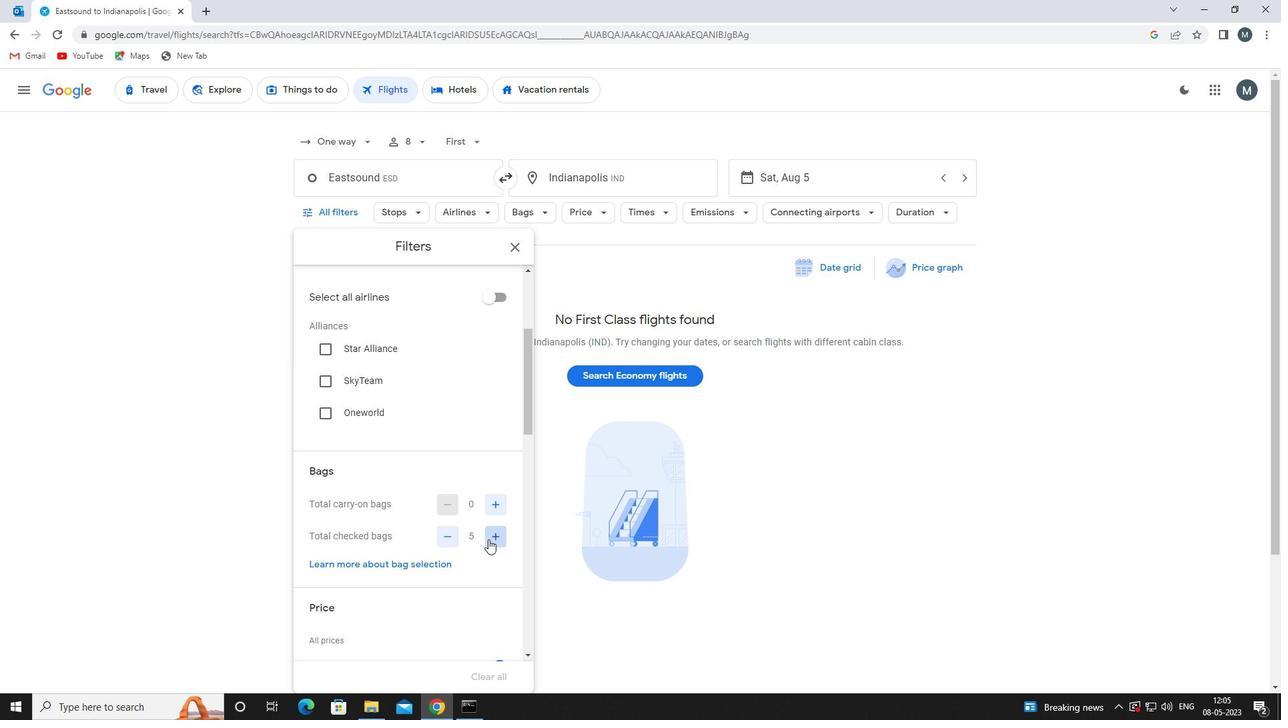 
Action: Mouse pressed left at (488, 539)
Screenshot: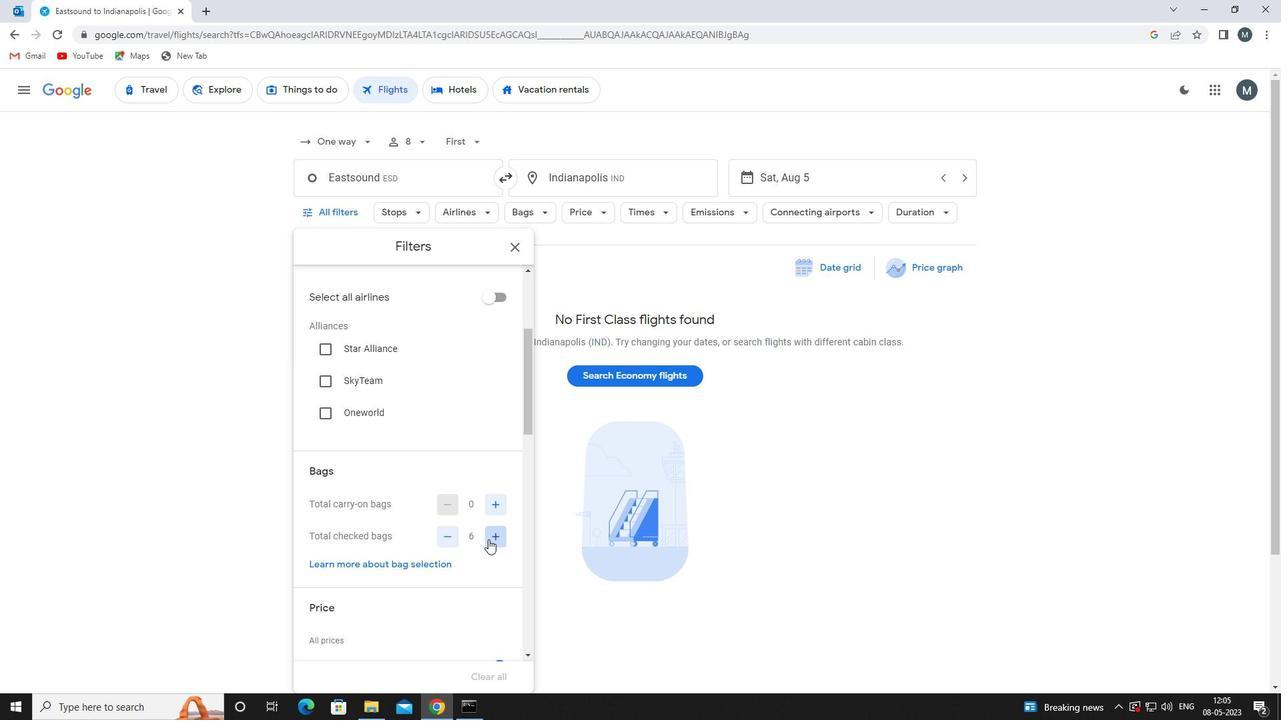 
Action: Mouse moved to (433, 487)
Screenshot: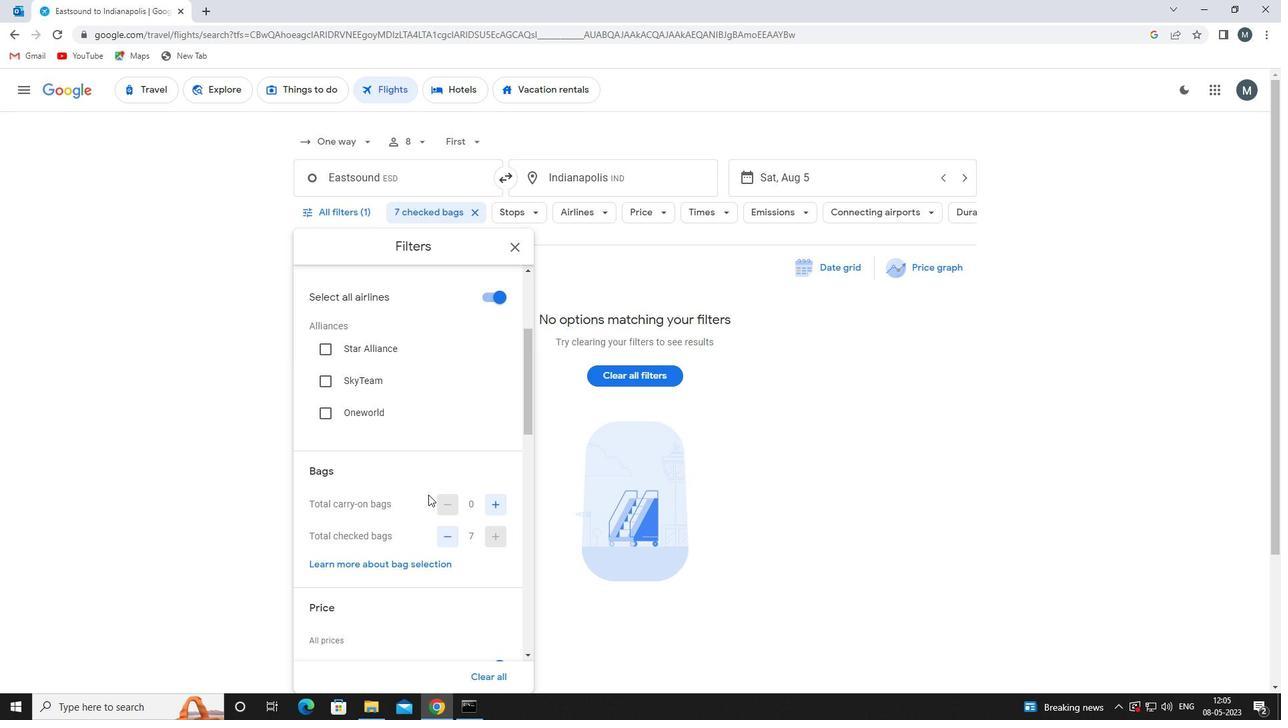 
Action: Mouse scrolled (433, 486) with delta (0, 0)
Screenshot: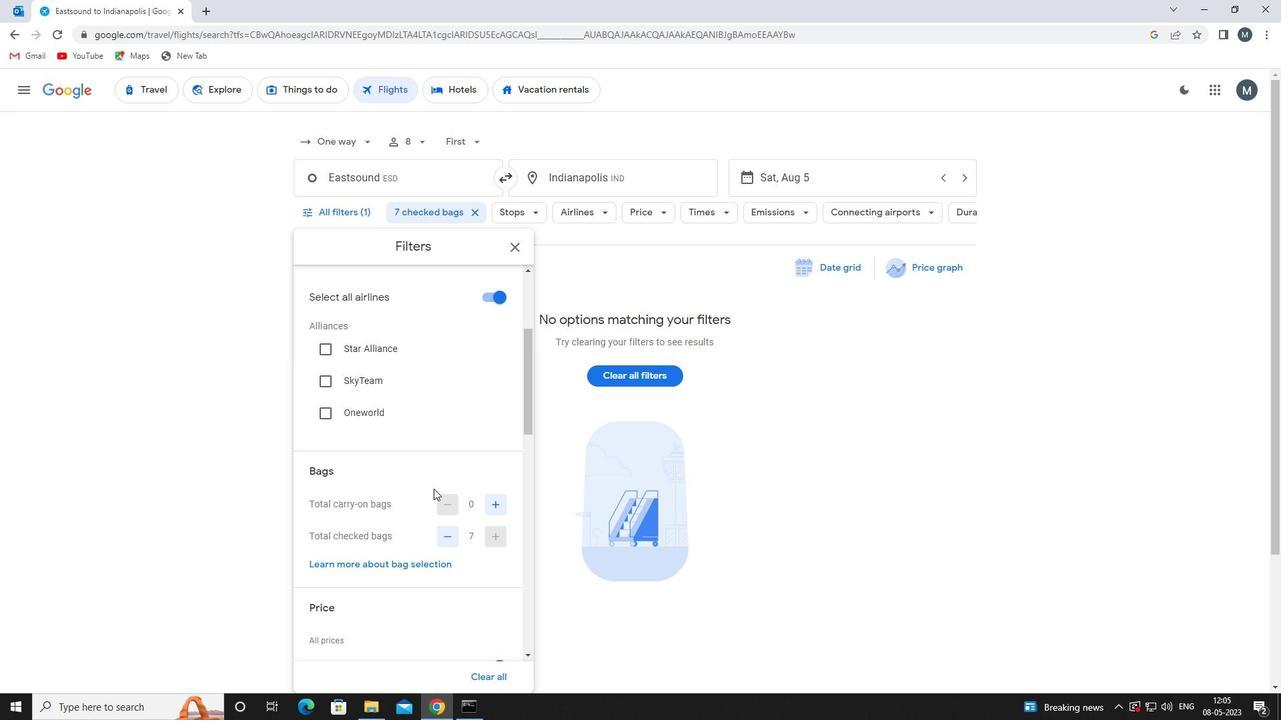 
Action: Mouse moved to (433, 485)
Screenshot: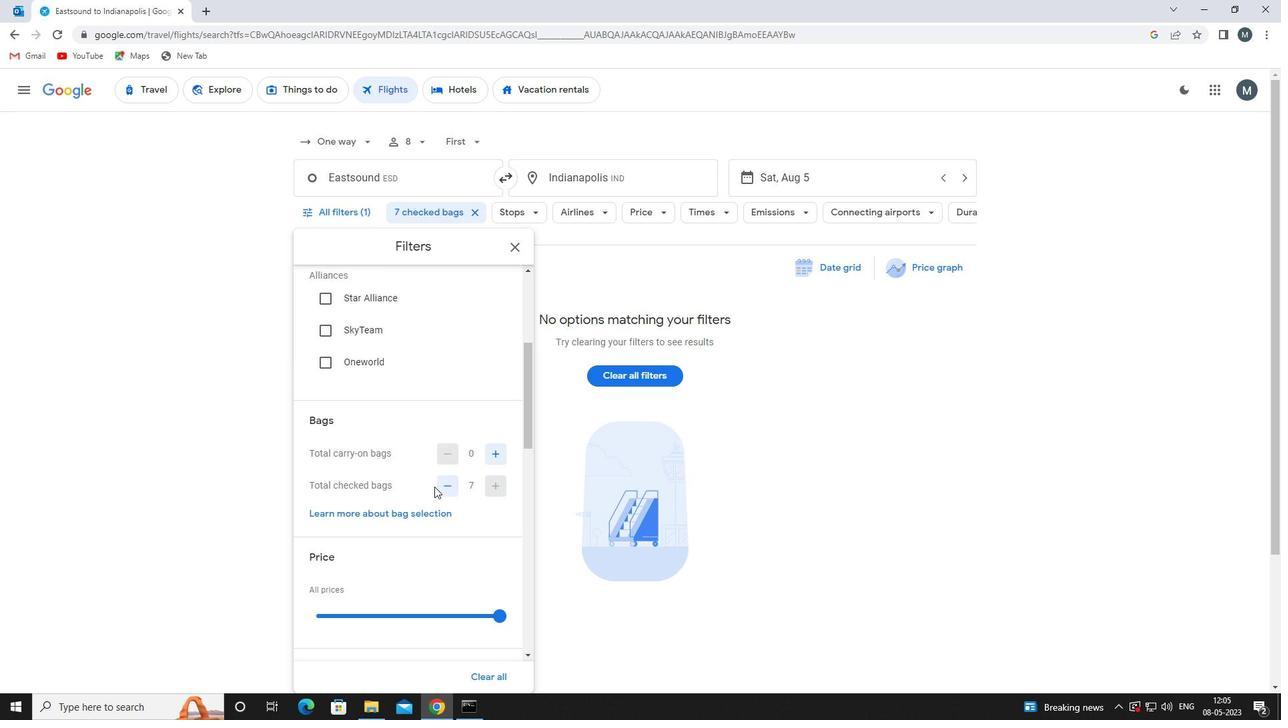 
Action: Mouse scrolled (433, 484) with delta (0, 0)
Screenshot: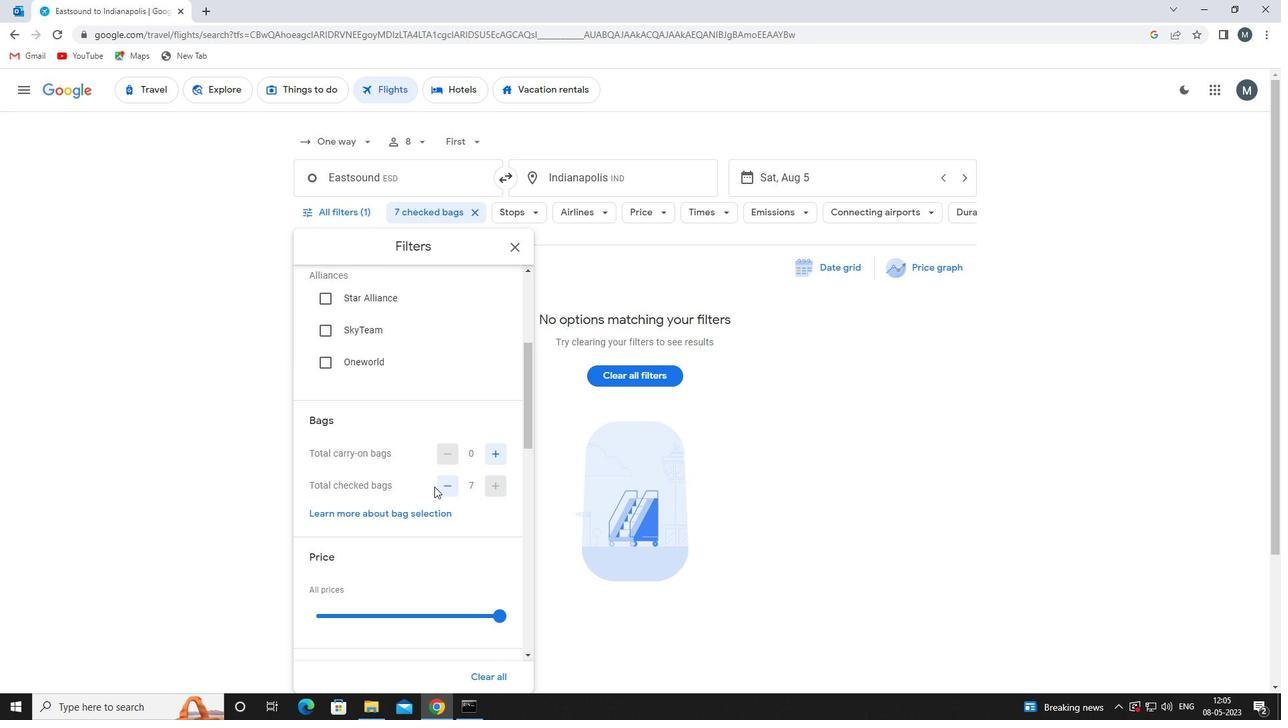 
Action: Mouse moved to (387, 527)
Screenshot: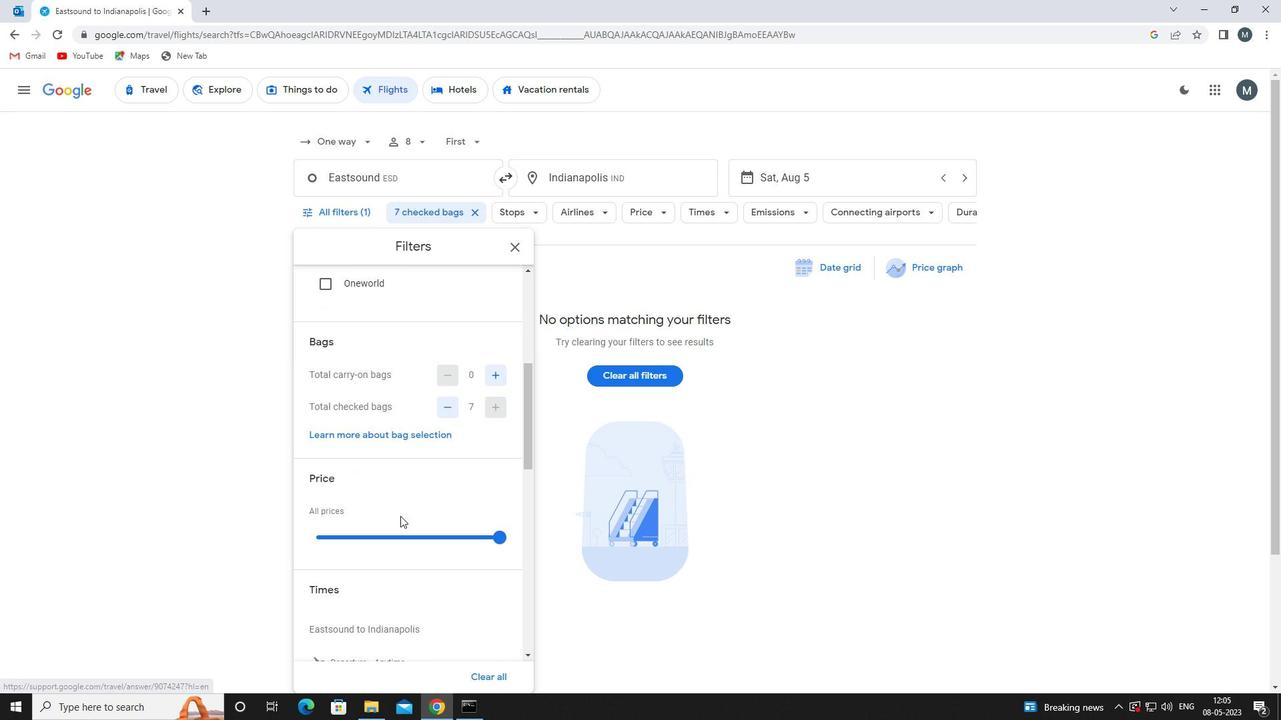 
Action: Mouse pressed left at (387, 527)
Screenshot: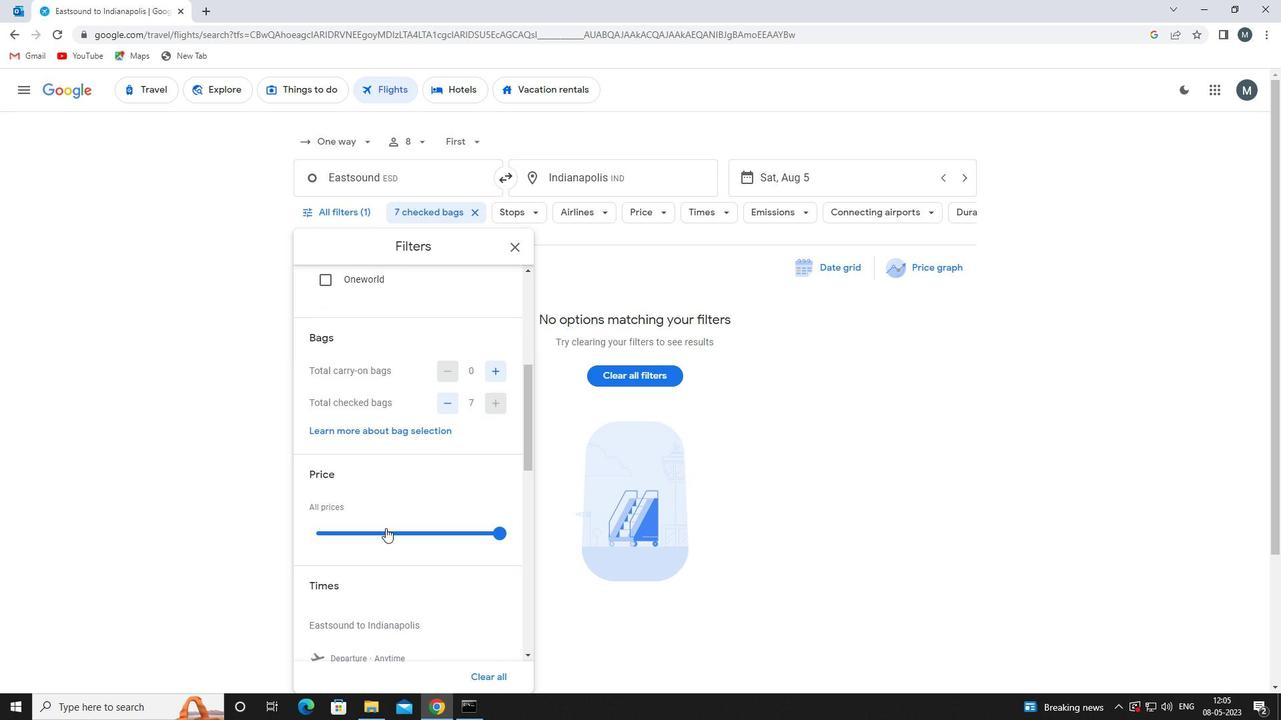 
Action: Mouse moved to (387, 527)
Screenshot: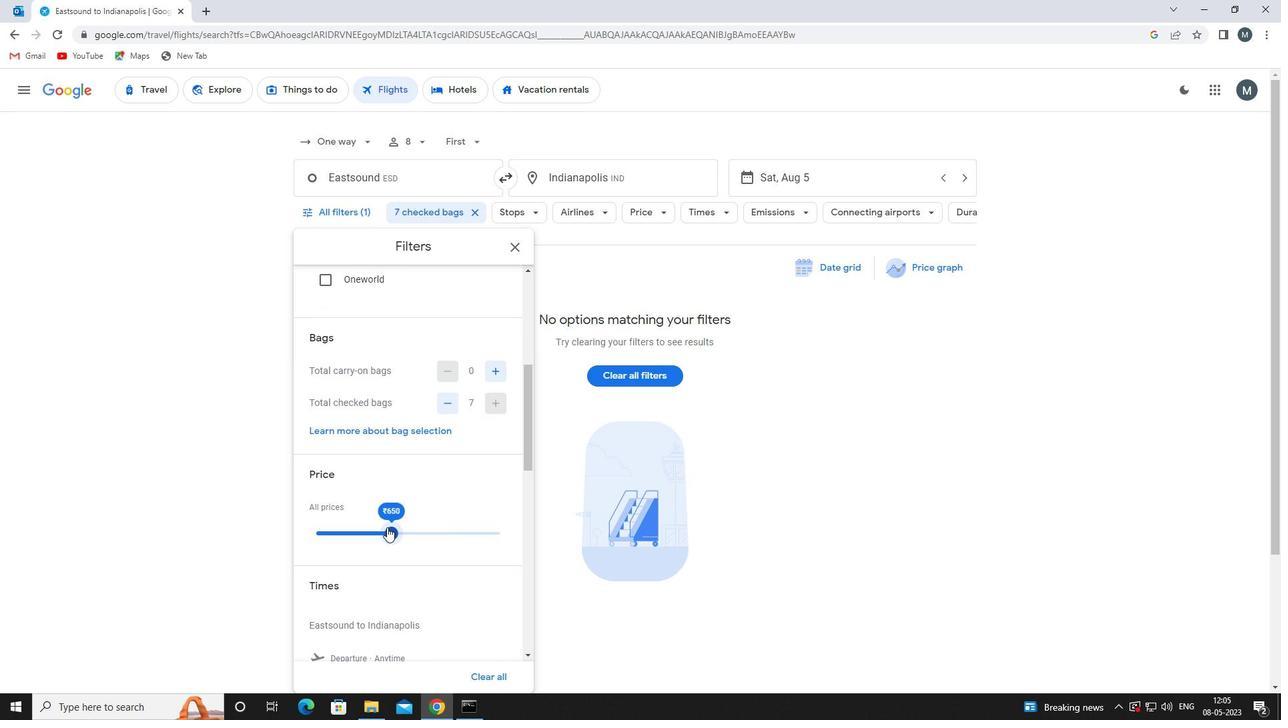 
Action: Mouse pressed left at (387, 527)
Screenshot: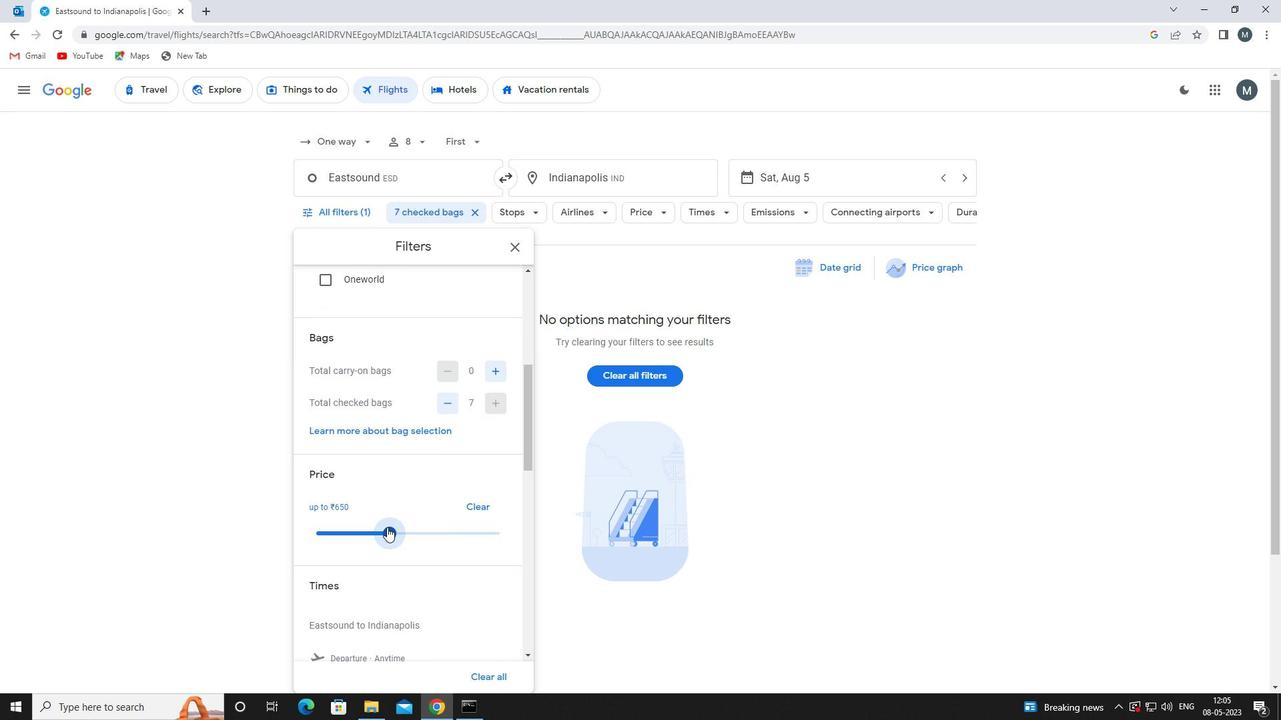 
Action: Mouse moved to (427, 500)
Screenshot: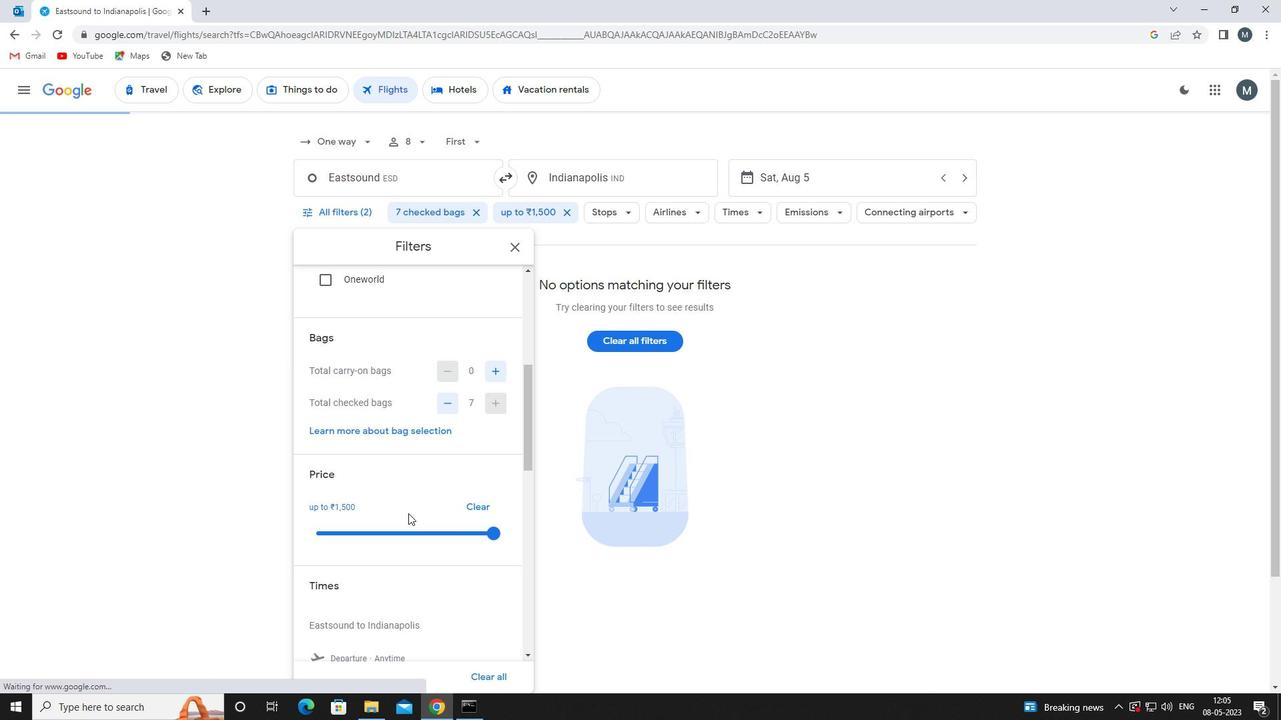 
Action: Mouse scrolled (427, 499) with delta (0, 0)
Screenshot: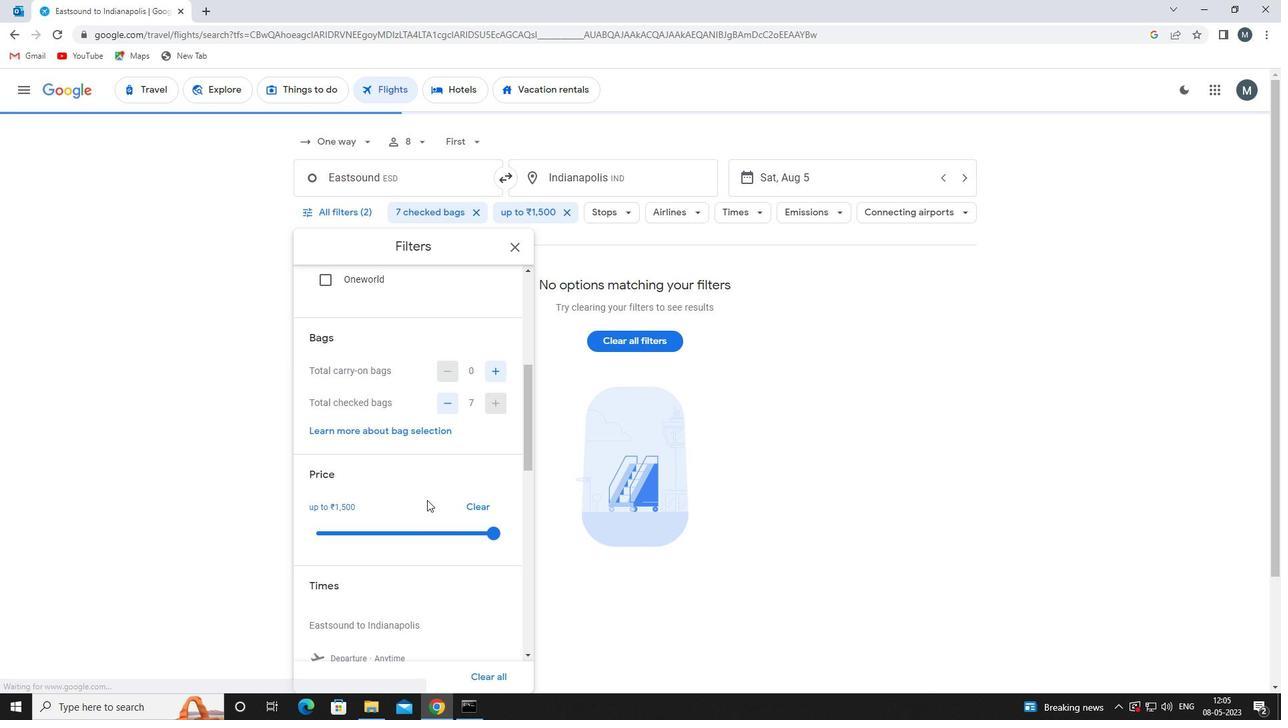 
Action: Mouse moved to (427, 499)
Screenshot: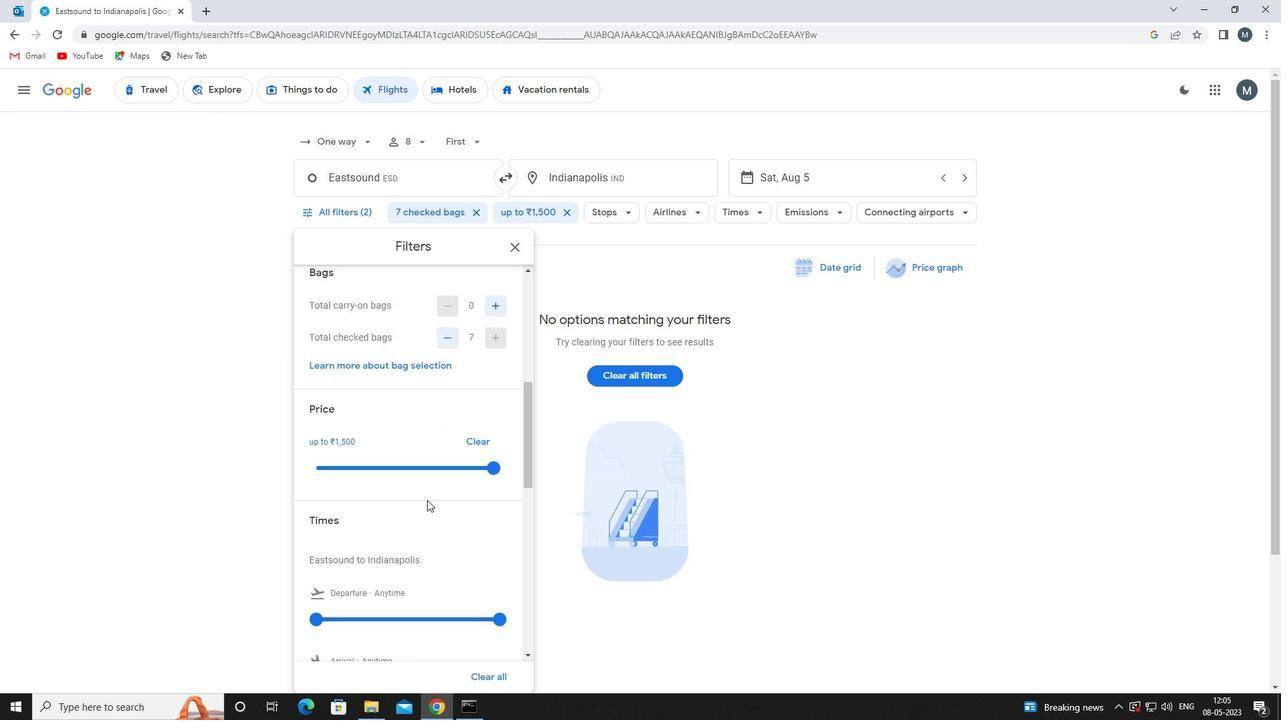 
Action: Mouse scrolled (427, 499) with delta (0, 0)
Screenshot: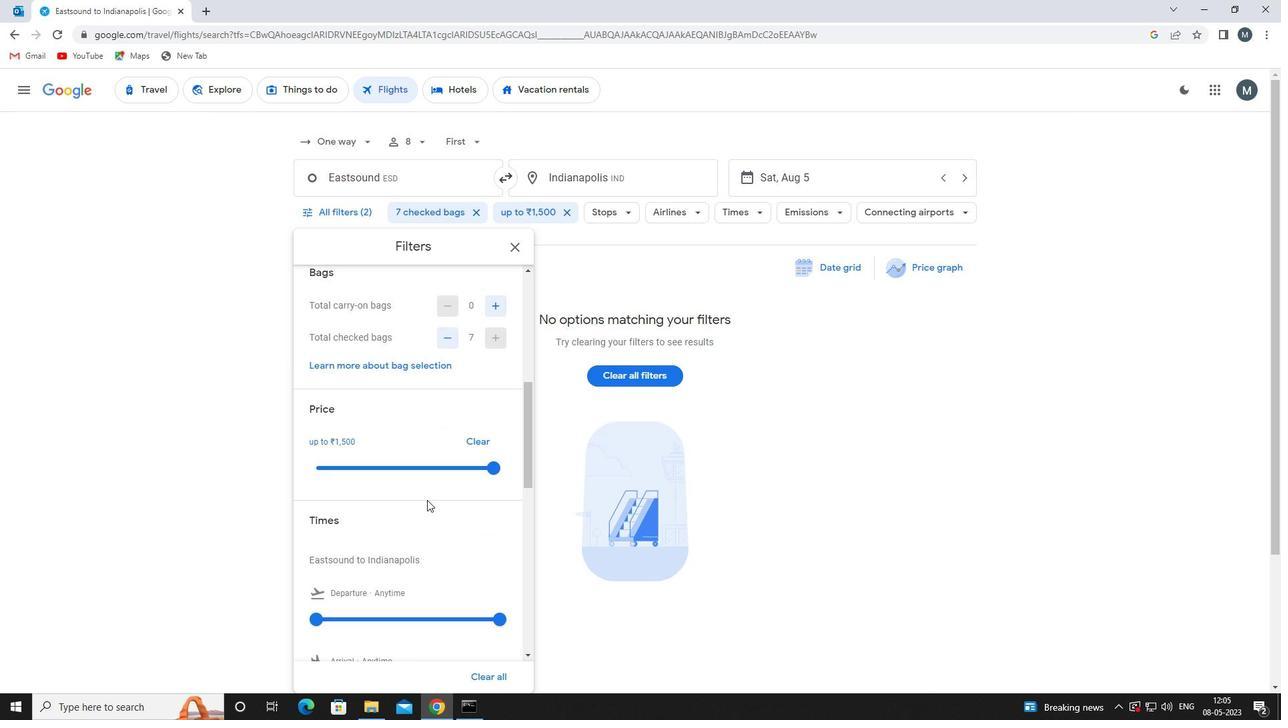 
Action: Mouse moved to (344, 548)
Screenshot: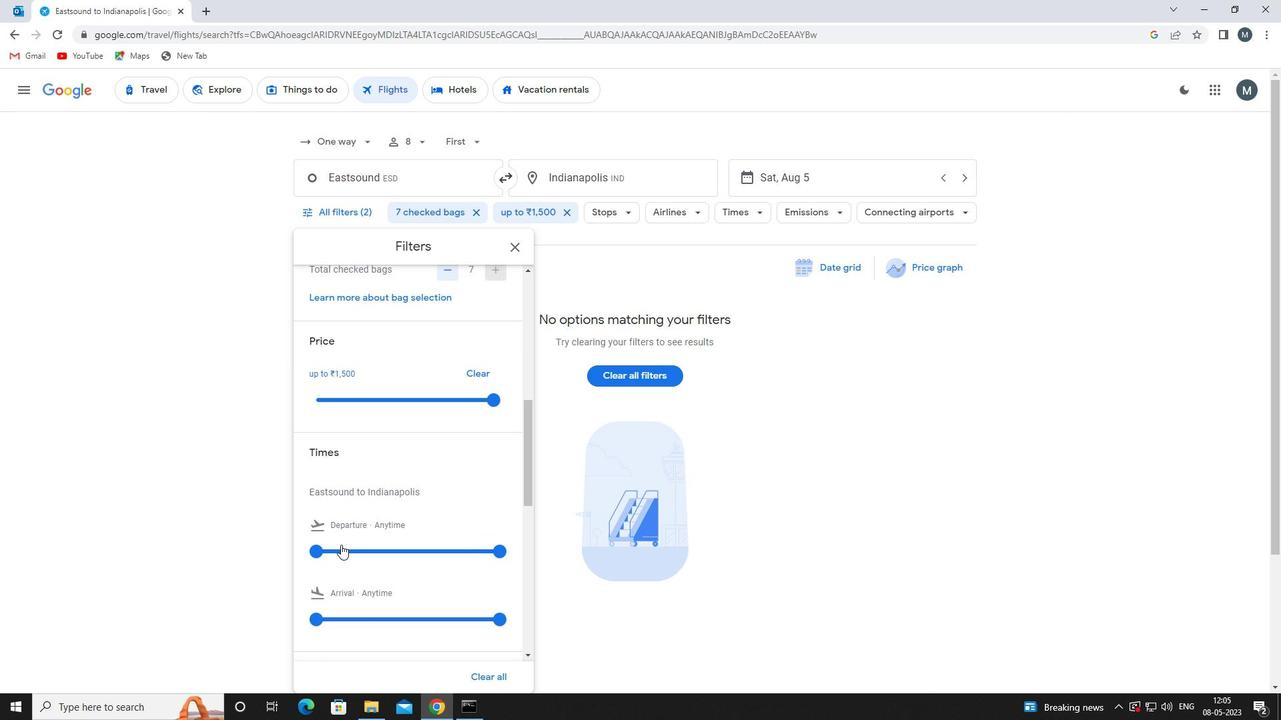 
Action: Mouse pressed left at (344, 548)
Screenshot: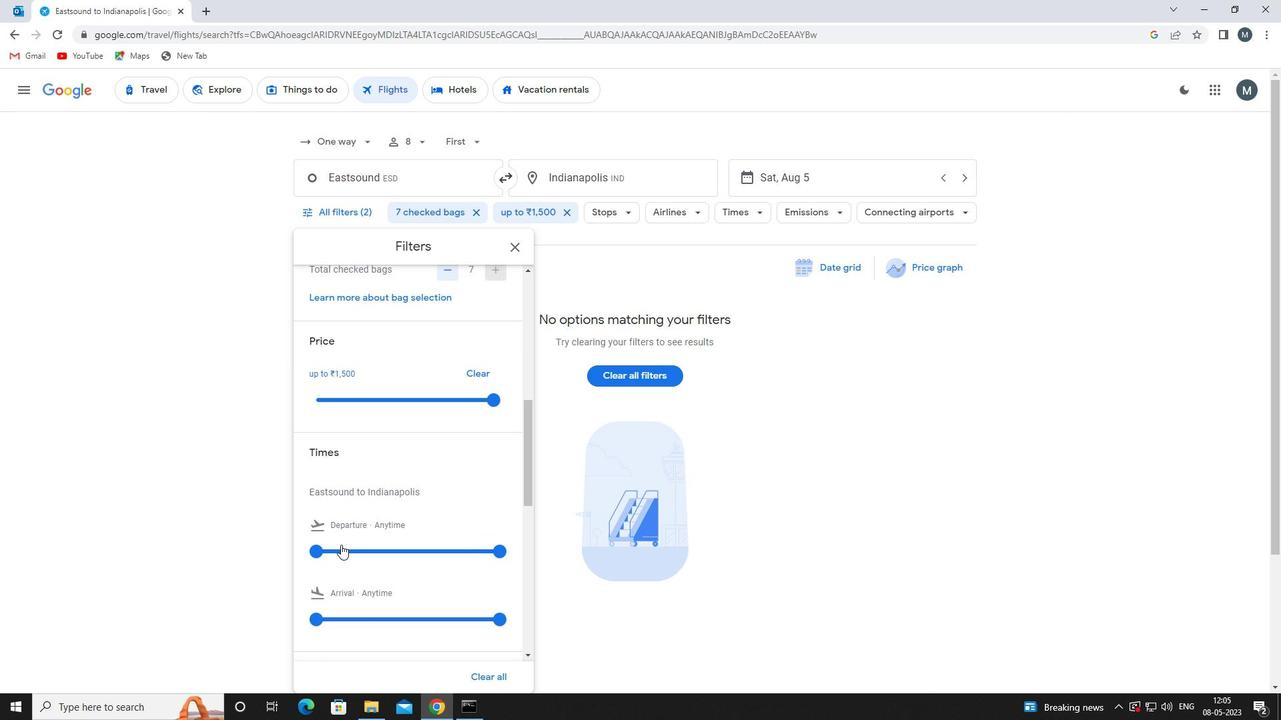 
Action: Mouse moved to (349, 548)
Screenshot: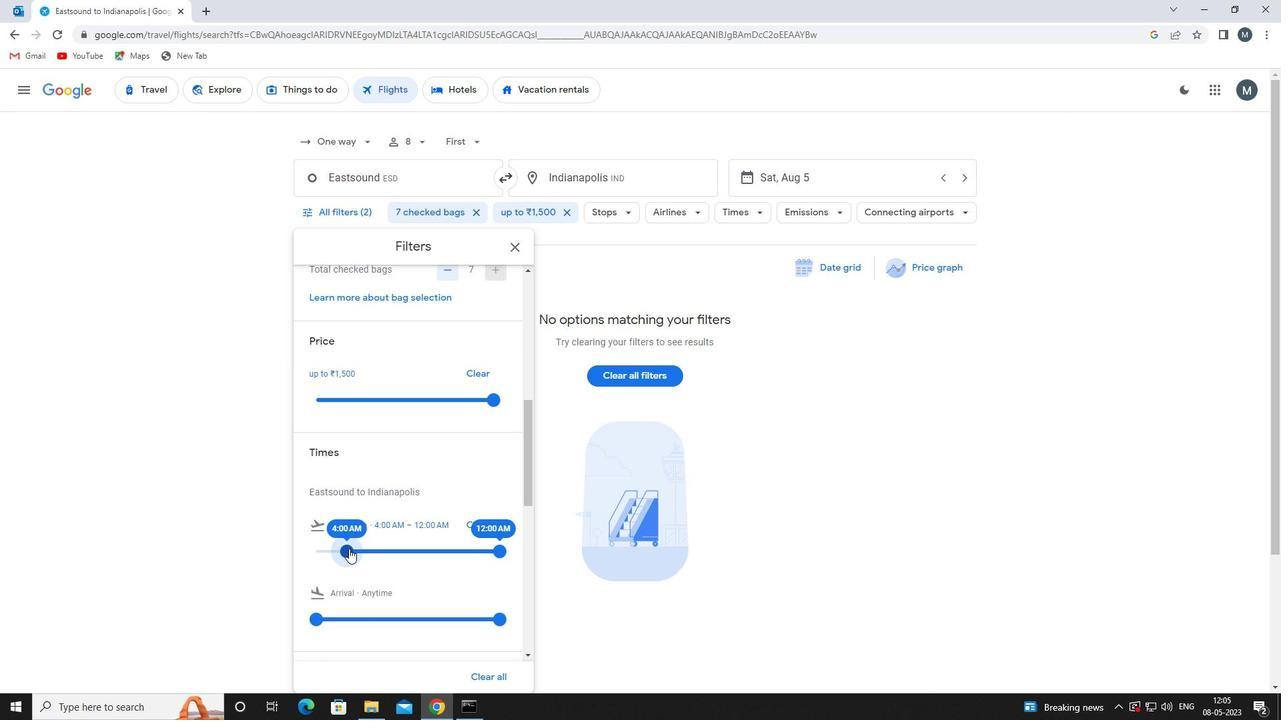 
Action: Mouse pressed left at (349, 548)
Screenshot: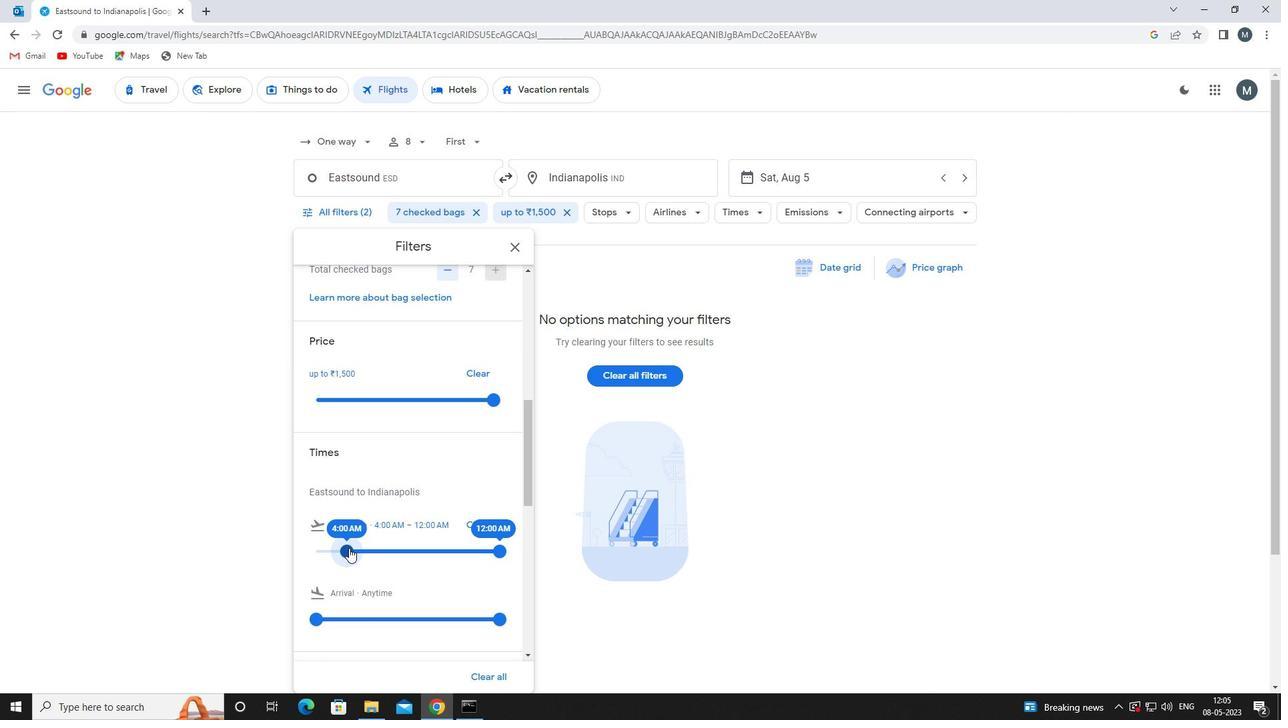 
Action: Mouse moved to (491, 548)
Screenshot: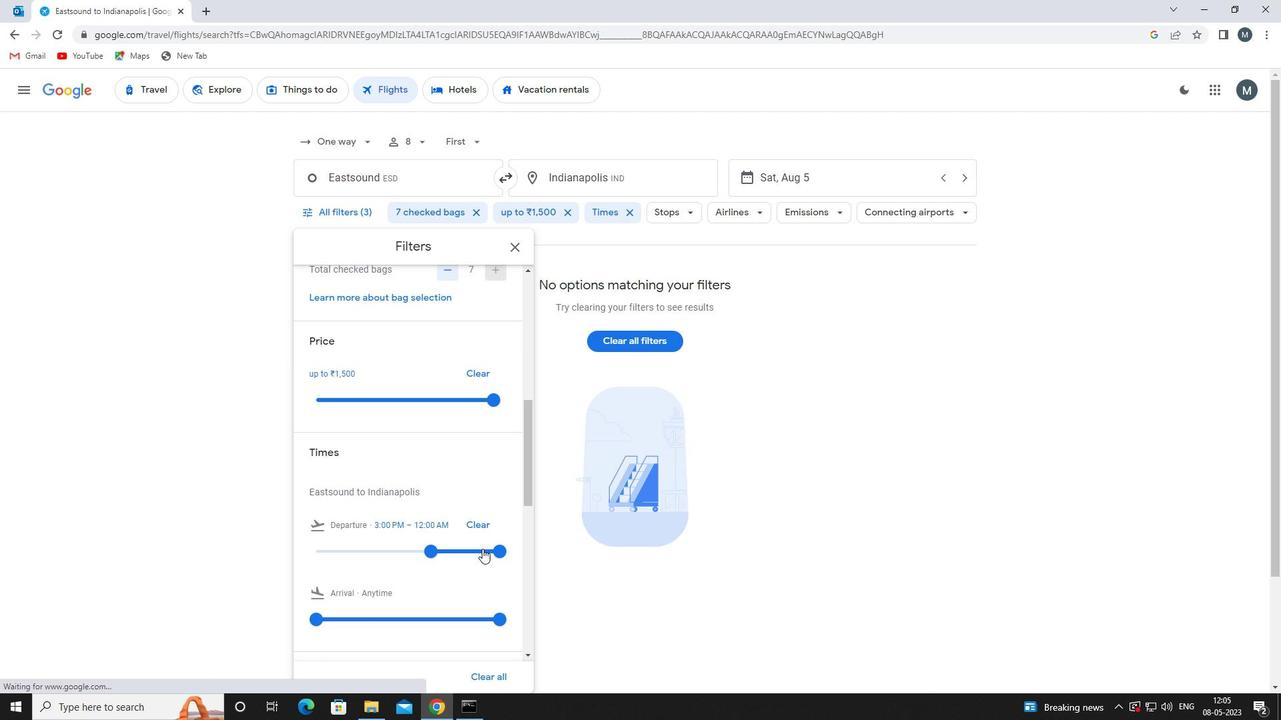 
Action: Mouse pressed left at (491, 548)
Screenshot: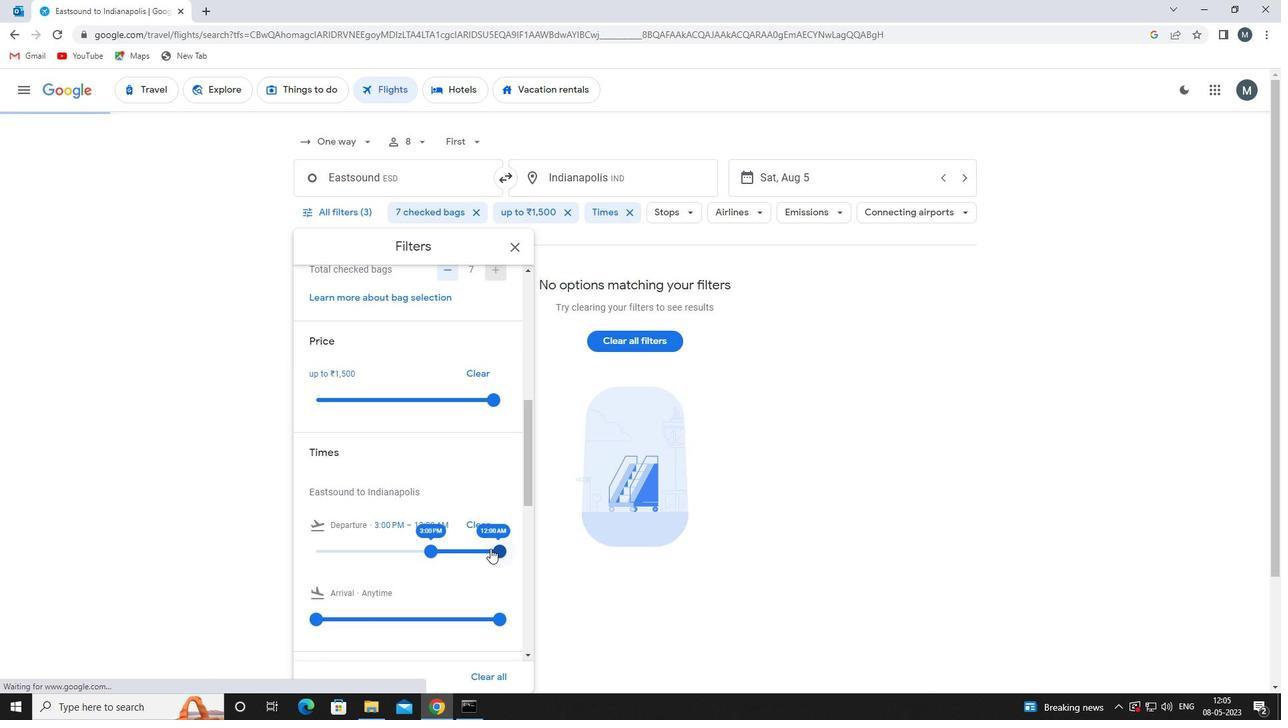 
Action: Mouse moved to (450, 519)
Screenshot: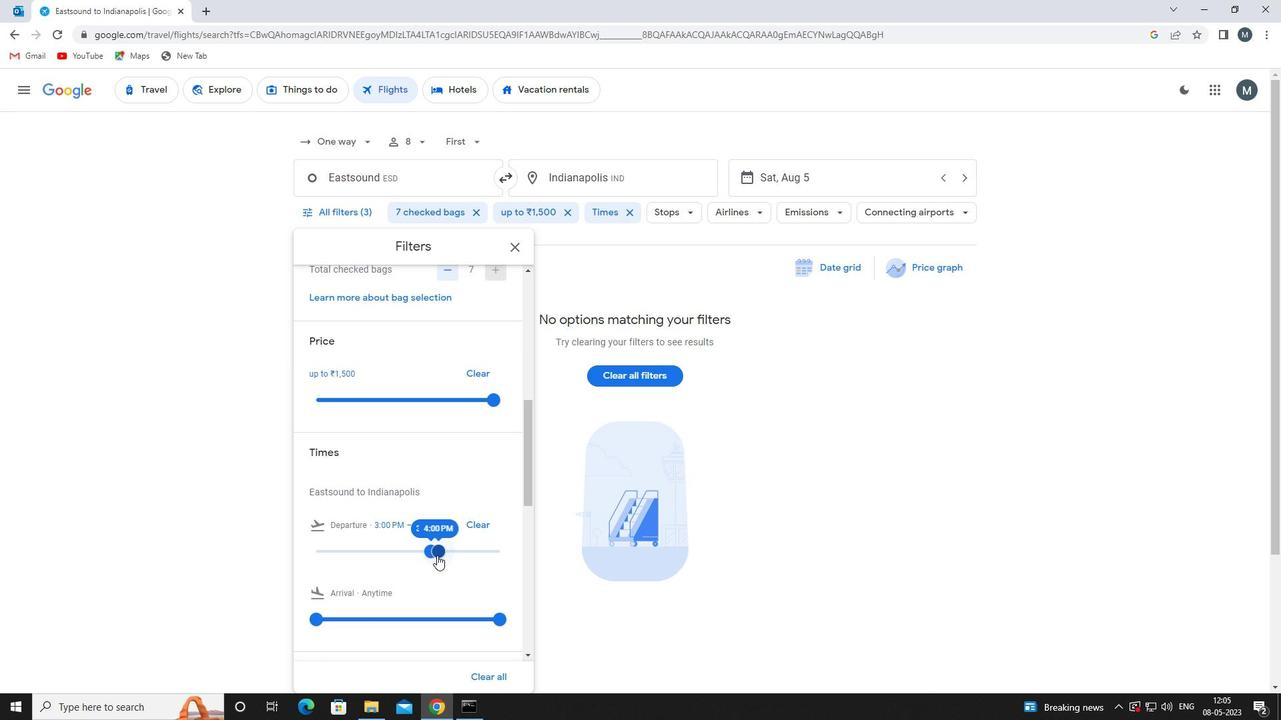 
Action: Mouse scrolled (450, 519) with delta (0, 0)
Screenshot: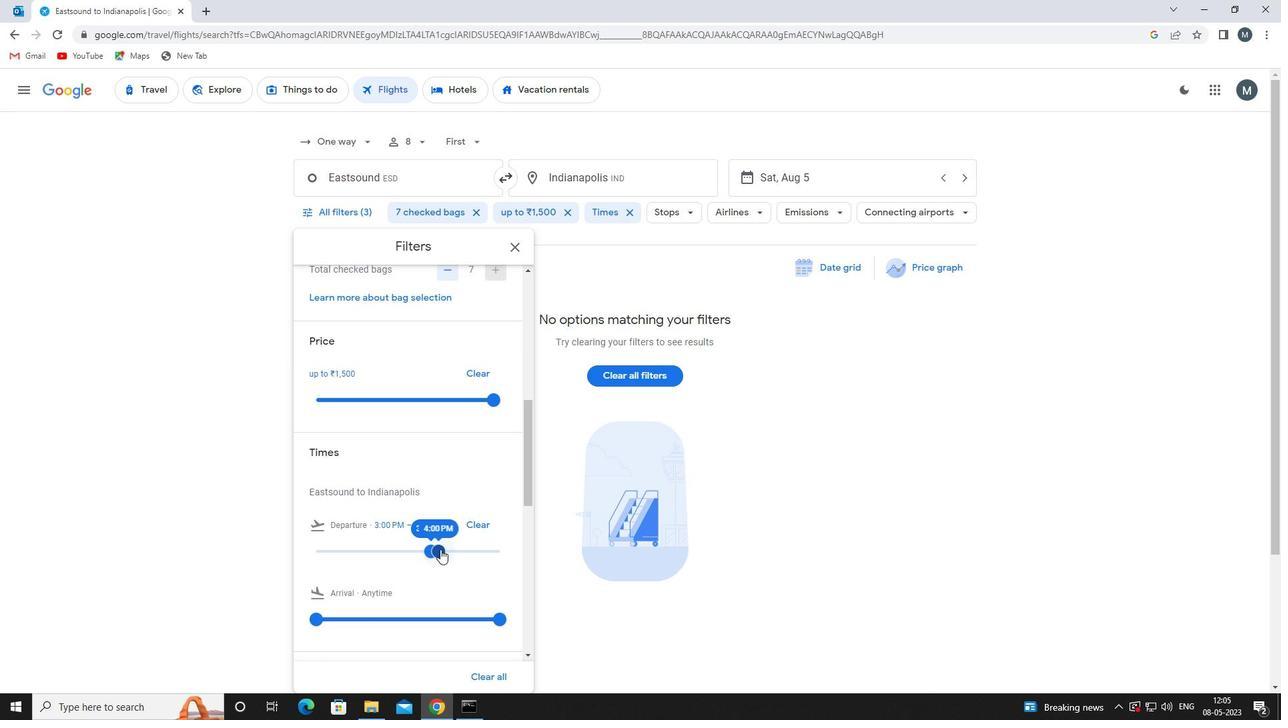 
Action: Mouse scrolled (450, 519) with delta (0, 0)
Screenshot: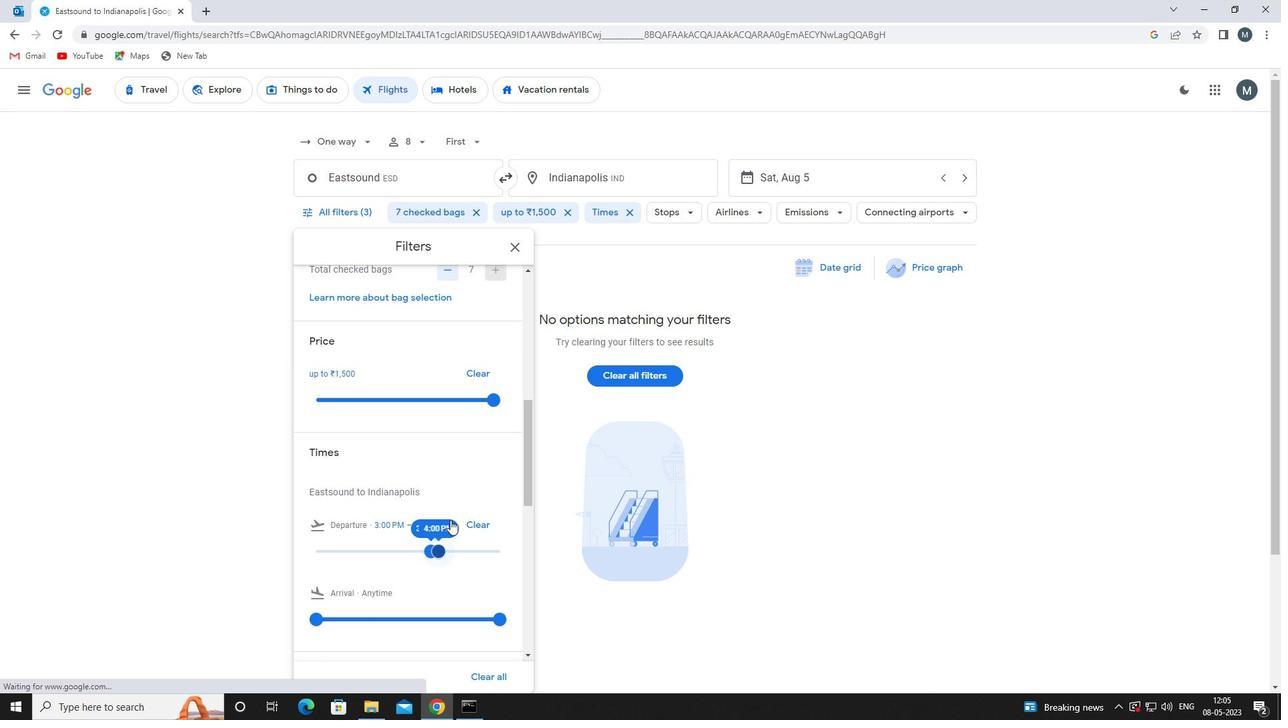 
Action: Mouse moved to (518, 244)
Screenshot: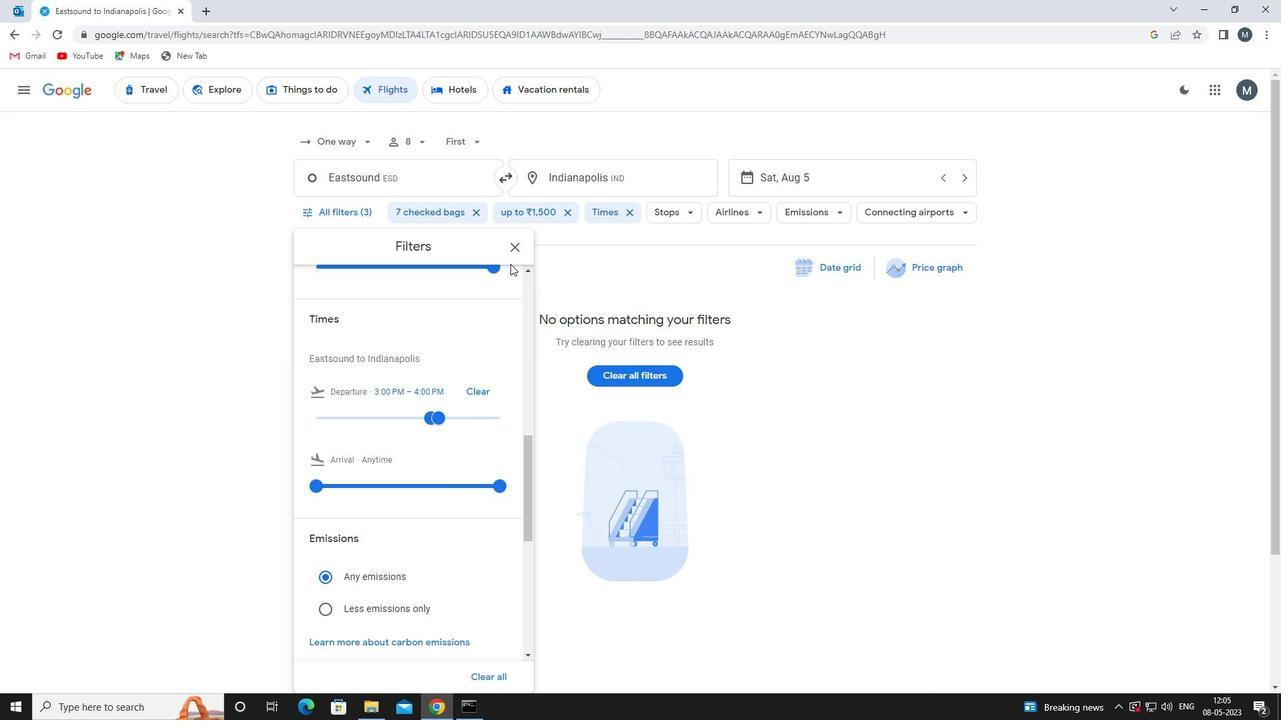
Action: Mouse pressed left at (518, 244)
Screenshot: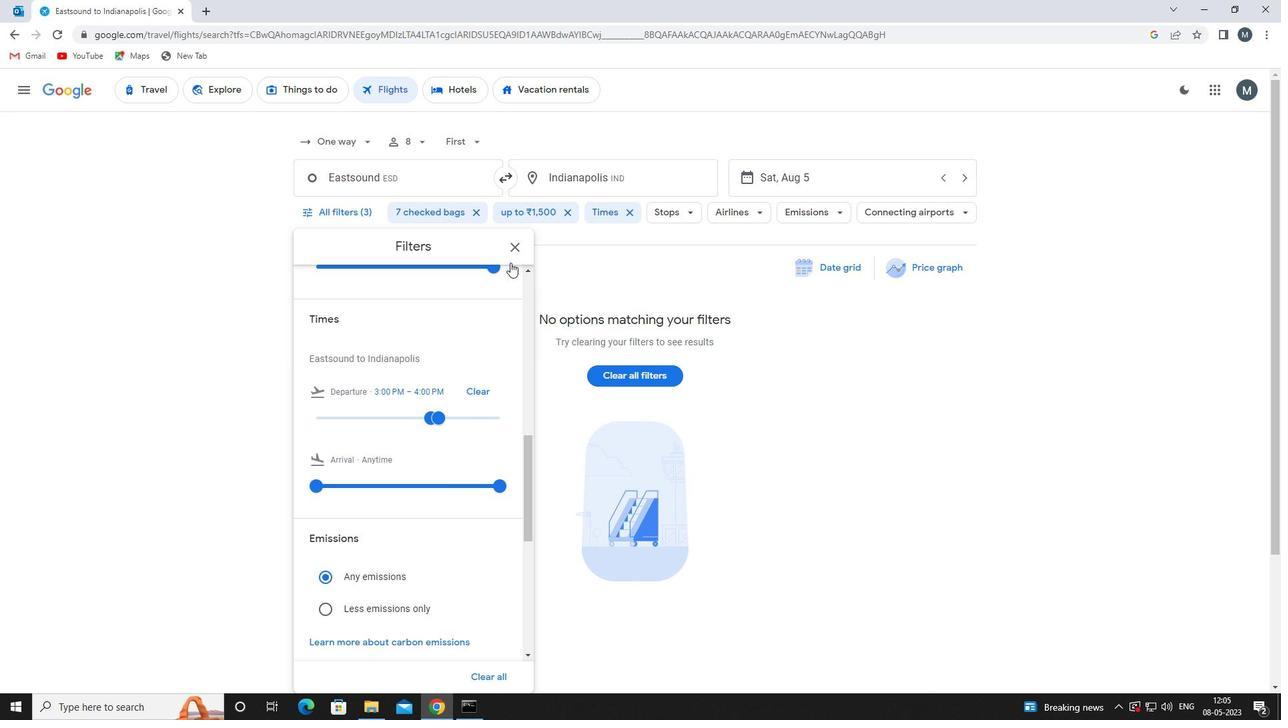 
Action: Mouse moved to (510, 259)
Screenshot: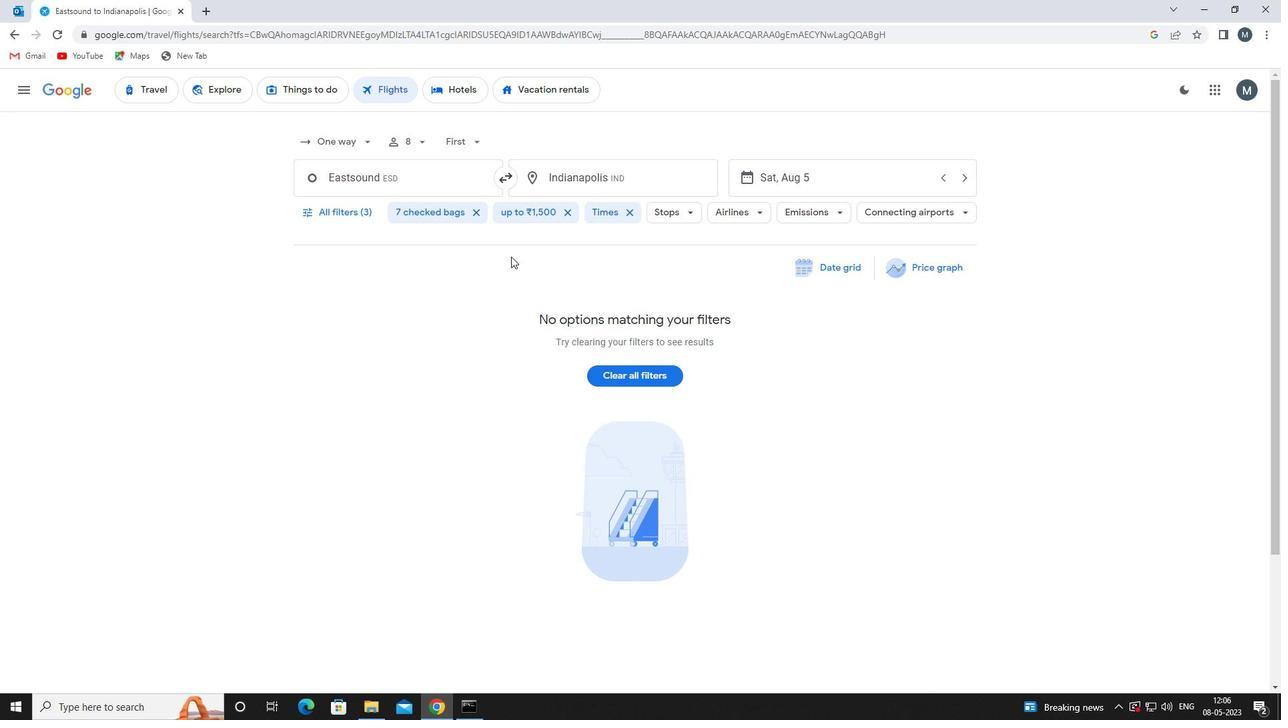 
